 Task: Find connections with filter location Wigston Magna with filter topic #Productivitywith filter profile language Potuguese with filter current company Synchrony with filter school DY Patil University with filter industry Wholesale Furniture and Home Furnishings with filter service category Typing with filter keywords title Application Developer
Action: Mouse moved to (674, 103)
Screenshot: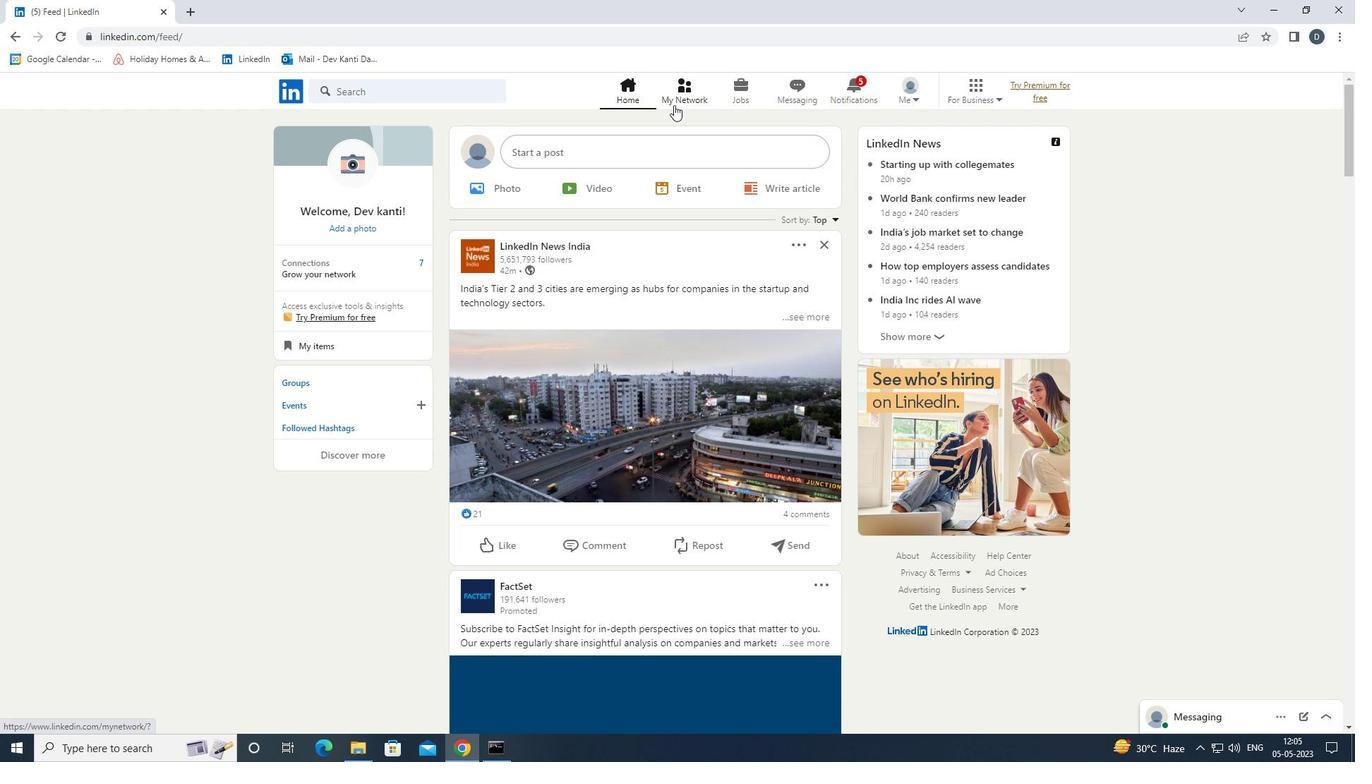 
Action: Mouse pressed left at (674, 103)
Screenshot: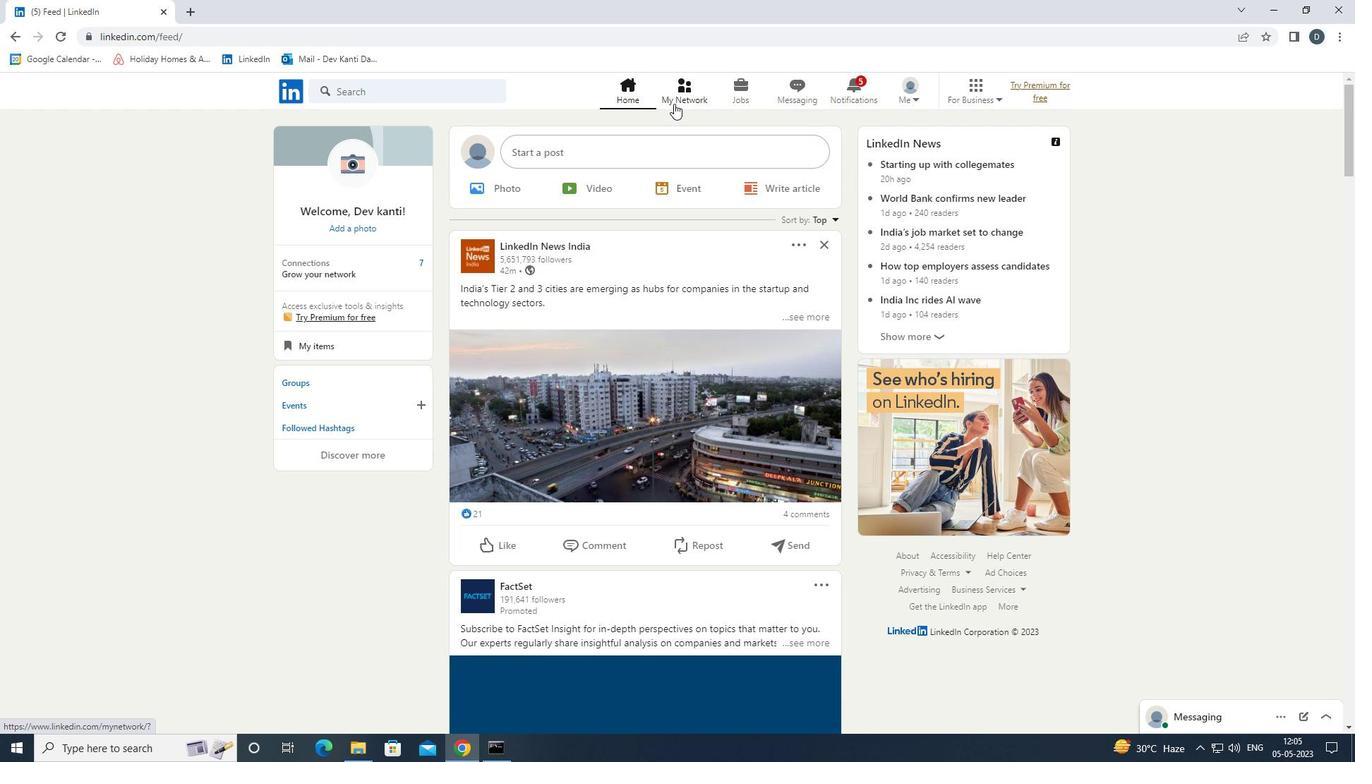 
Action: Mouse moved to (467, 168)
Screenshot: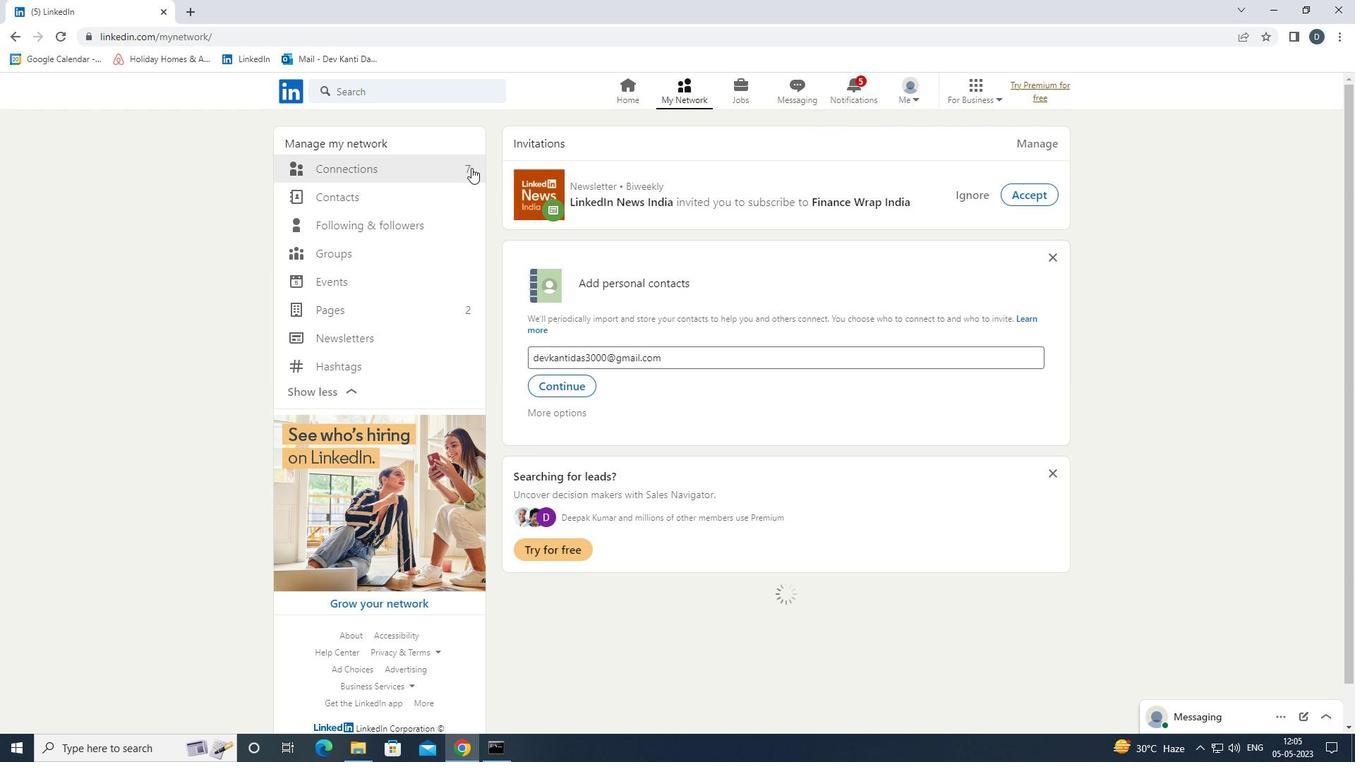 
Action: Mouse pressed left at (467, 168)
Screenshot: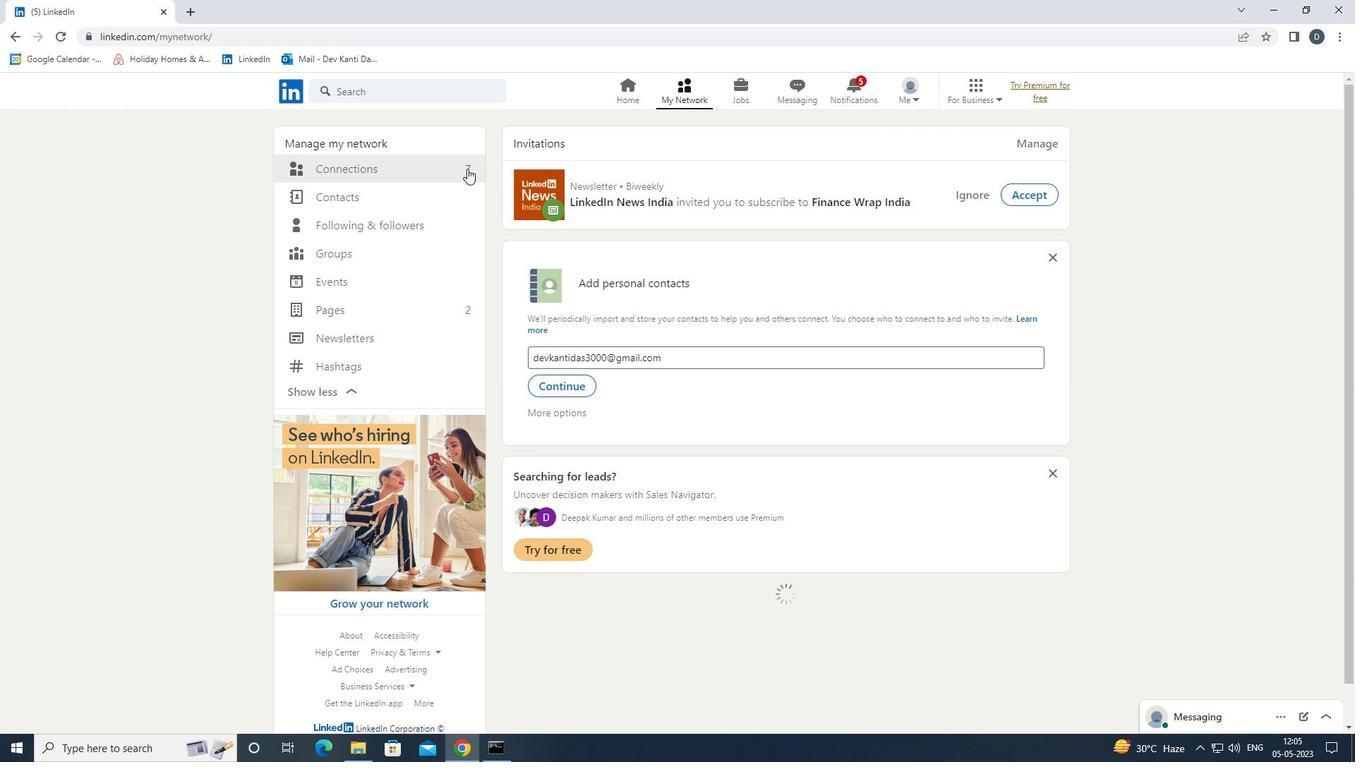 
Action: Mouse moved to (758, 170)
Screenshot: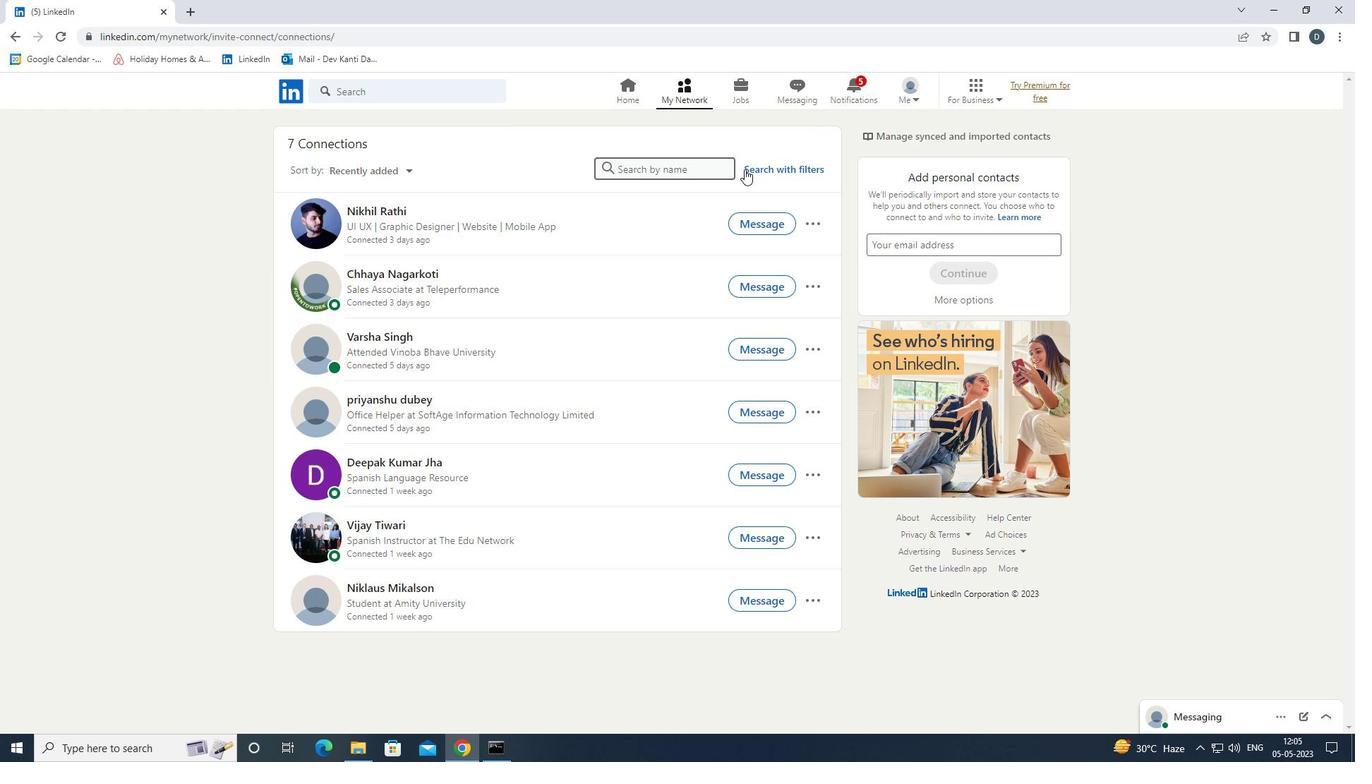 
Action: Mouse pressed left at (758, 170)
Screenshot: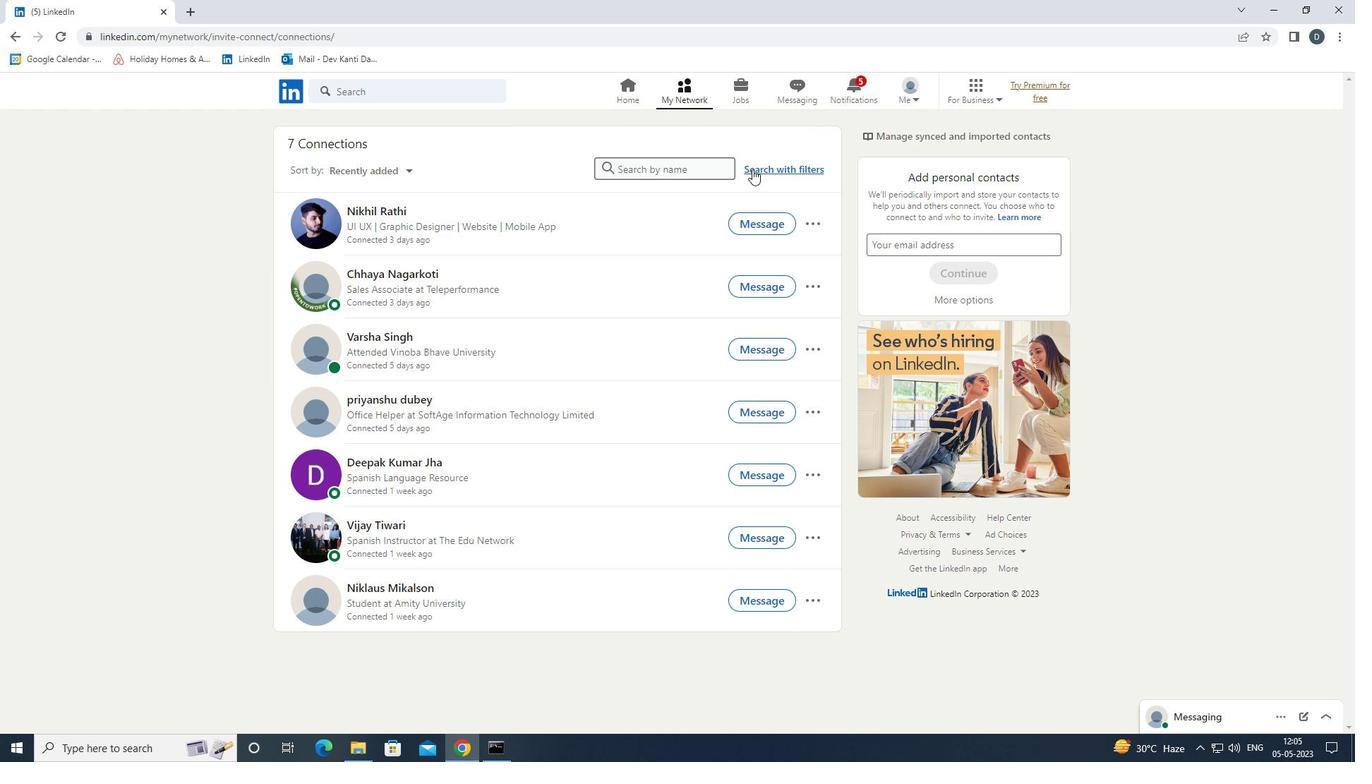 
Action: Mouse moved to (713, 134)
Screenshot: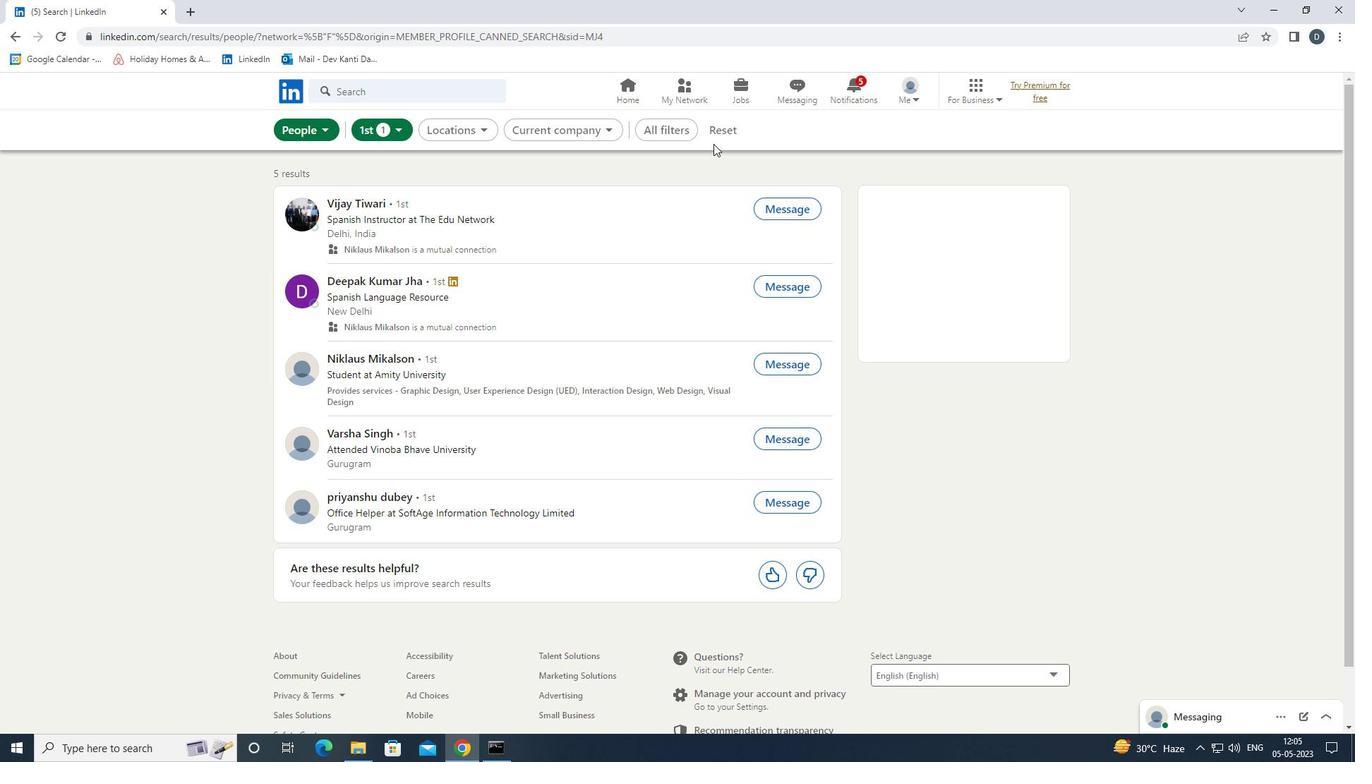 
Action: Mouse pressed left at (713, 134)
Screenshot: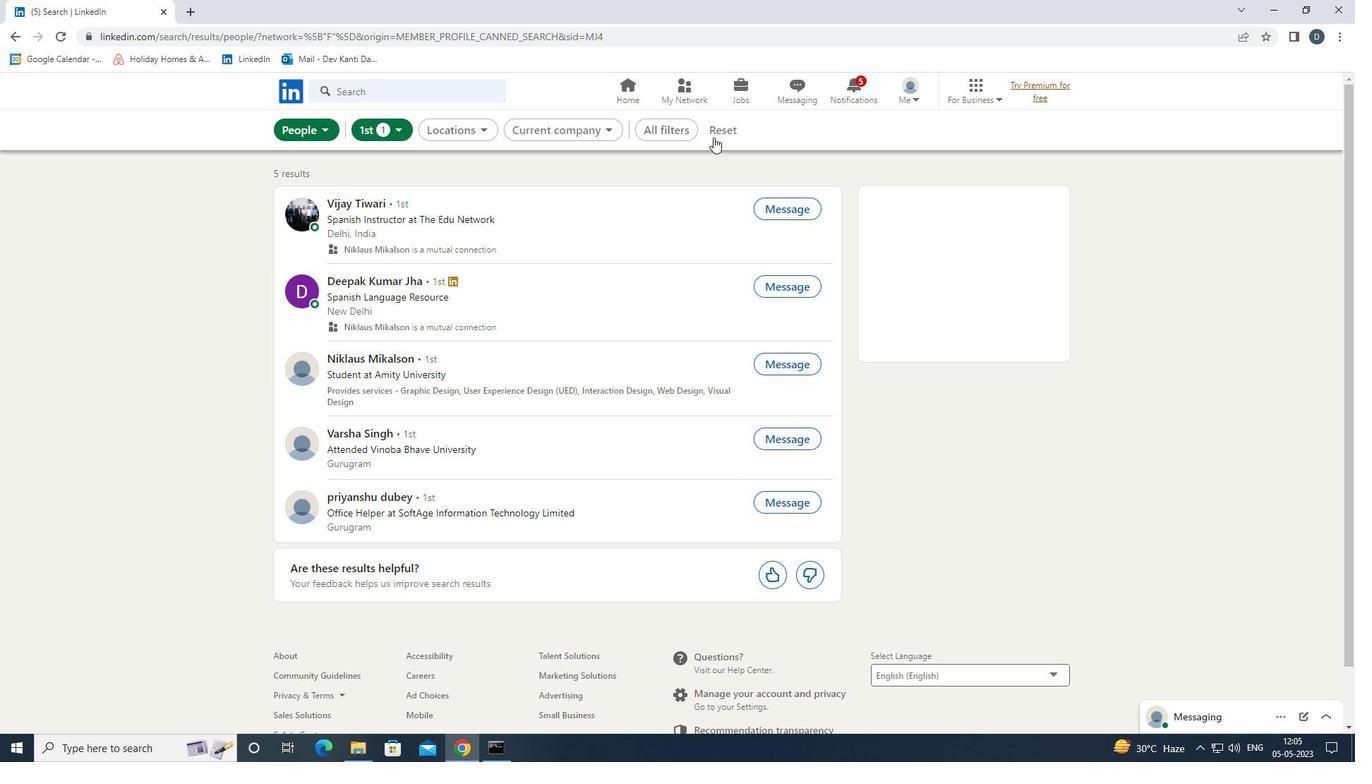 
Action: Mouse moved to (707, 133)
Screenshot: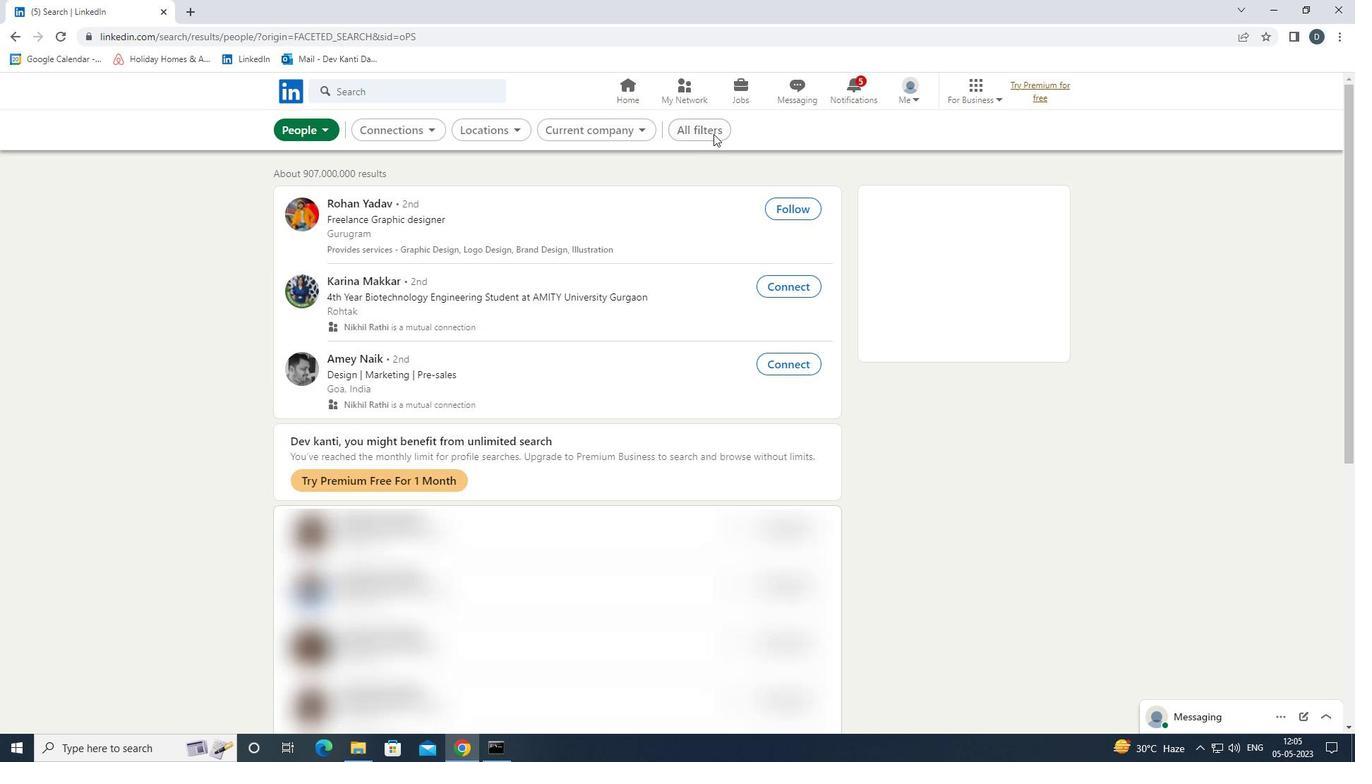 
Action: Mouse pressed left at (707, 133)
Screenshot: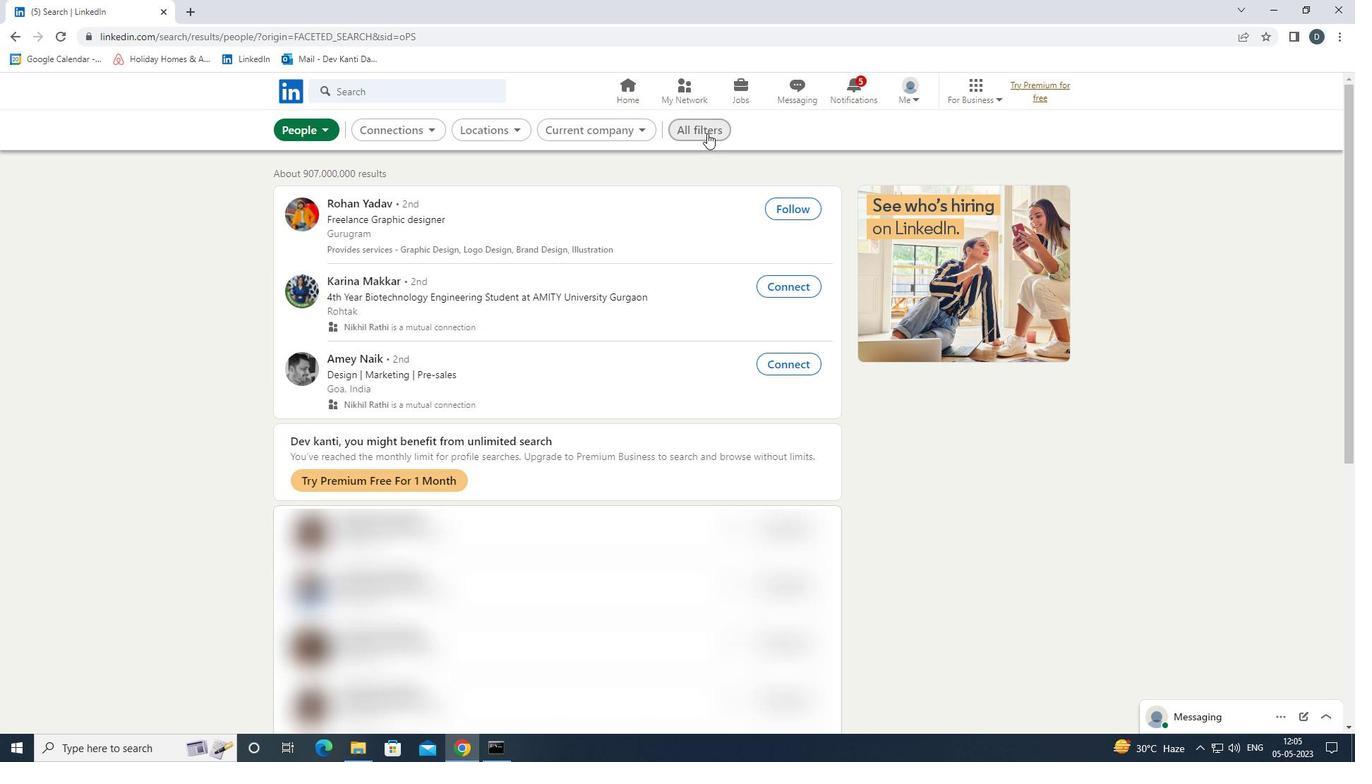 
Action: Mouse moved to (1216, 453)
Screenshot: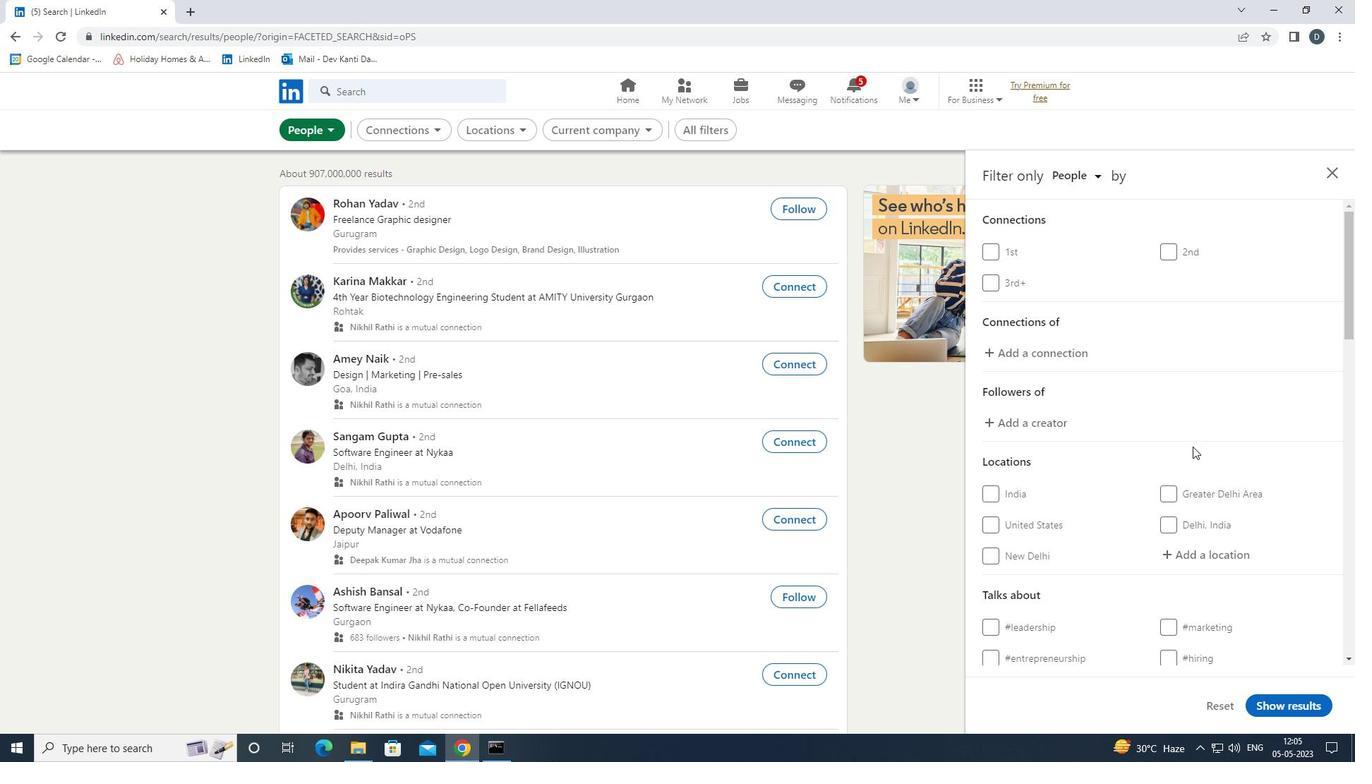 
Action: Mouse scrolled (1216, 453) with delta (0, 0)
Screenshot: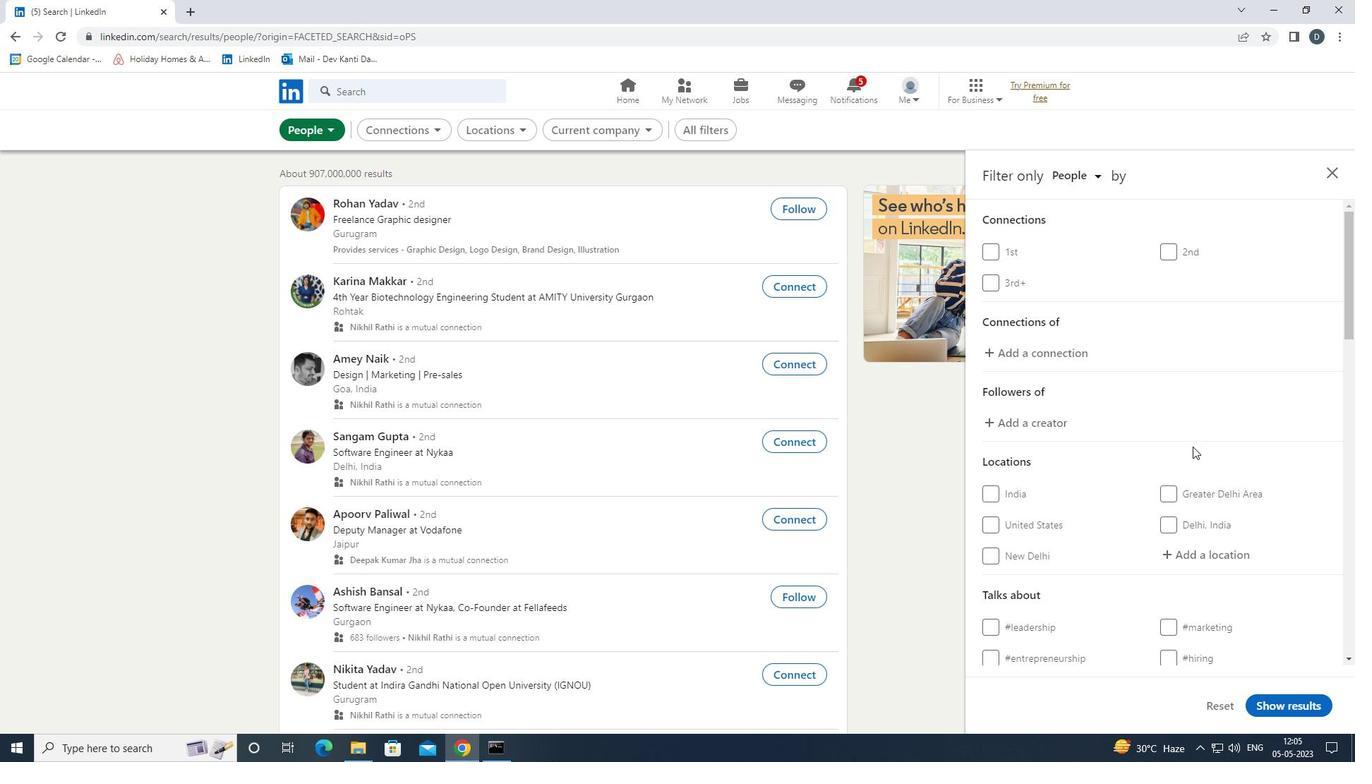 
Action: Mouse scrolled (1216, 453) with delta (0, 0)
Screenshot: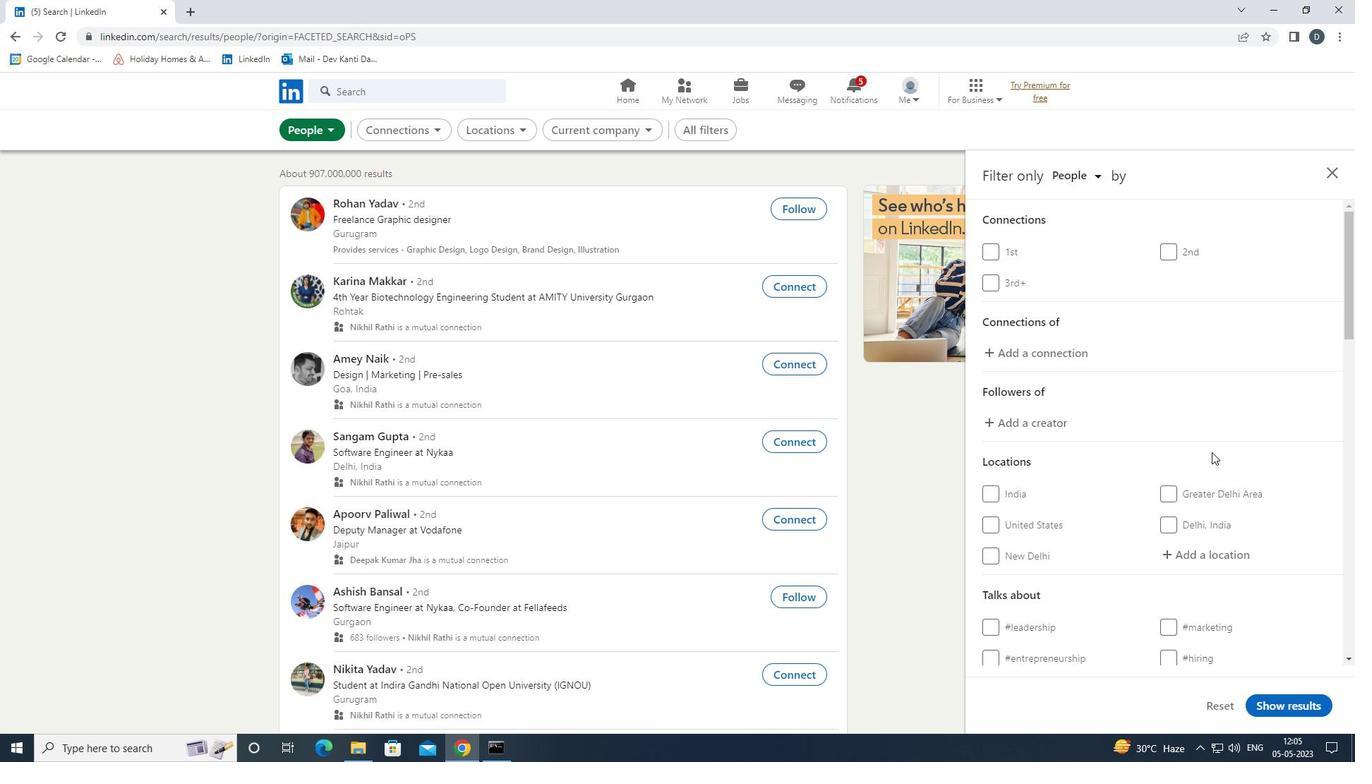 
Action: Mouse moved to (1213, 427)
Screenshot: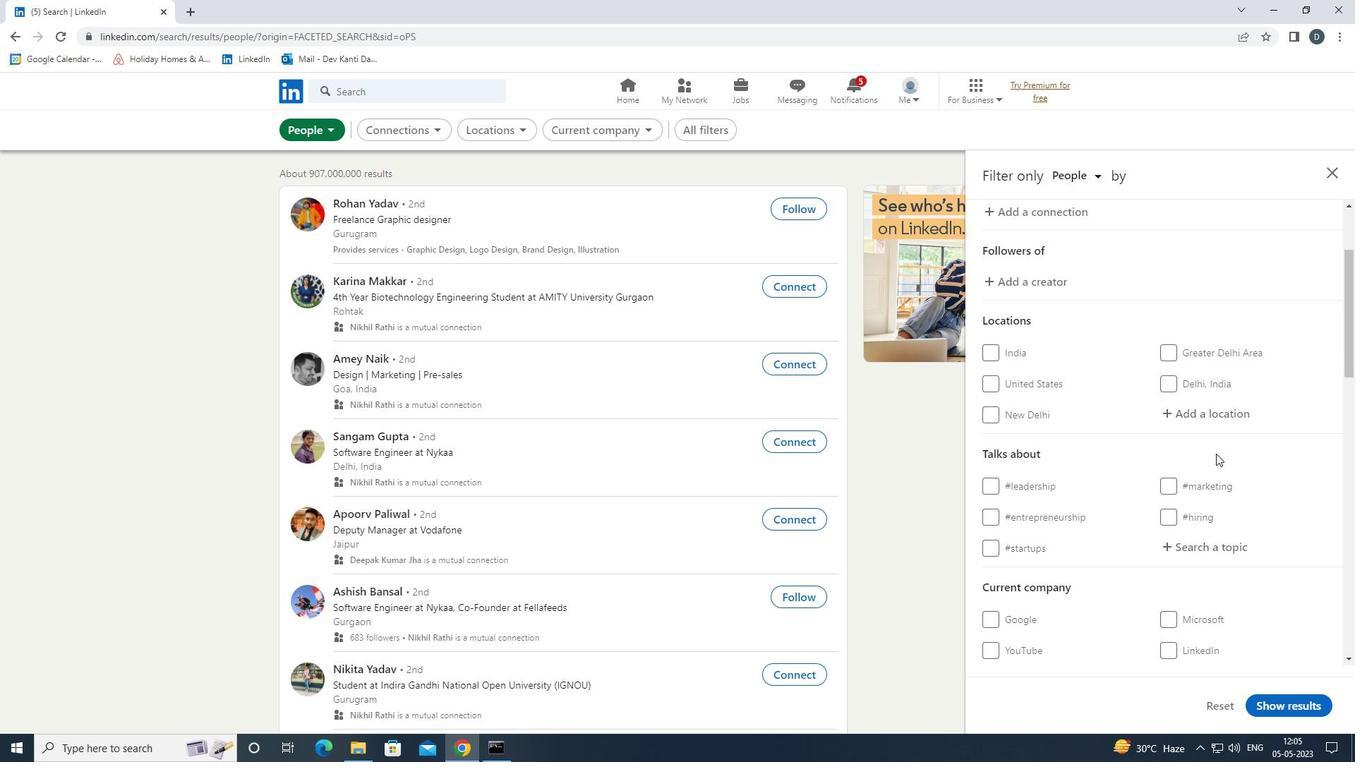 
Action: Mouse pressed left at (1213, 427)
Screenshot: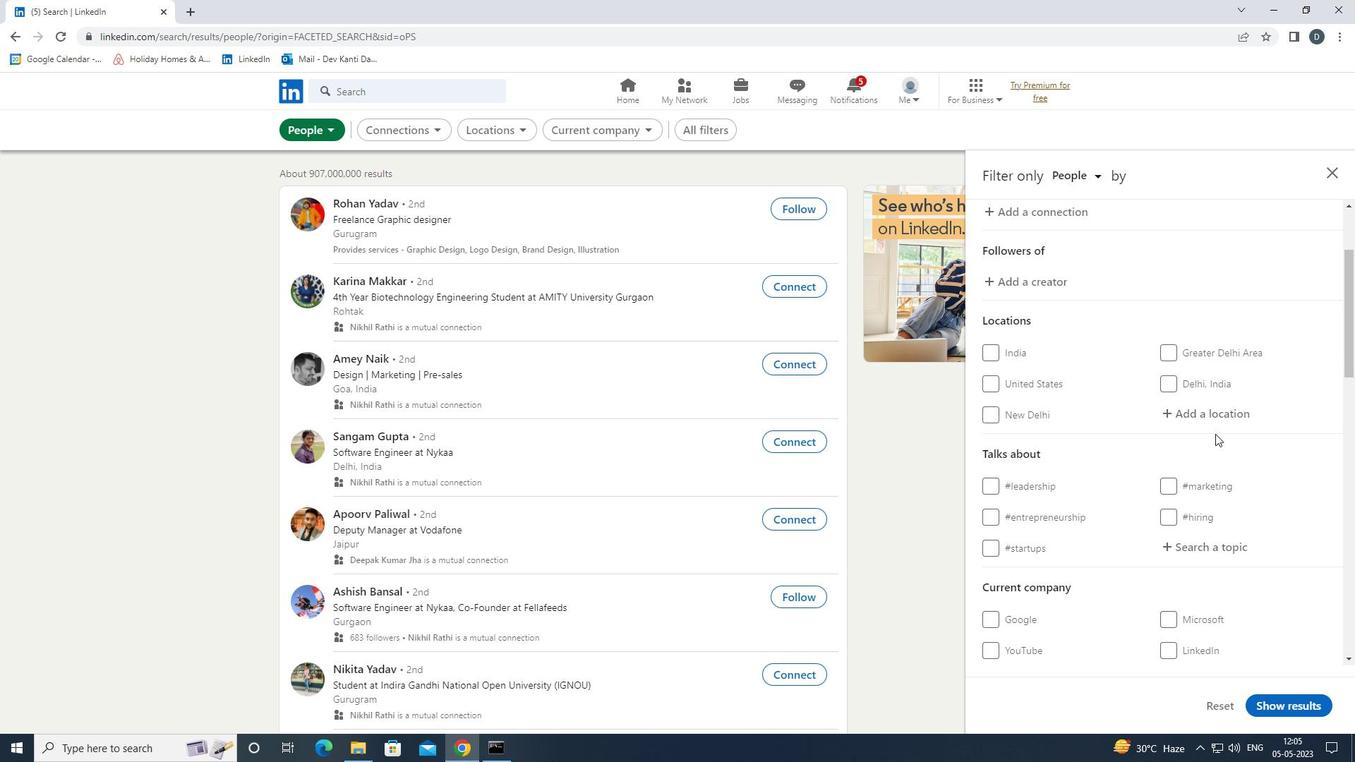 
Action: Mouse moved to (1210, 420)
Screenshot: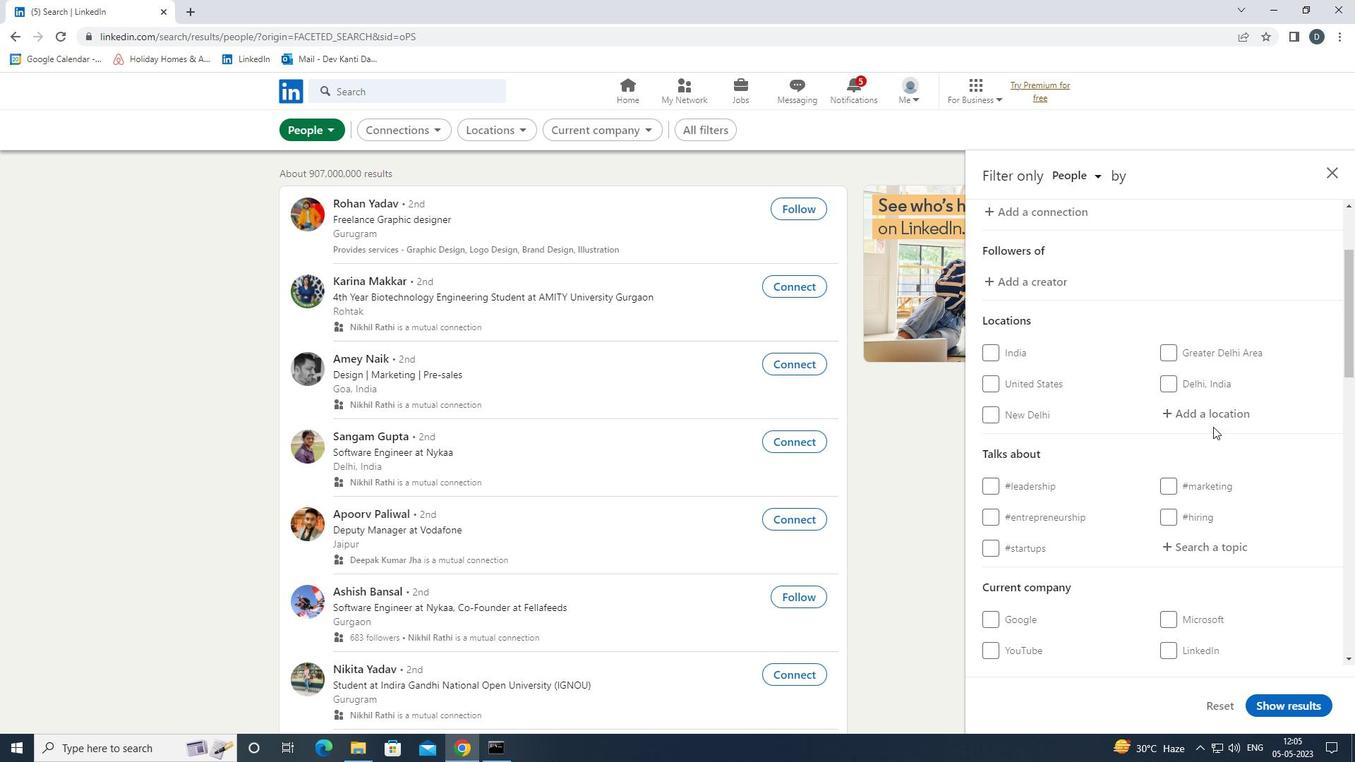 
Action: Mouse pressed left at (1210, 420)
Screenshot: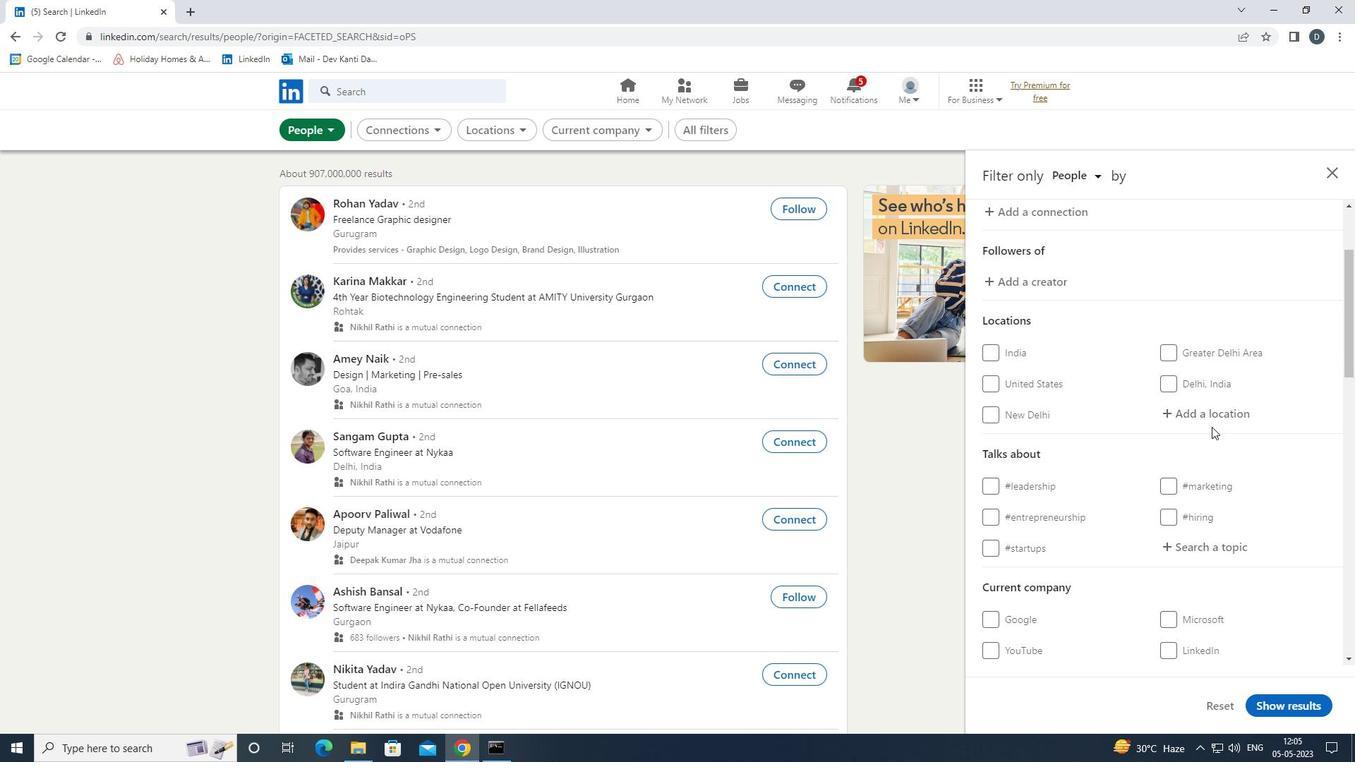 
Action: Key pressed <Key.shift>
Screenshot: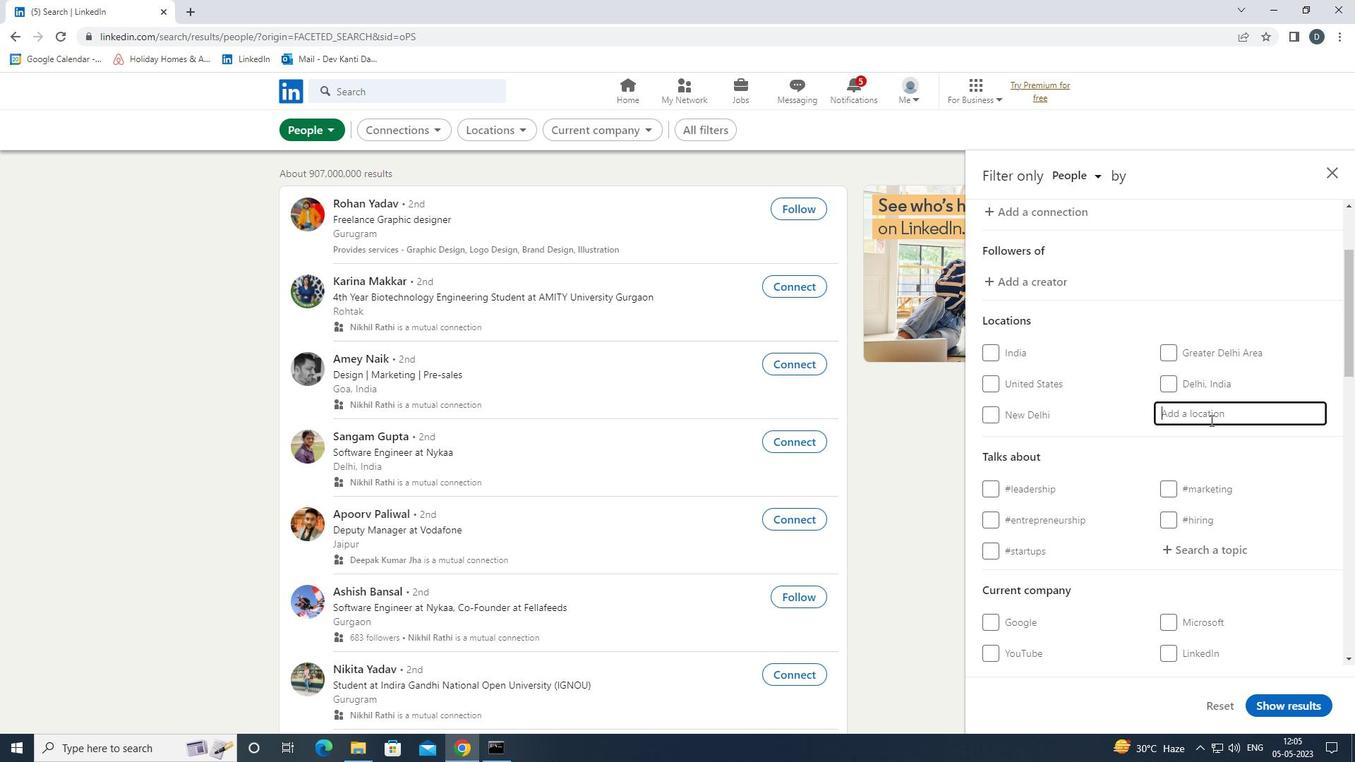 
Action: Mouse moved to (1183, 420)
Screenshot: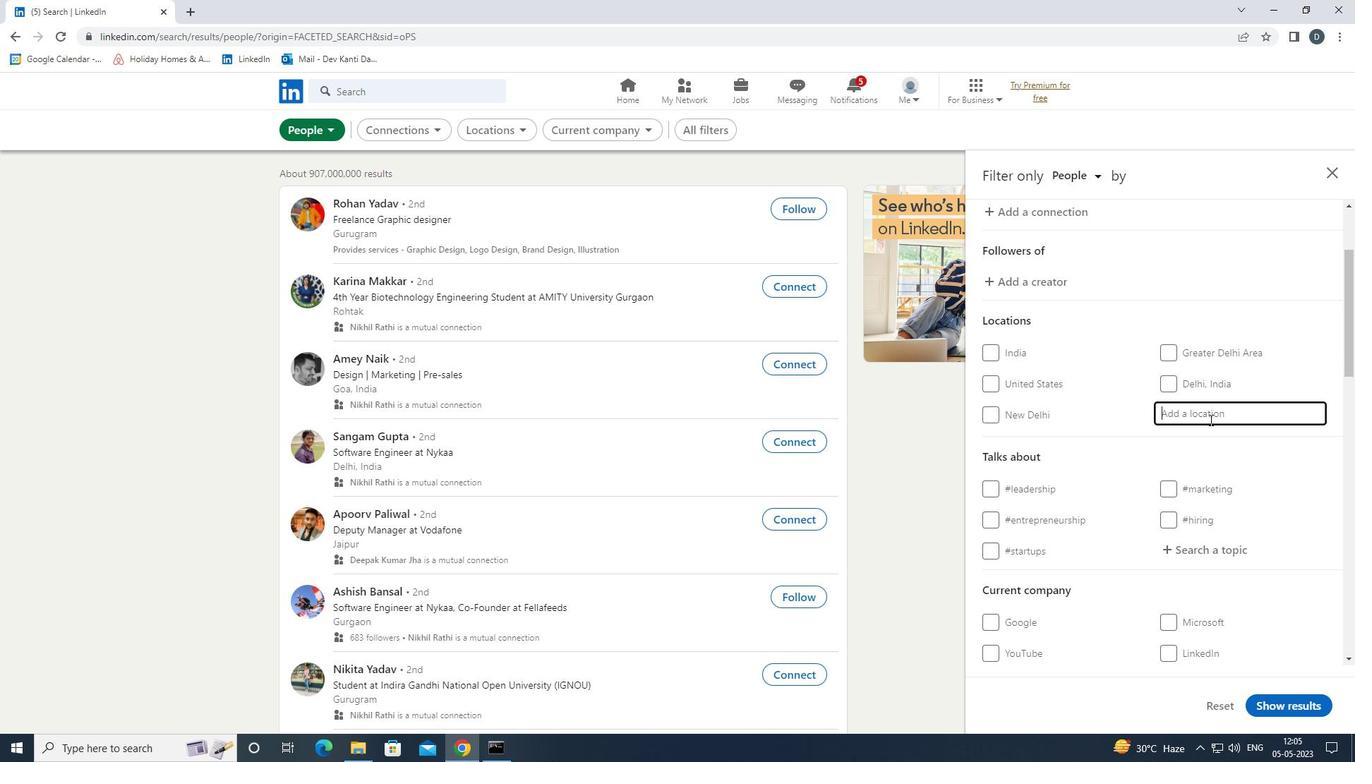 
Action: Key pressed W
Screenshot: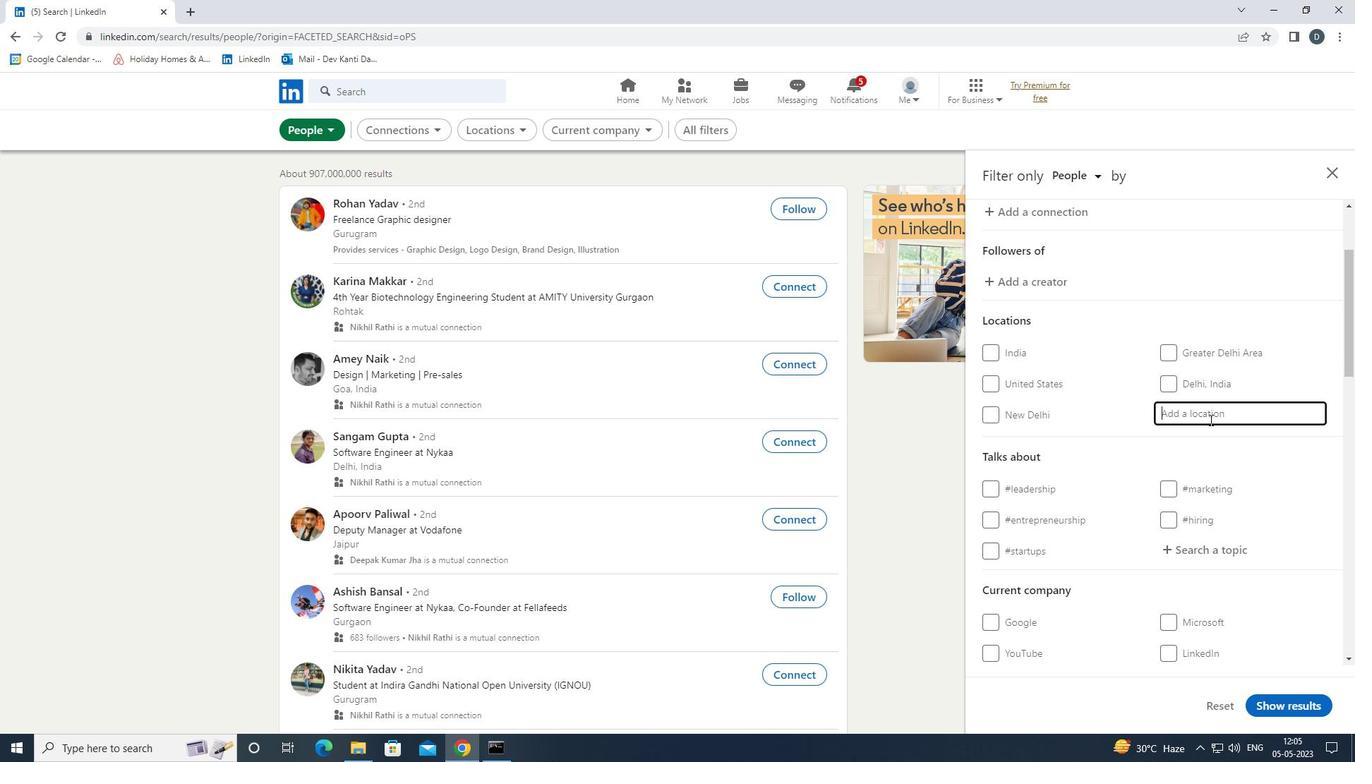 
Action: Mouse moved to (1173, 422)
Screenshot: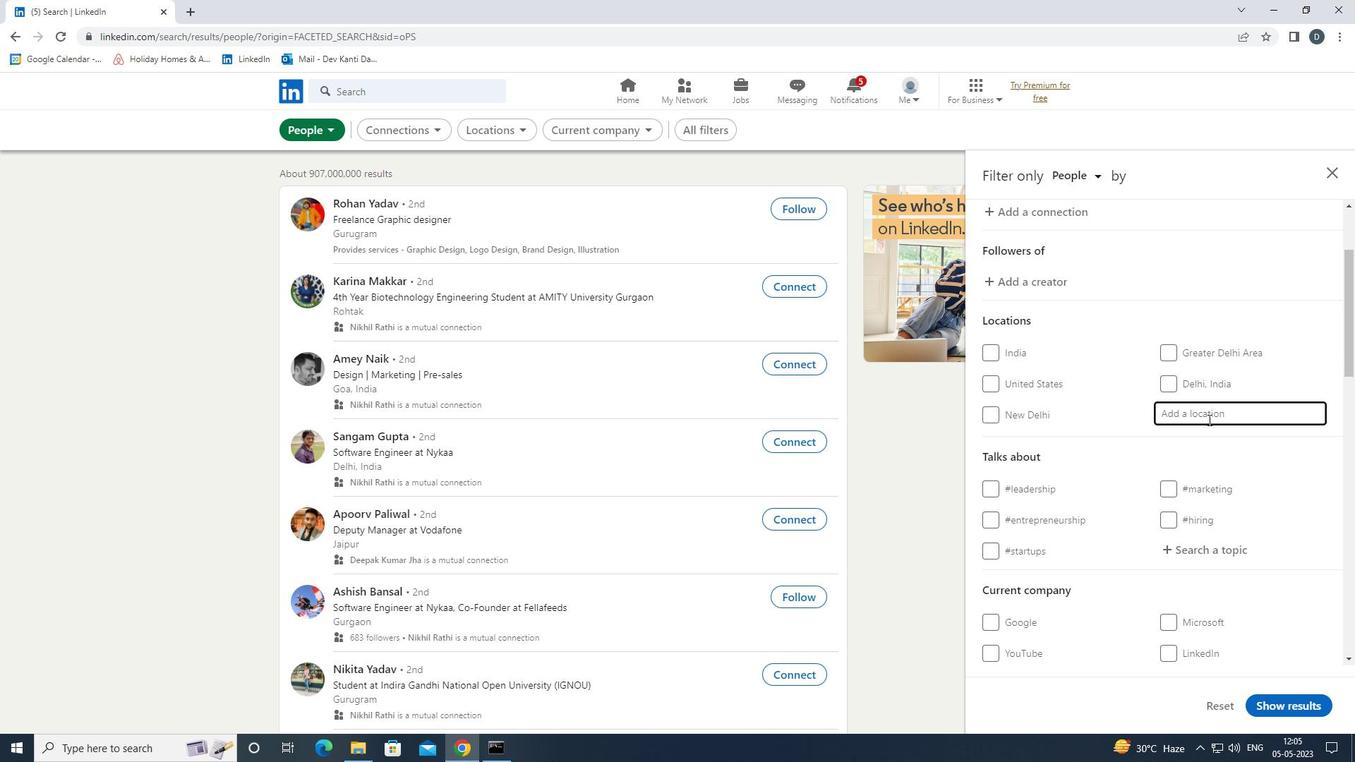 
Action: Key pressed IGSTON<Key.space><Key.shift>MAGNA<Key.down><Key.enter>
Screenshot: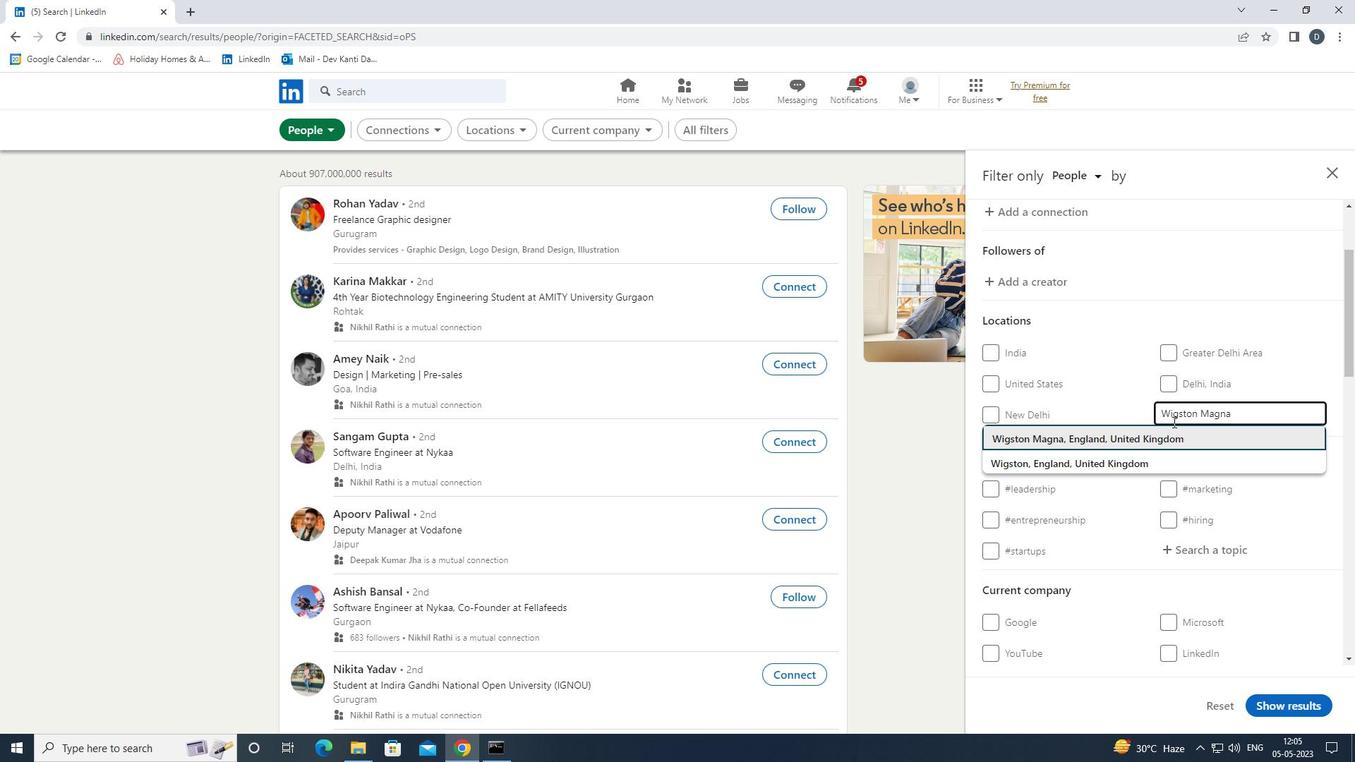 
Action: Mouse moved to (1178, 432)
Screenshot: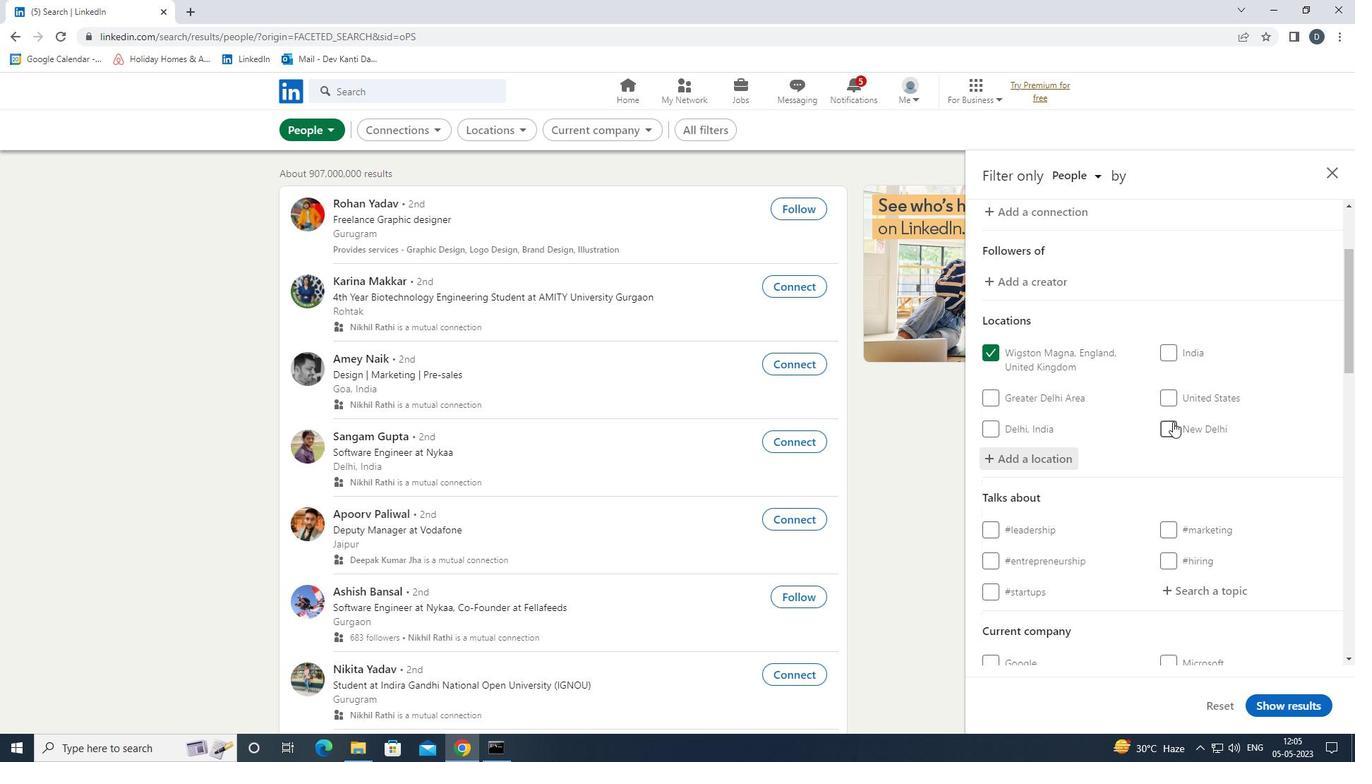 
Action: Mouse scrolled (1178, 431) with delta (0, 0)
Screenshot: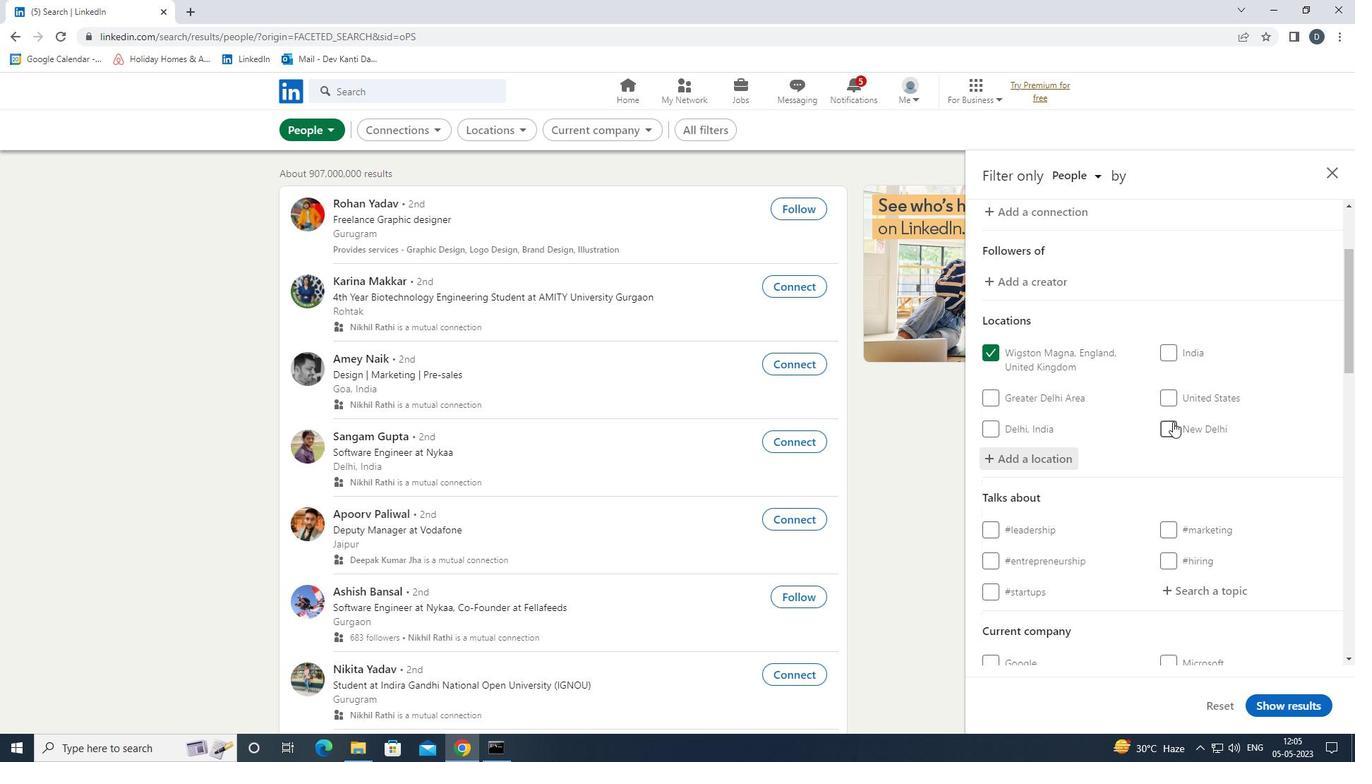 
Action: Mouse moved to (1179, 434)
Screenshot: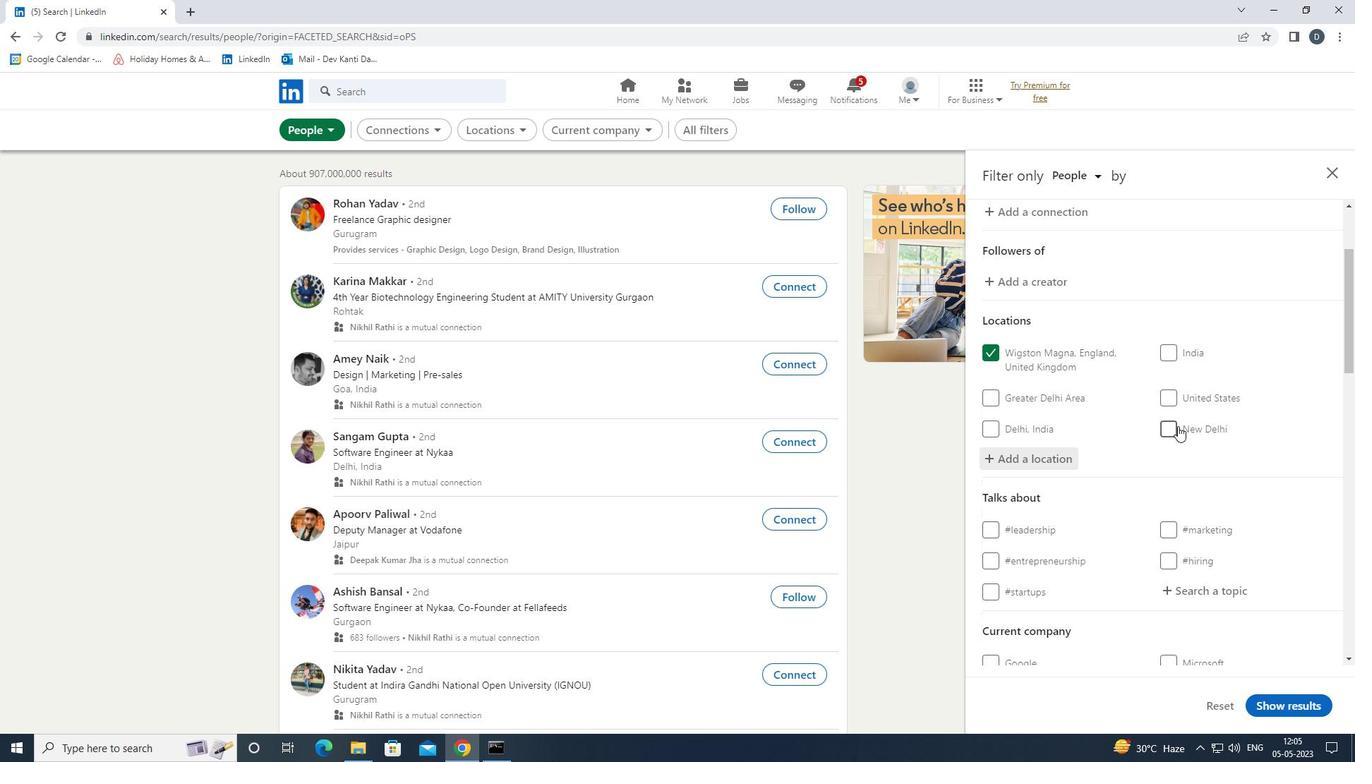 
Action: Mouse scrolled (1179, 433) with delta (0, 0)
Screenshot: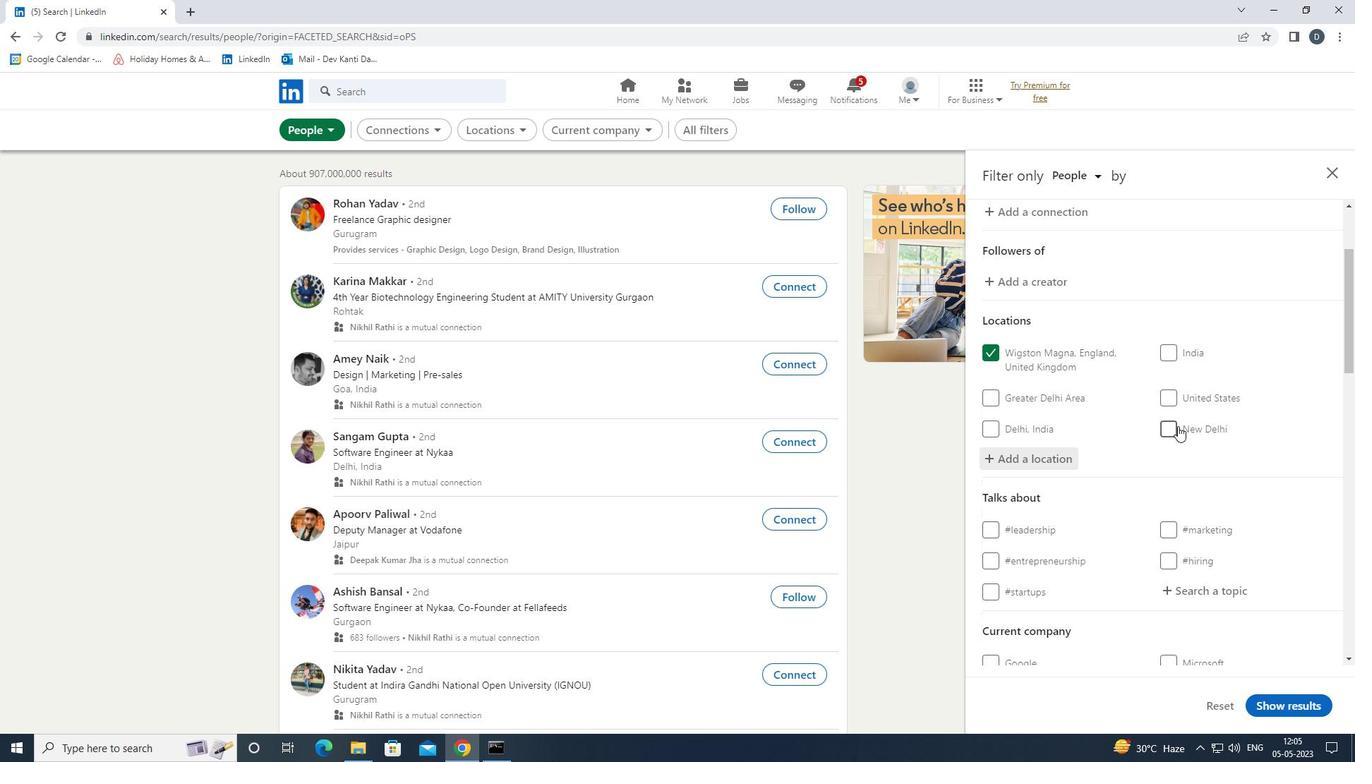 
Action: Mouse moved to (1202, 444)
Screenshot: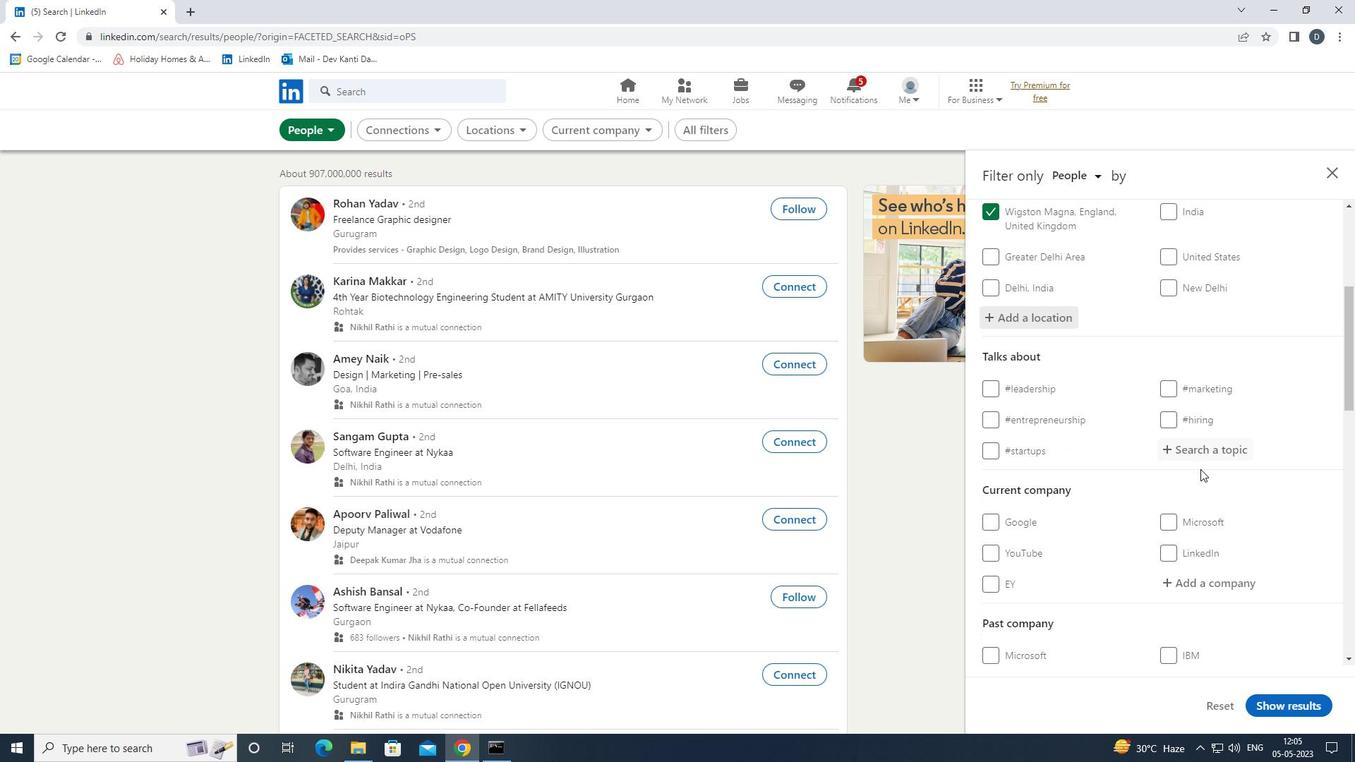 
Action: Mouse pressed left at (1202, 444)
Screenshot: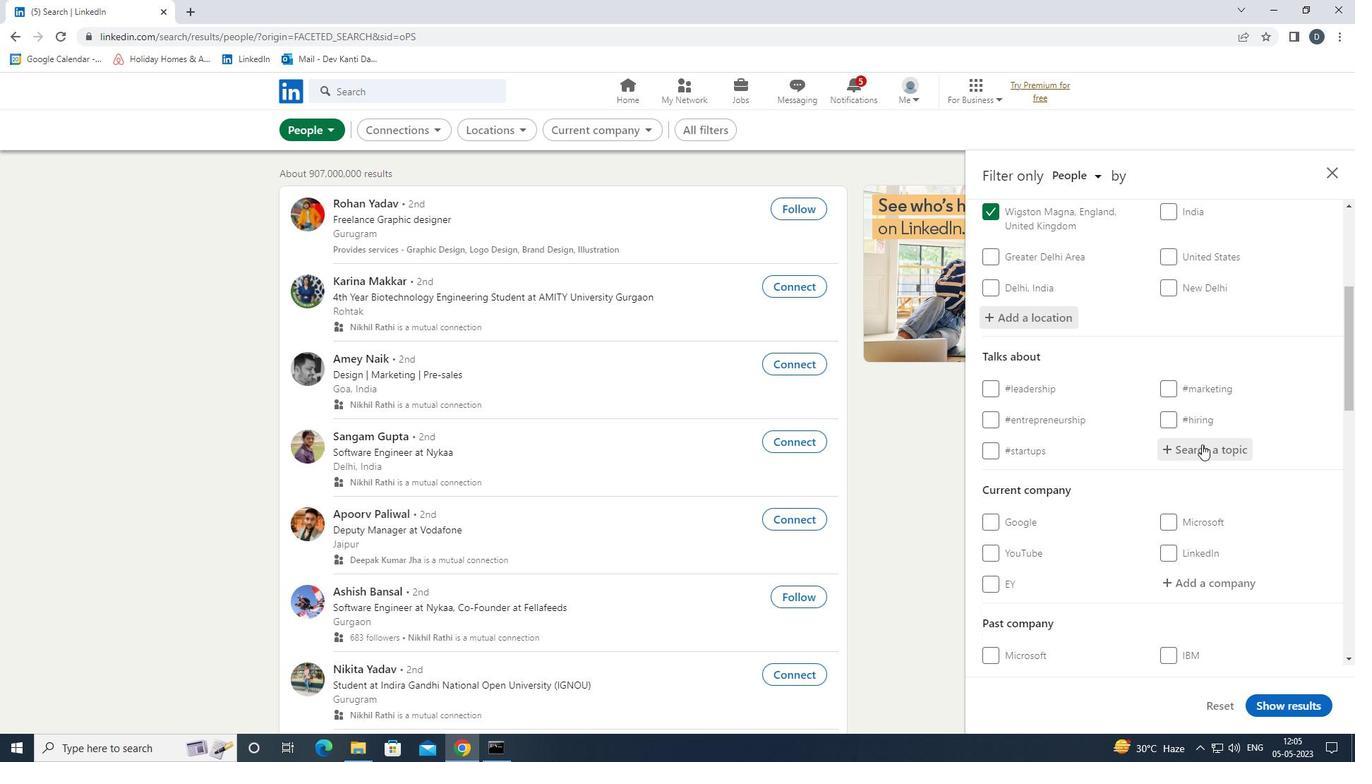 
Action: Mouse moved to (1179, 443)
Screenshot: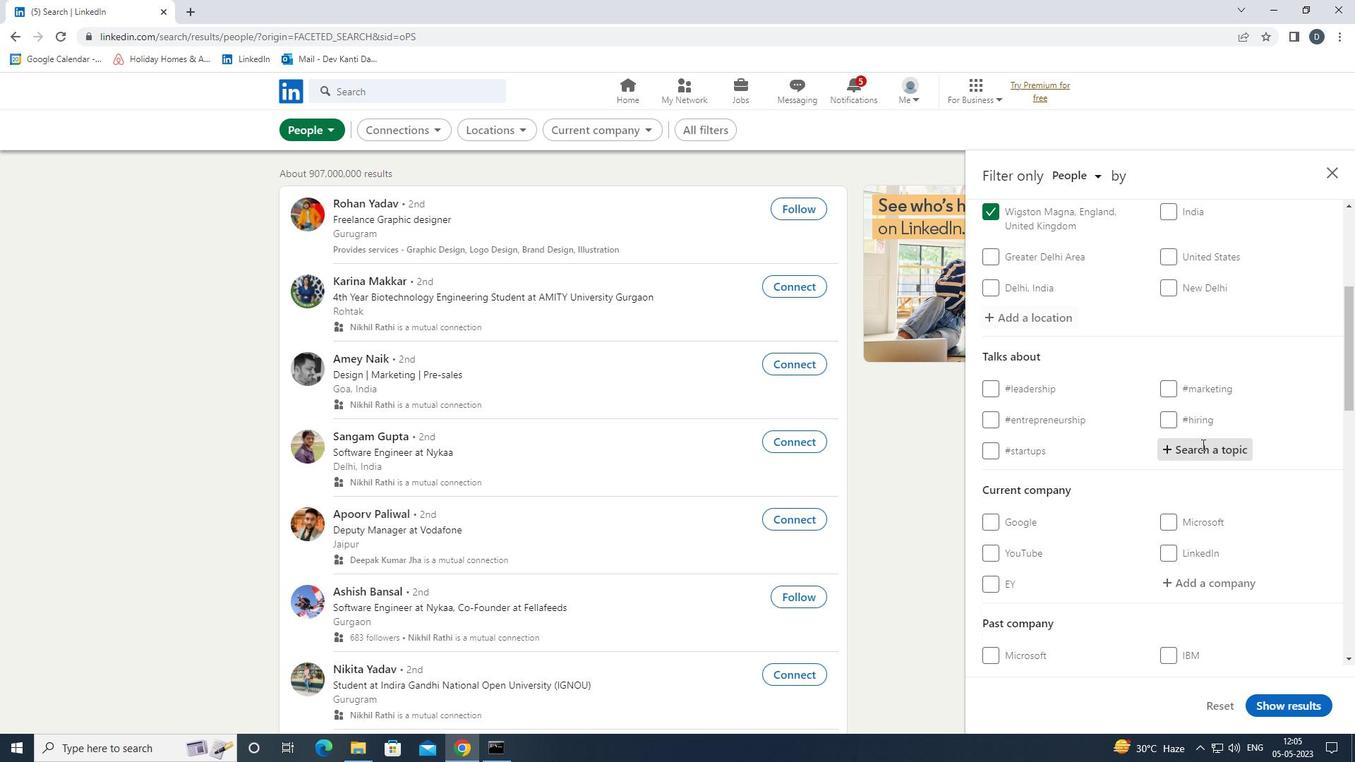 
Action: Key pressed <Key.shift>PRODUCTIVITY<Key.down><Key.enter>
Screenshot: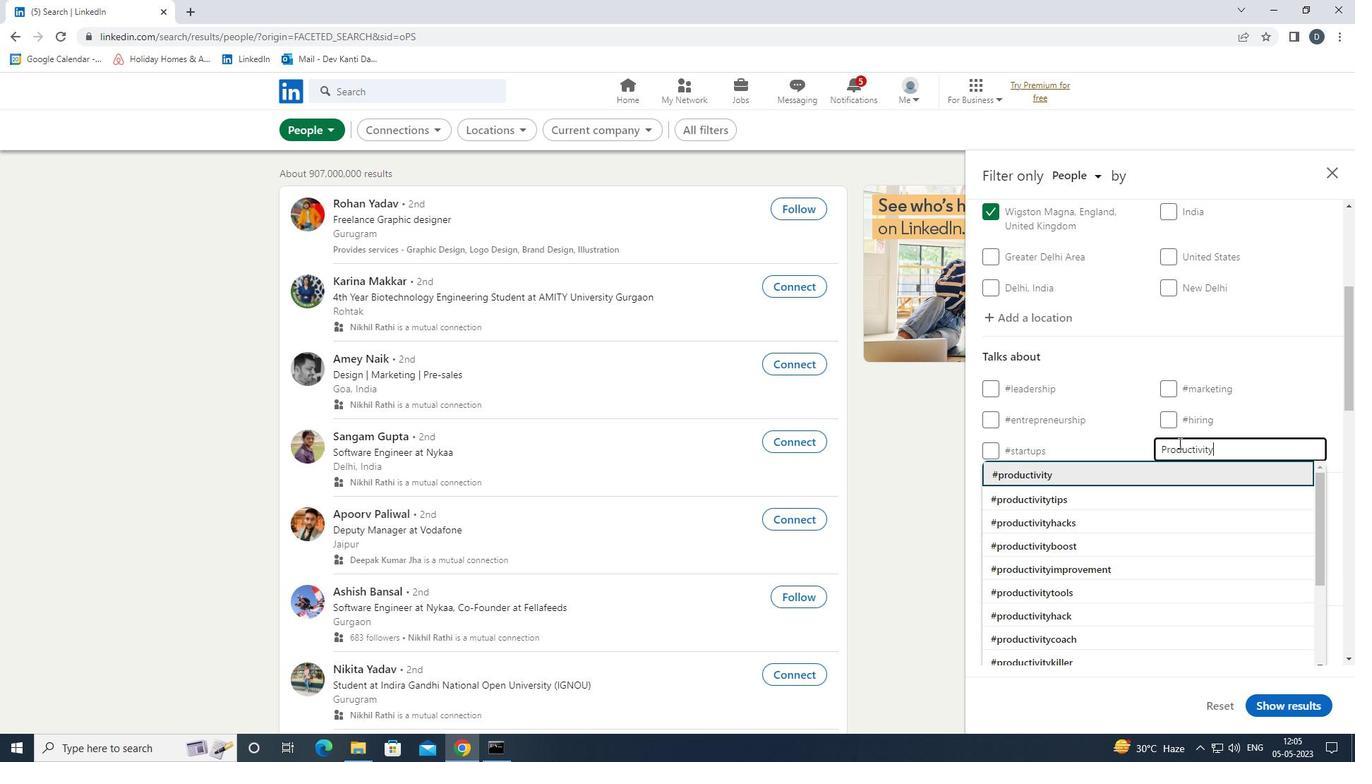 
Action: Mouse moved to (1168, 430)
Screenshot: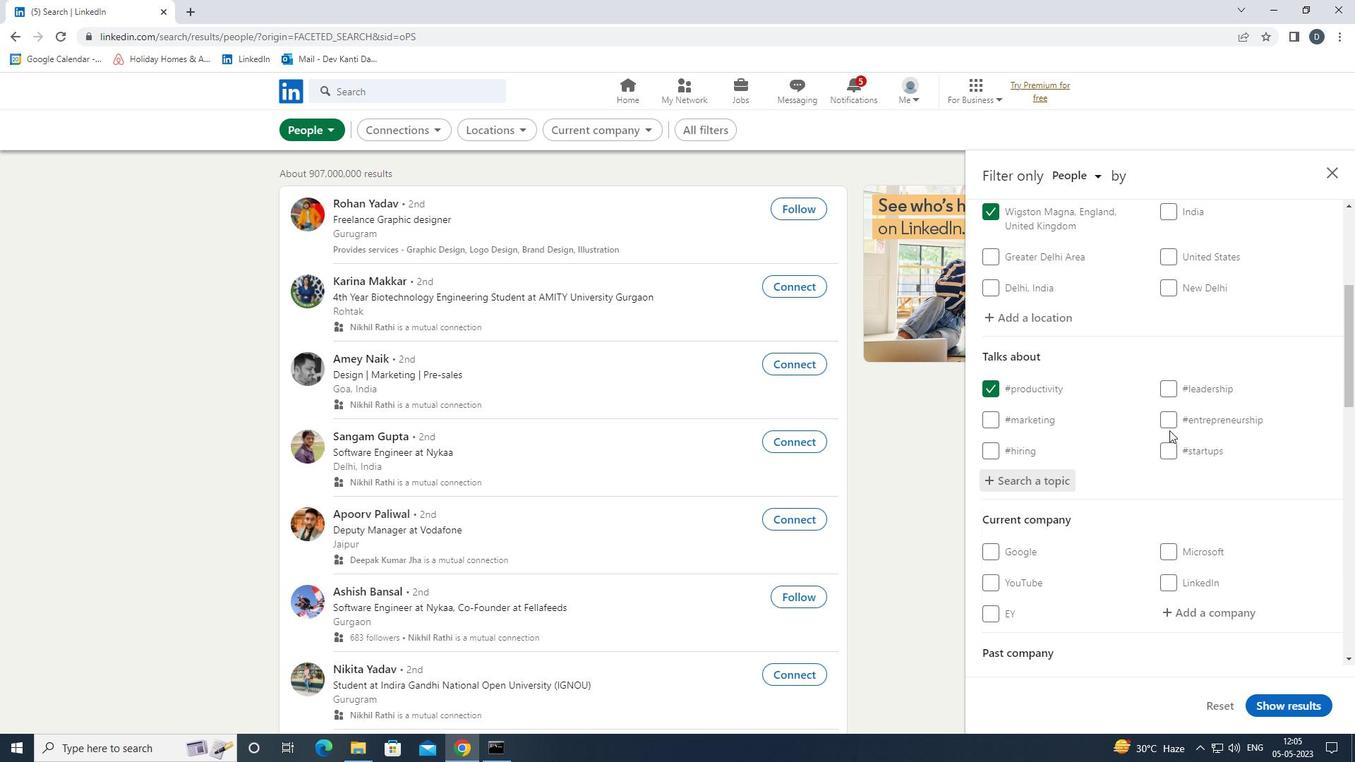 
Action: Mouse scrolled (1168, 429) with delta (0, 0)
Screenshot: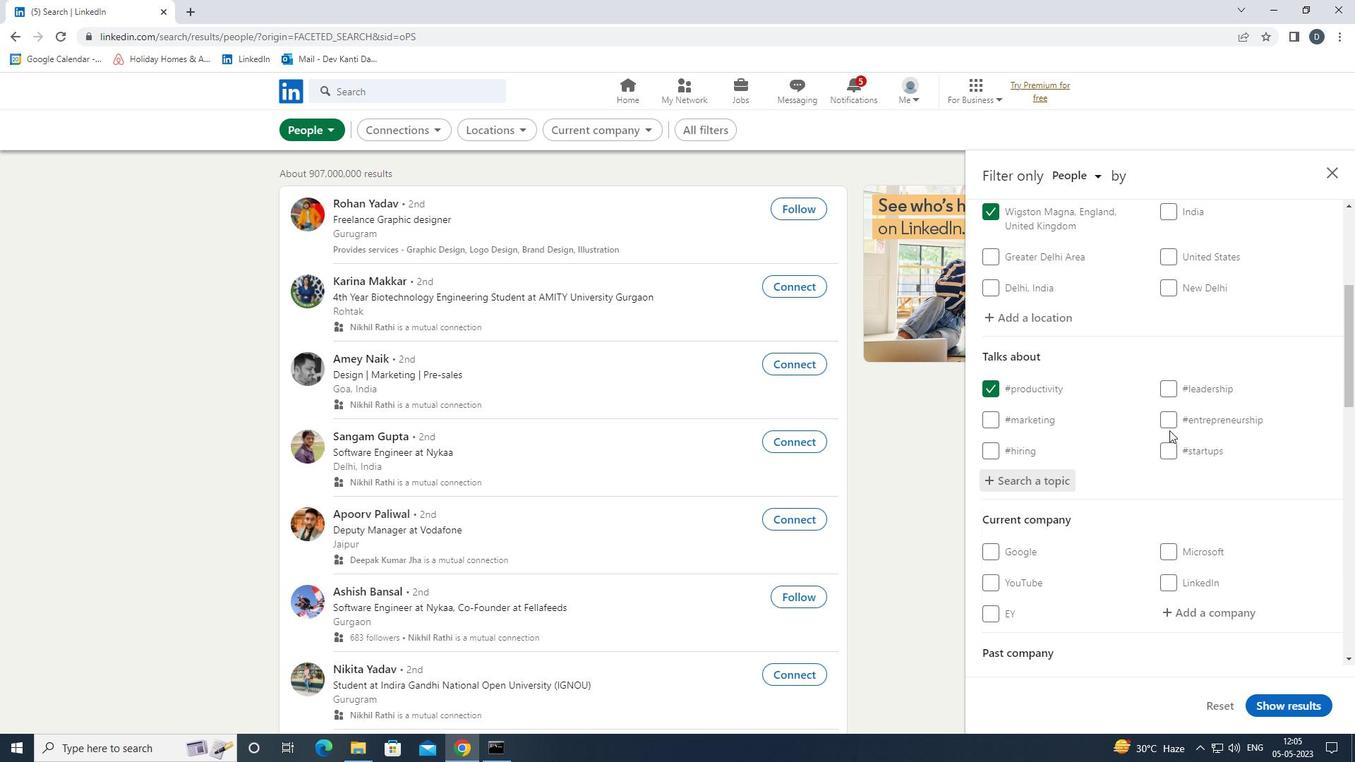 
Action: Mouse moved to (1168, 430)
Screenshot: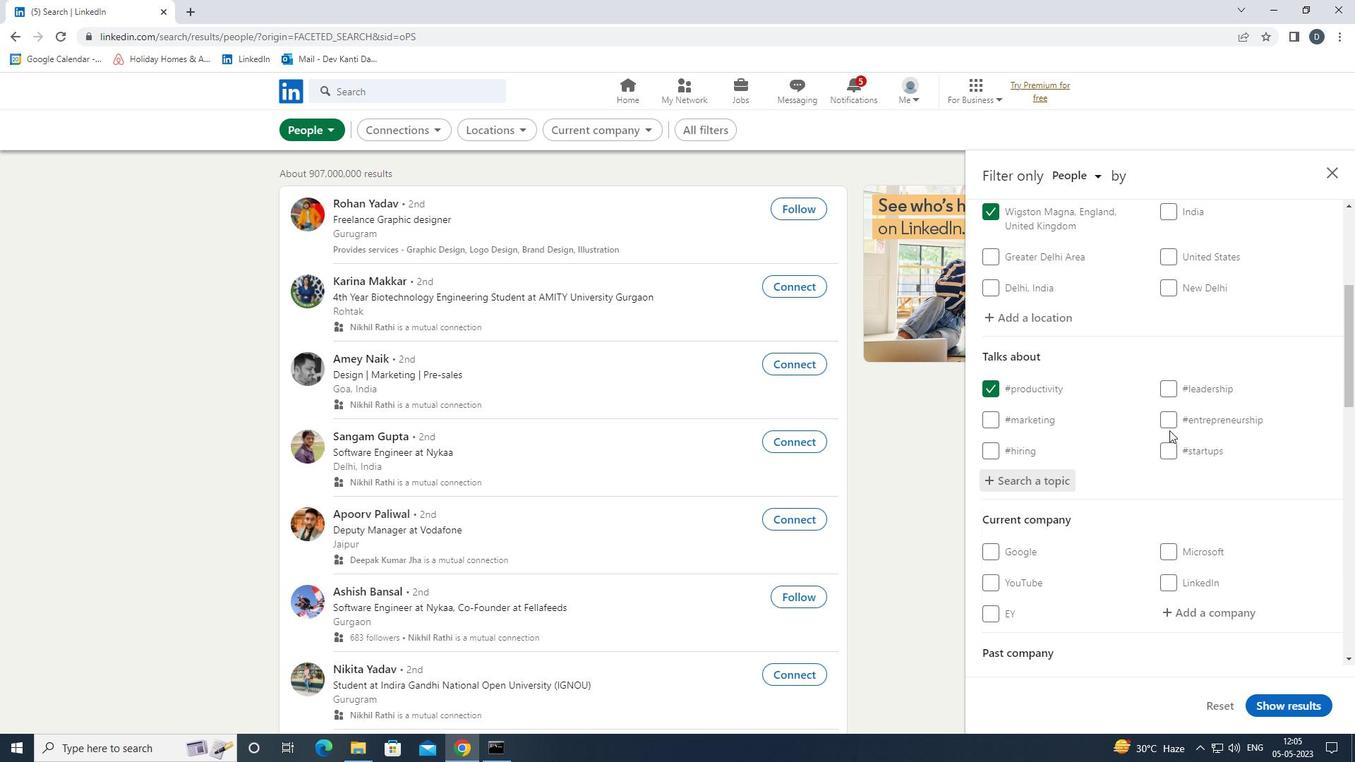 
Action: Mouse scrolled (1168, 429) with delta (0, 0)
Screenshot: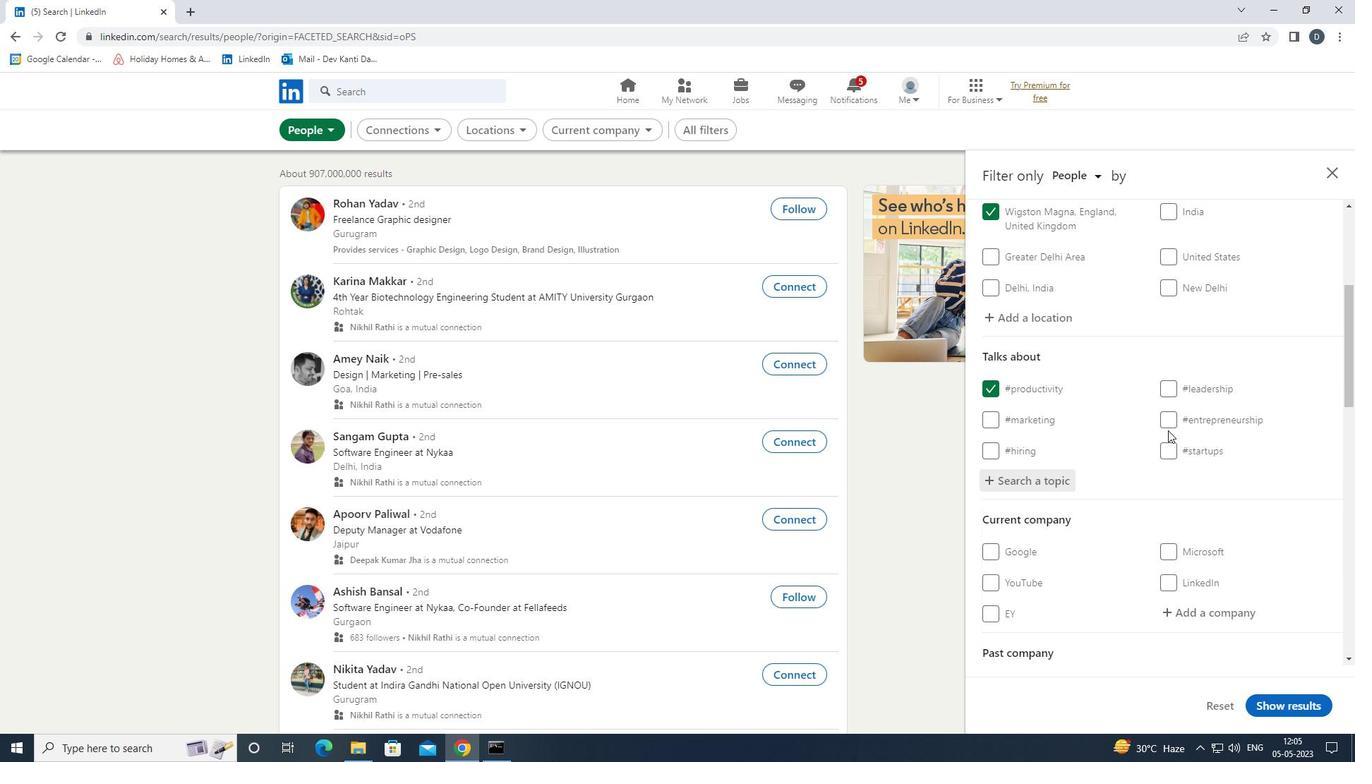 
Action: Mouse moved to (1167, 432)
Screenshot: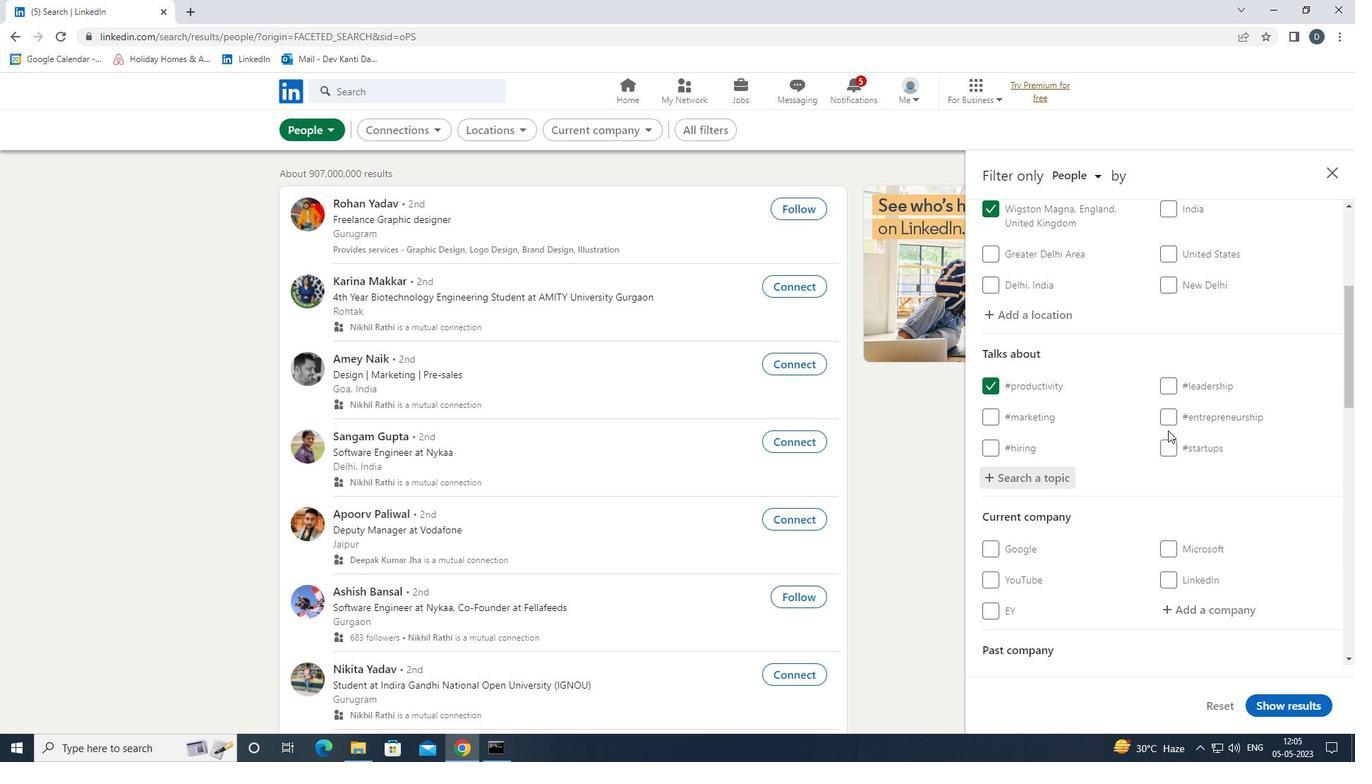 
Action: Mouse scrolled (1167, 431) with delta (0, 0)
Screenshot: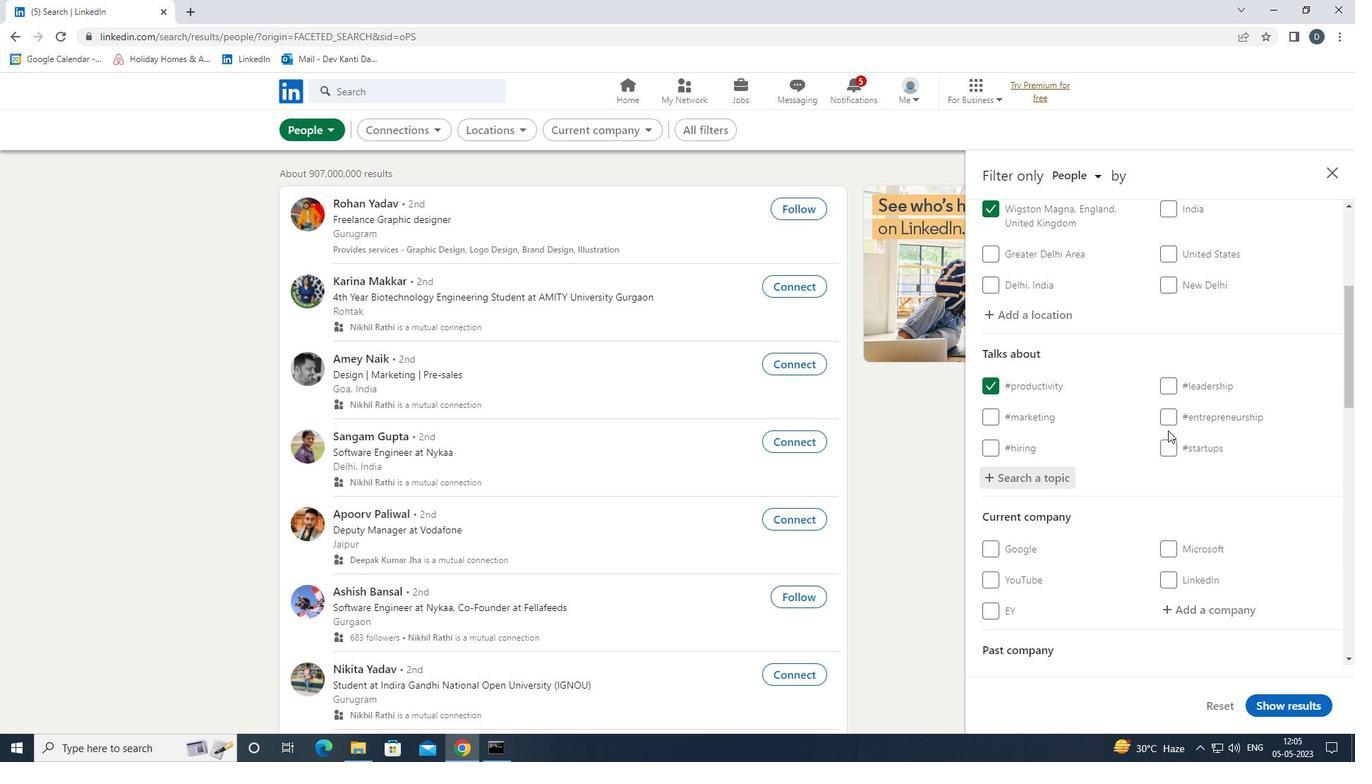 
Action: Mouse moved to (1167, 432)
Screenshot: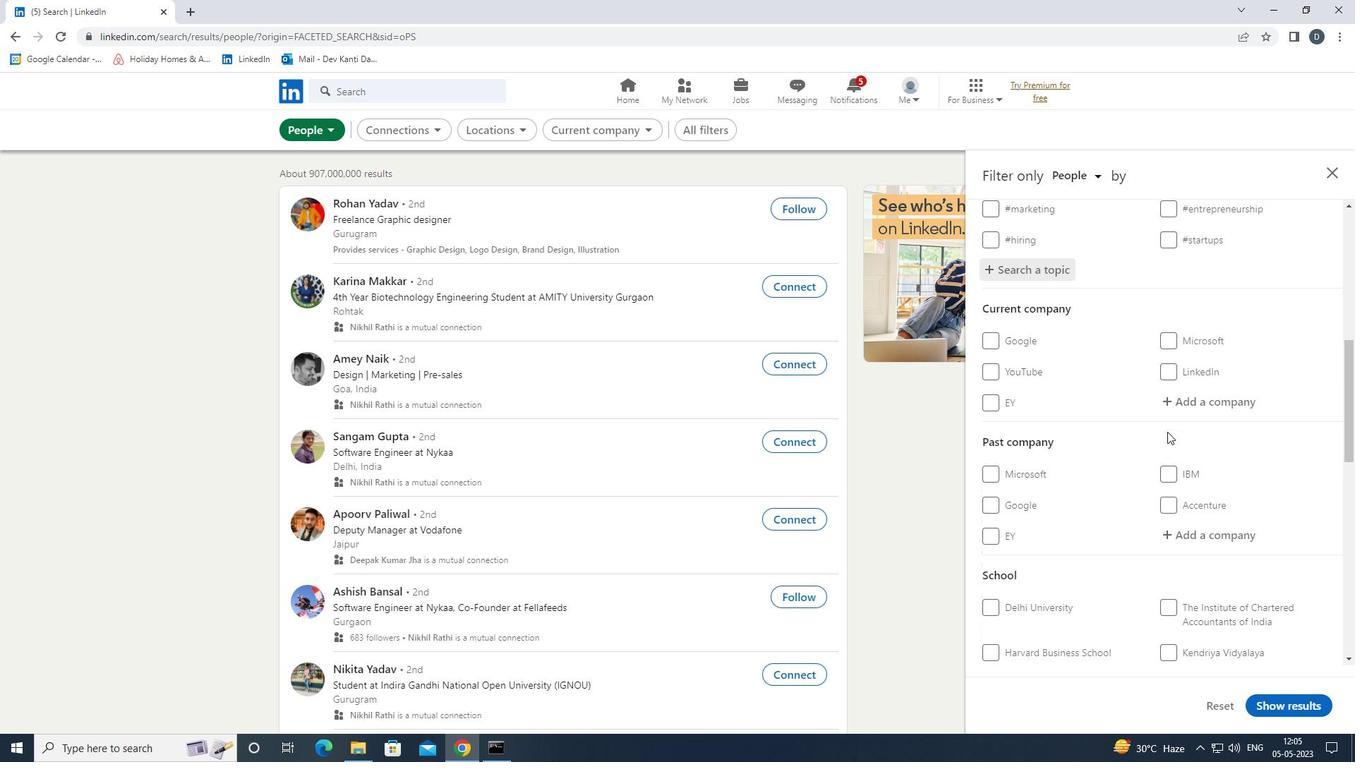
Action: Mouse scrolled (1167, 431) with delta (0, 0)
Screenshot: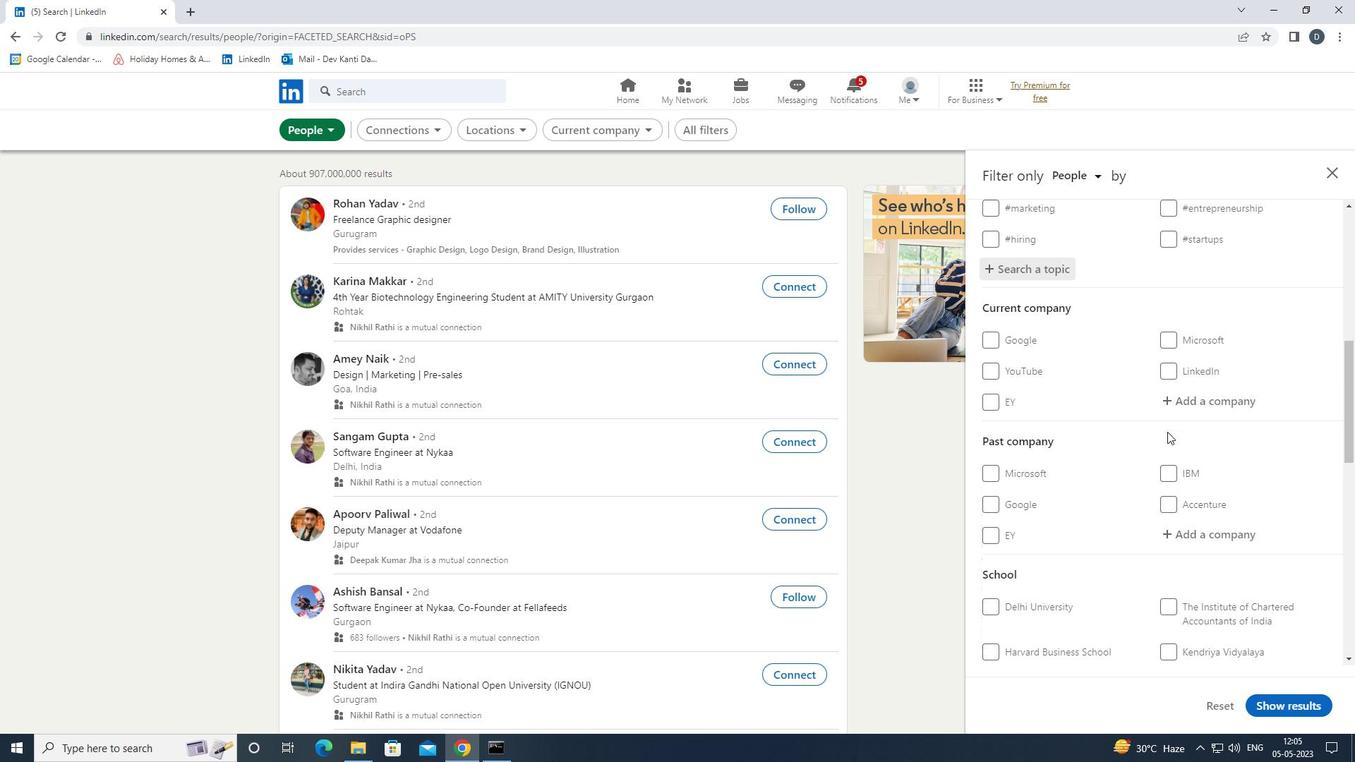 
Action: Mouse moved to (1166, 434)
Screenshot: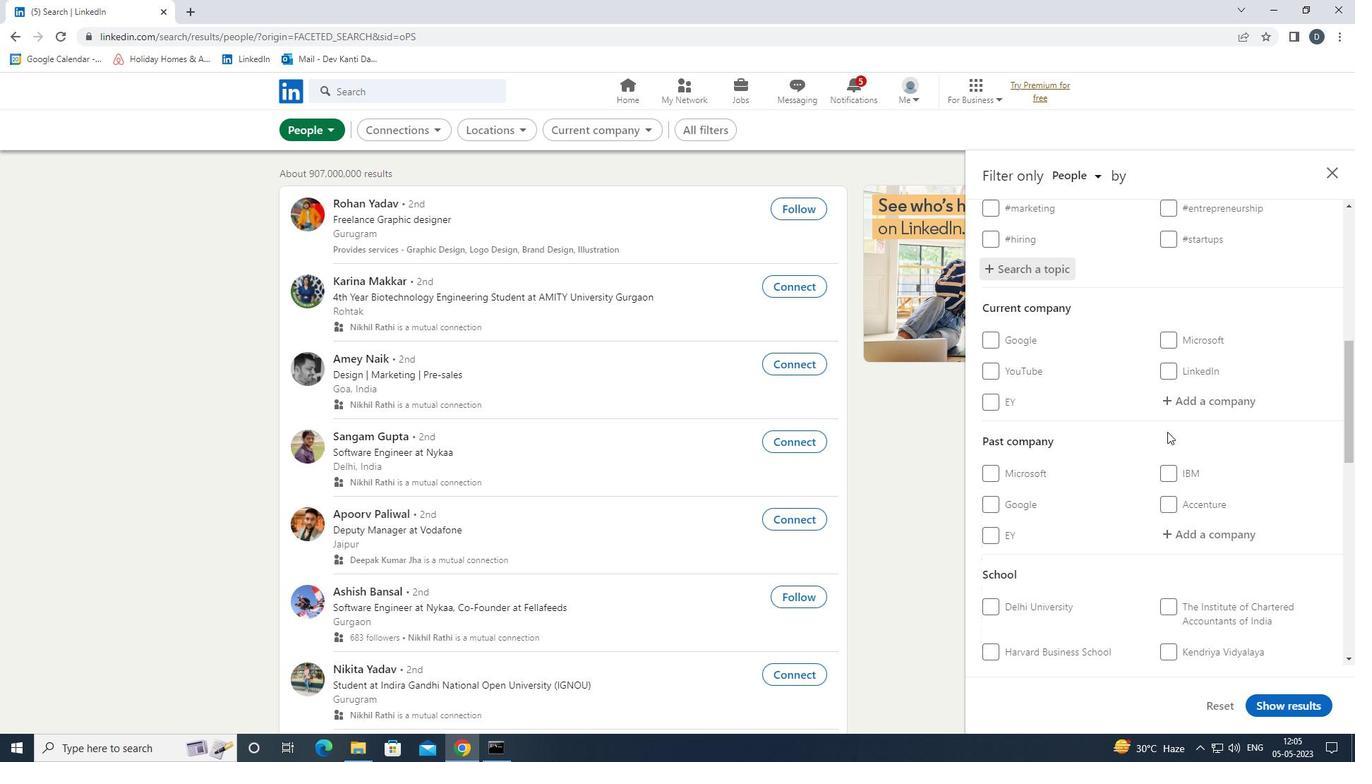 
Action: Mouse scrolled (1166, 434) with delta (0, 0)
Screenshot: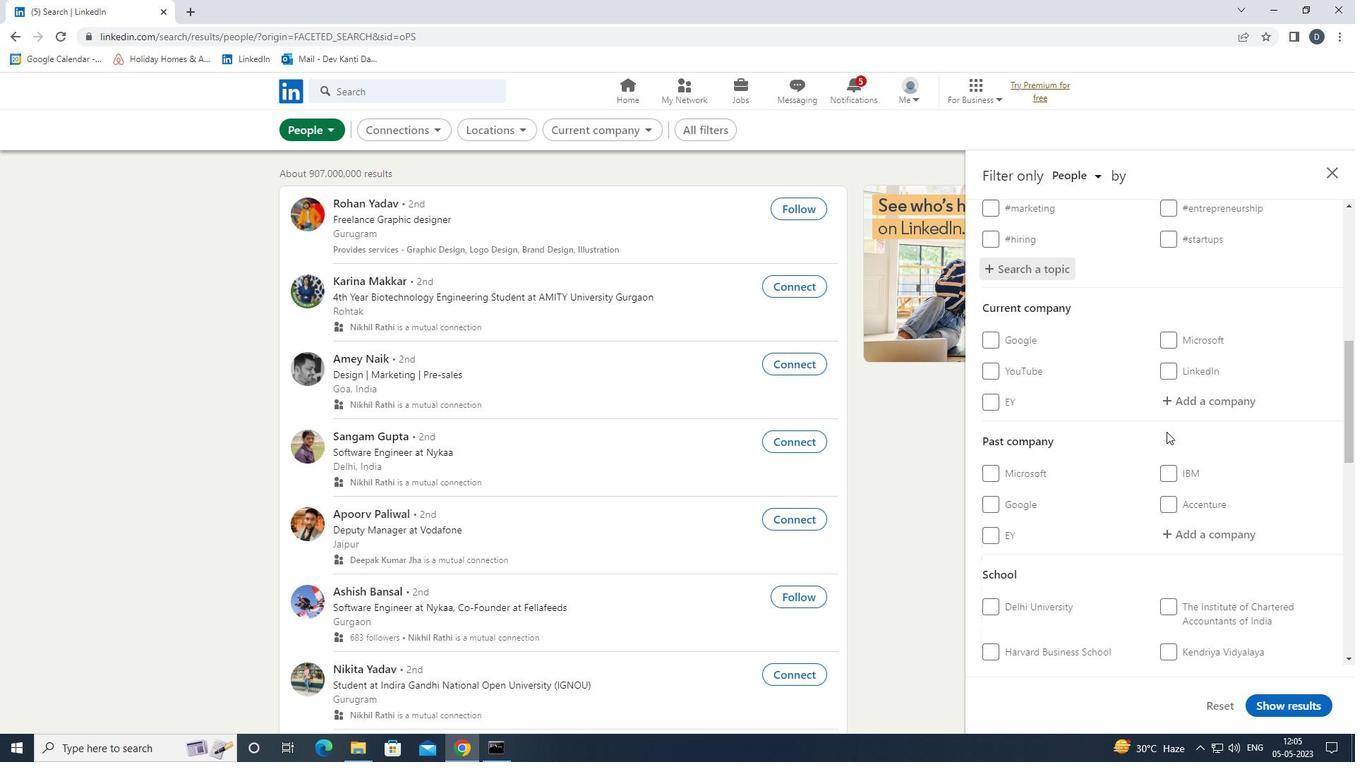 
Action: Mouse moved to (1166, 435)
Screenshot: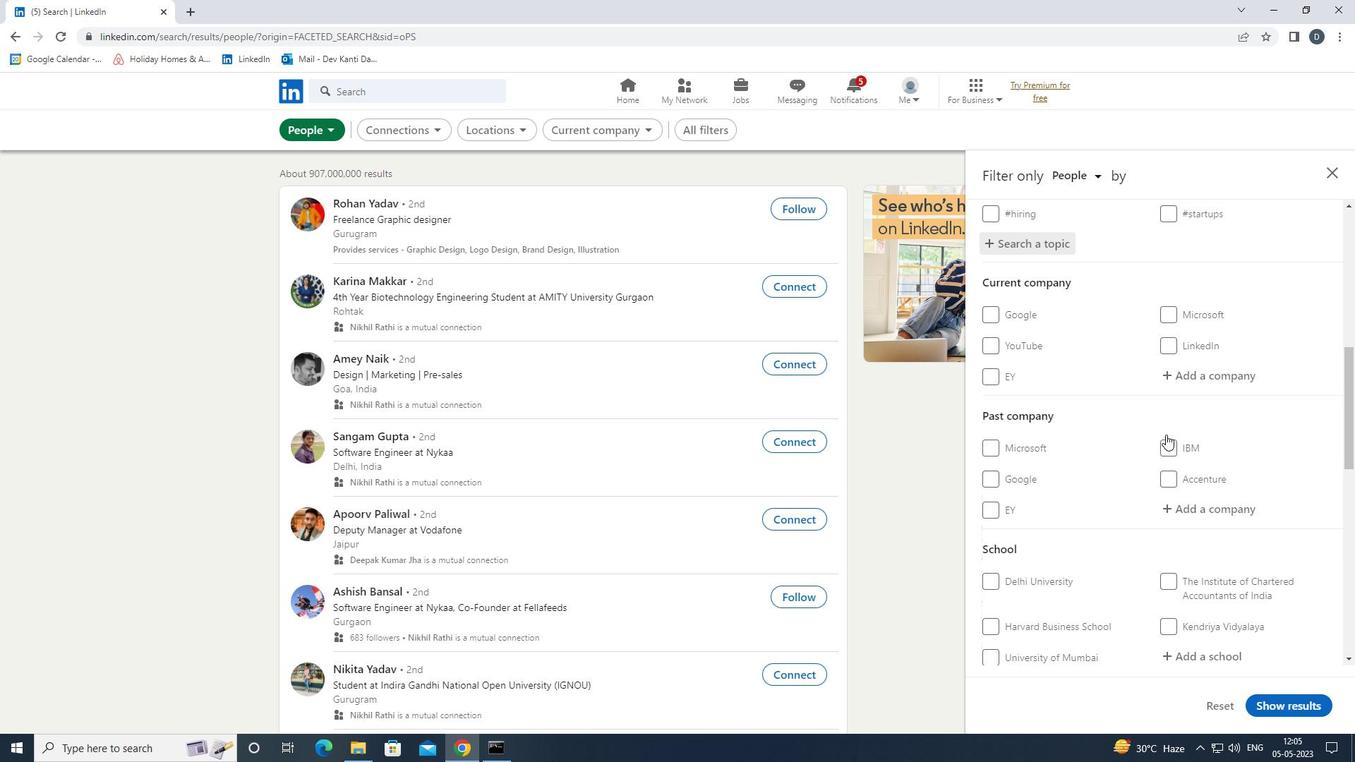 
Action: Mouse scrolled (1166, 434) with delta (0, 0)
Screenshot: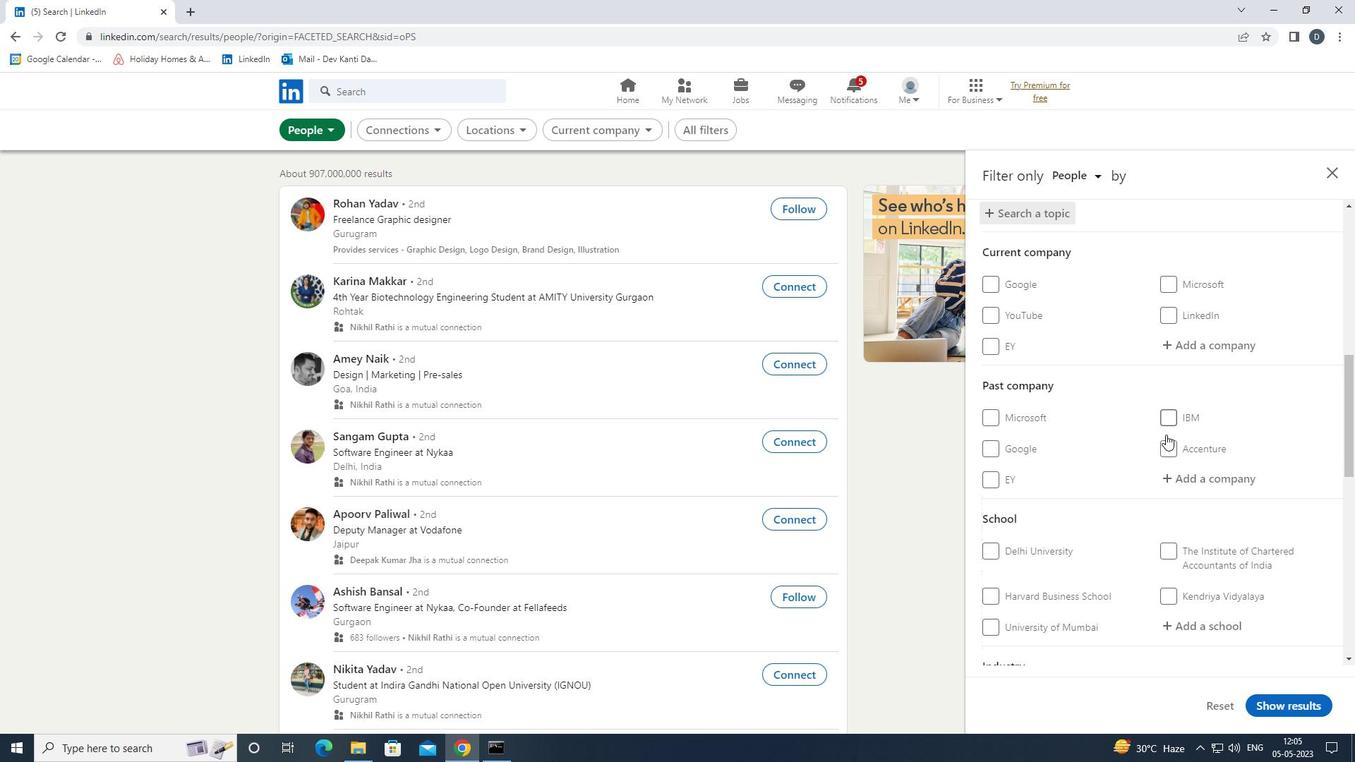
Action: Mouse moved to (1165, 439)
Screenshot: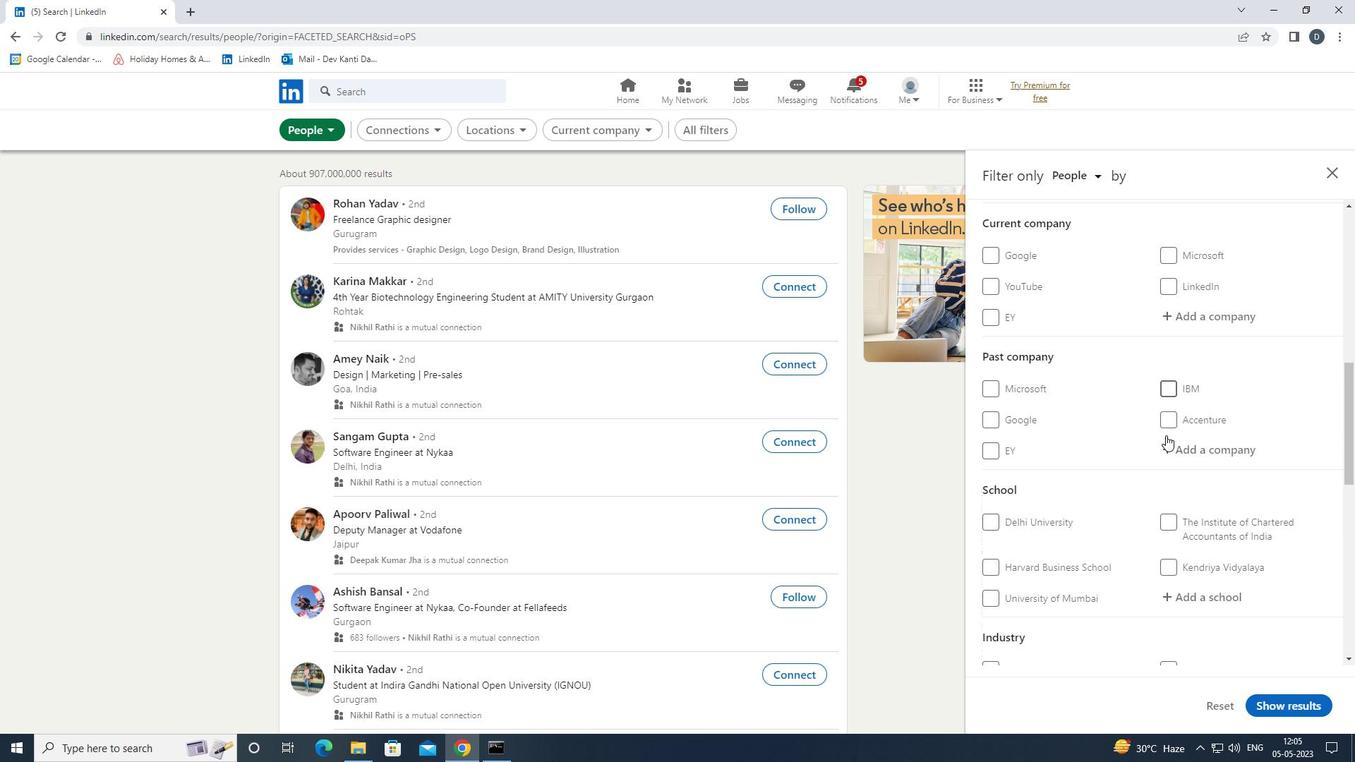 
Action: Mouse scrolled (1165, 439) with delta (0, 0)
Screenshot: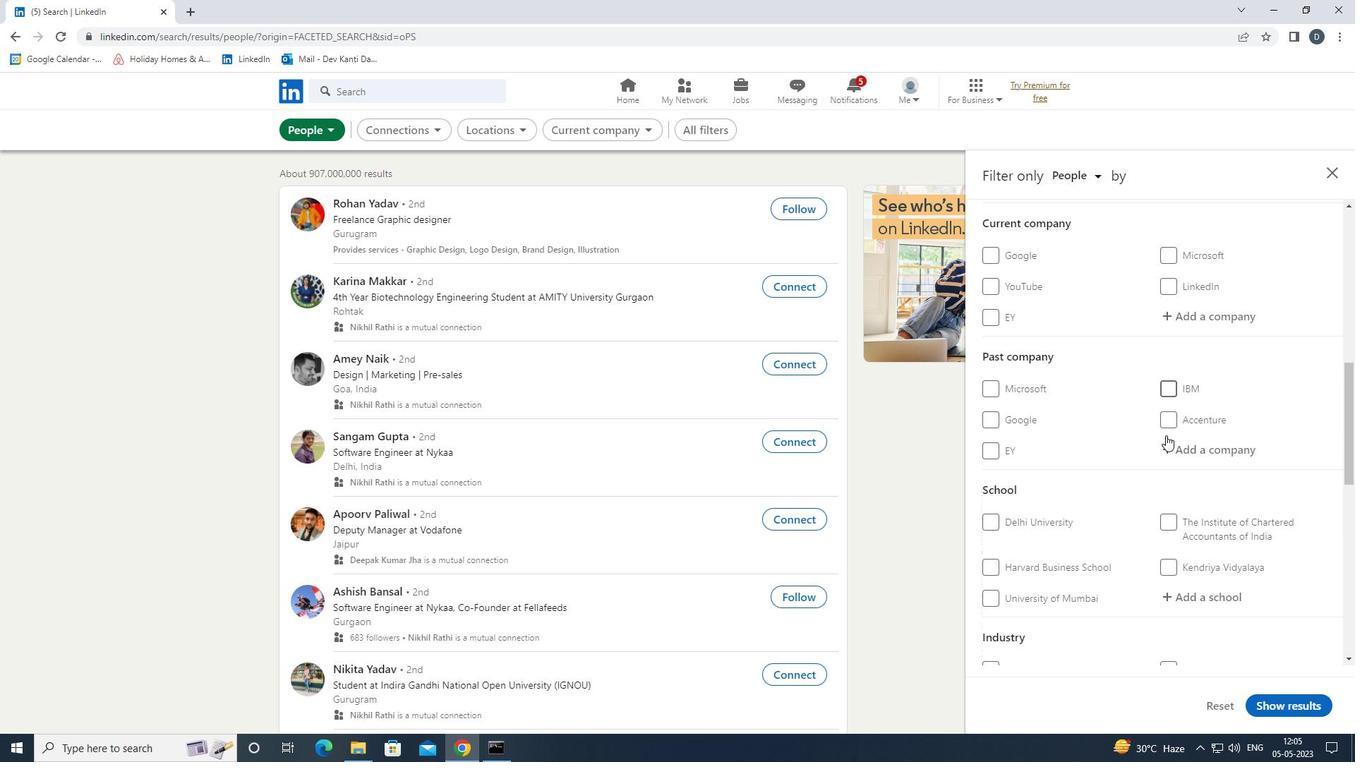 
Action: Mouse moved to (1165, 443)
Screenshot: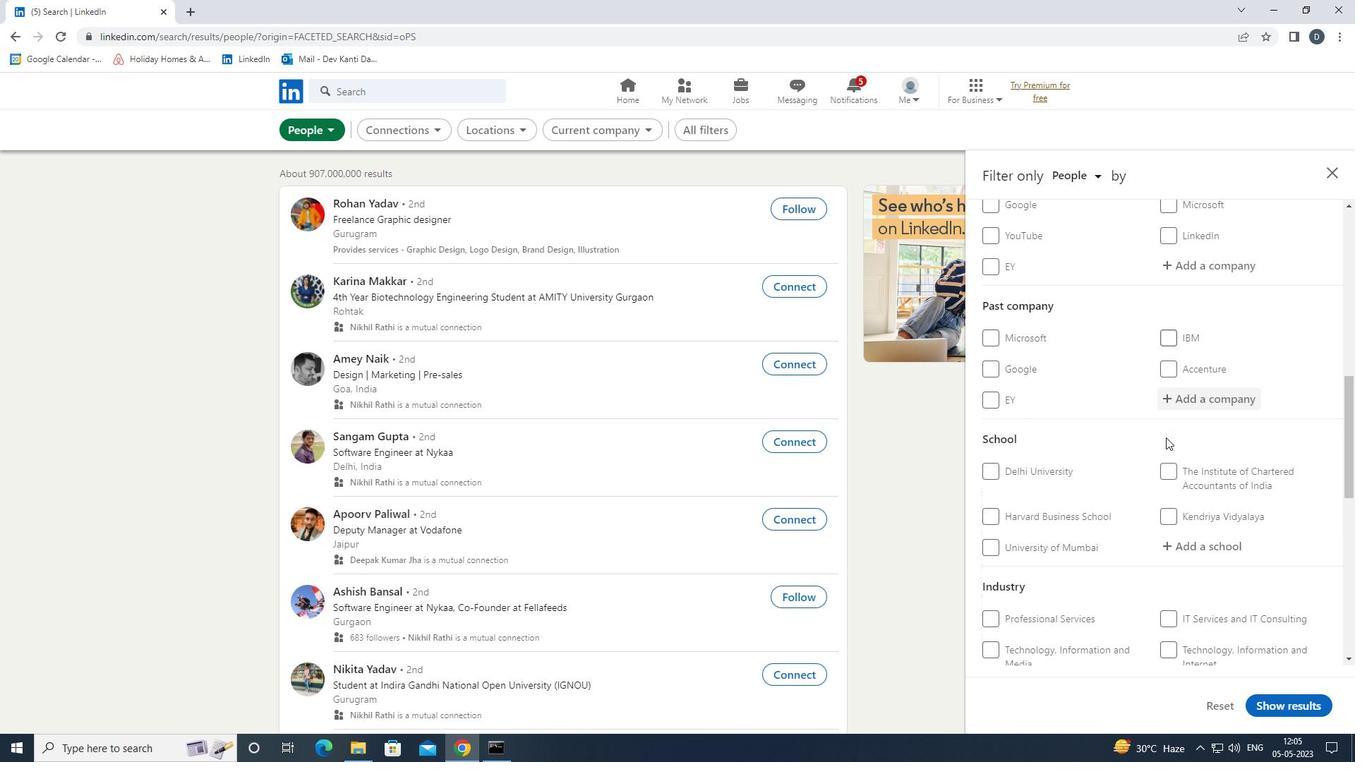 
Action: Mouse scrolled (1165, 442) with delta (0, 0)
Screenshot: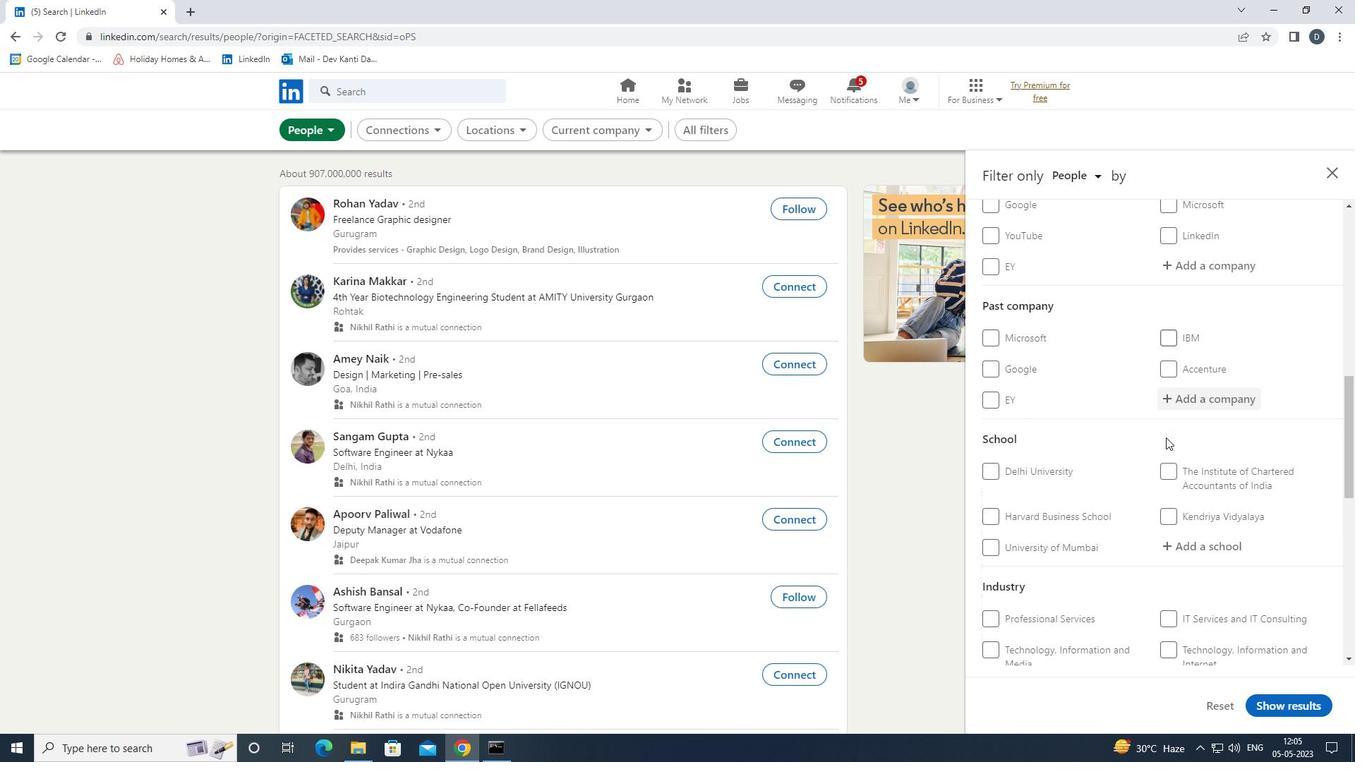 
Action: Mouse moved to (1150, 470)
Screenshot: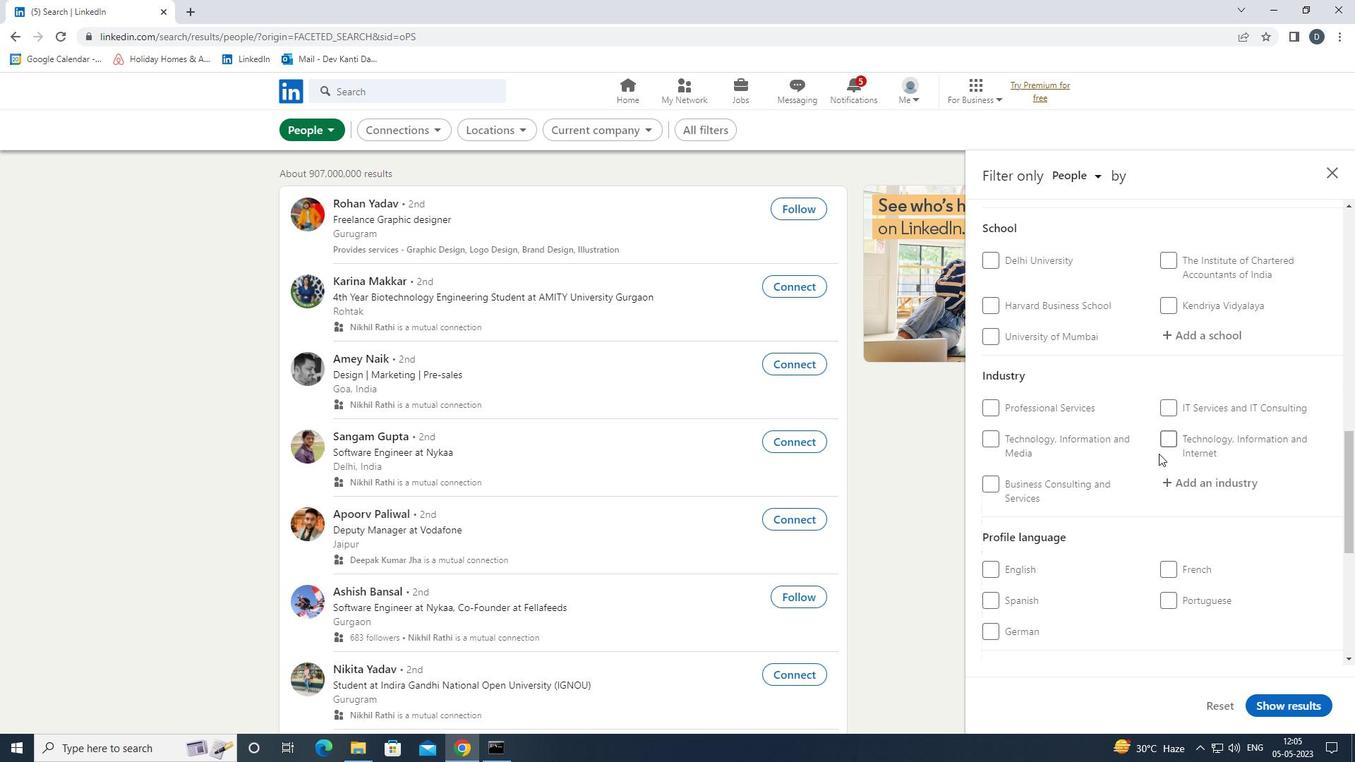 
Action: Mouse scrolled (1150, 469) with delta (0, 0)
Screenshot: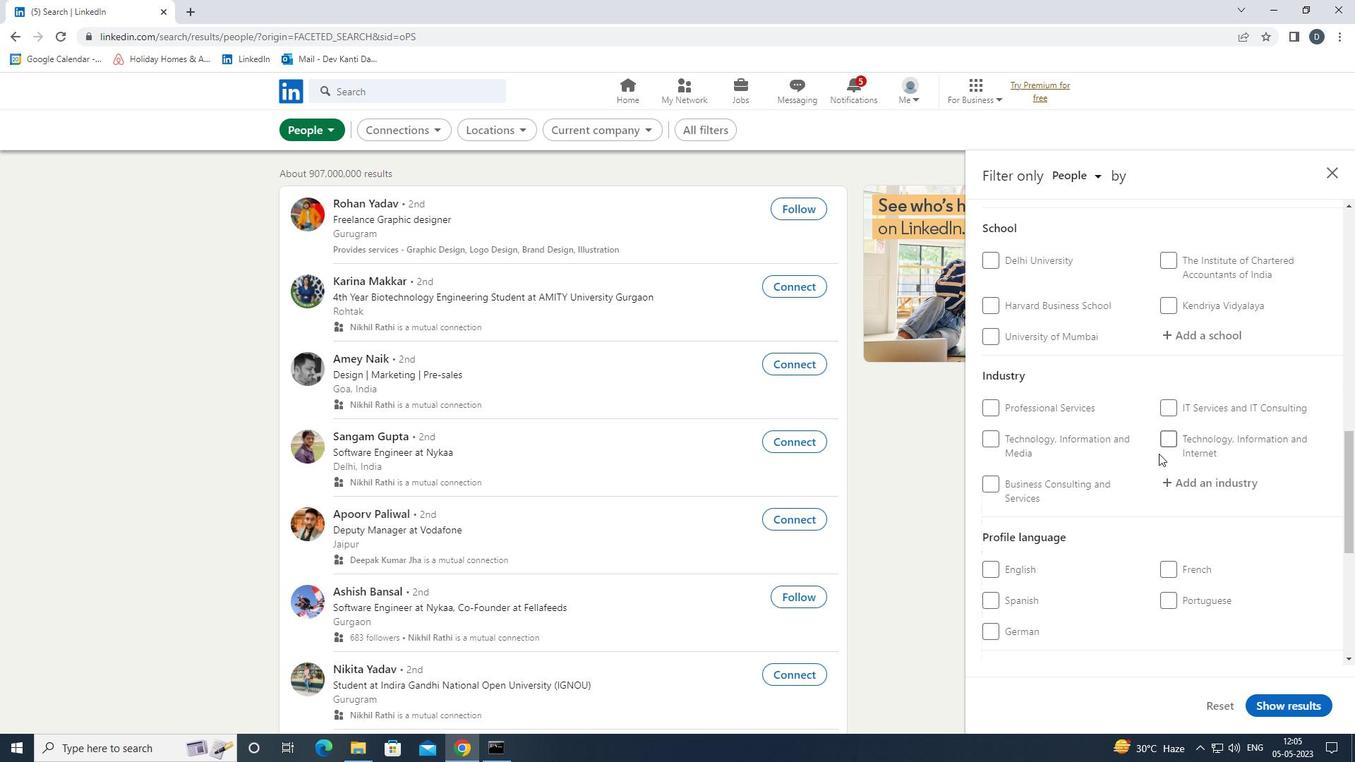 
Action: Mouse moved to (1179, 521)
Screenshot: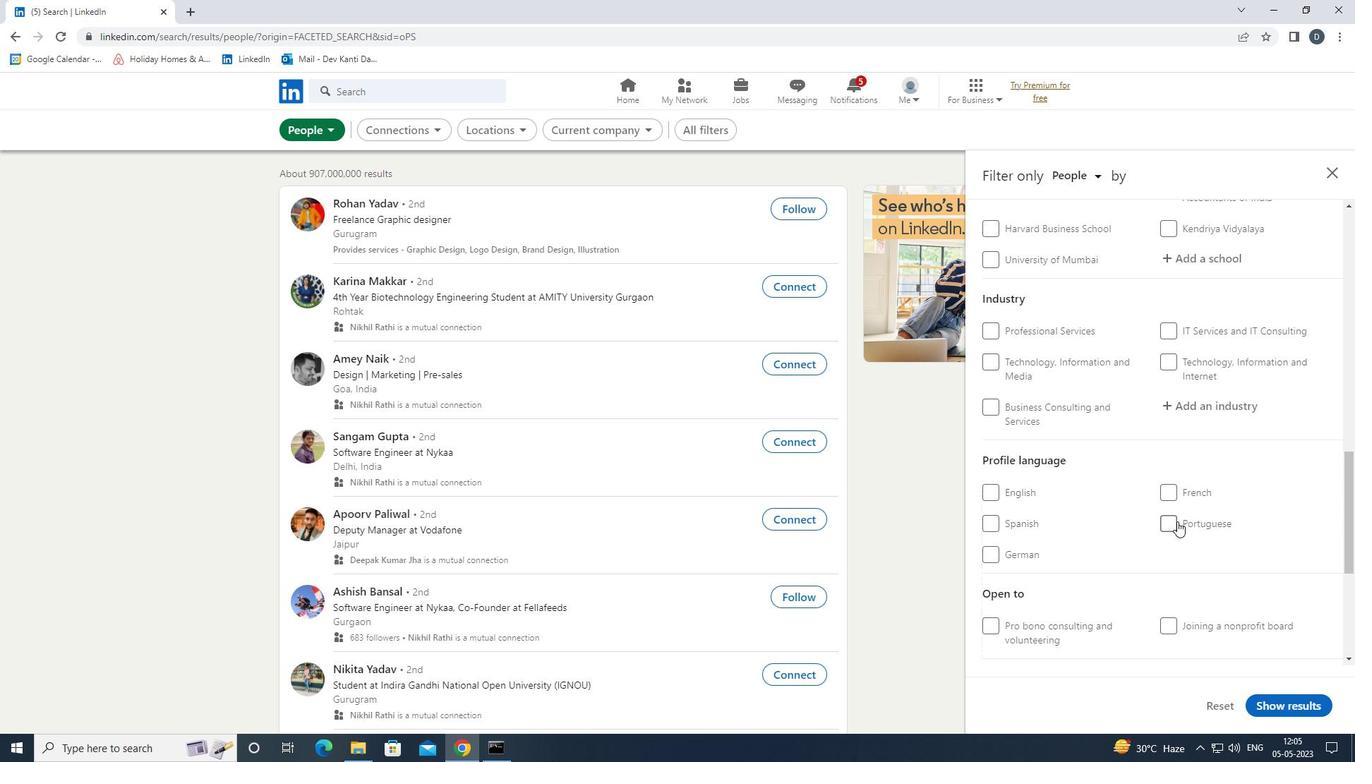 
Action: Mouse pressed left at (1179, 521)
Screenshot: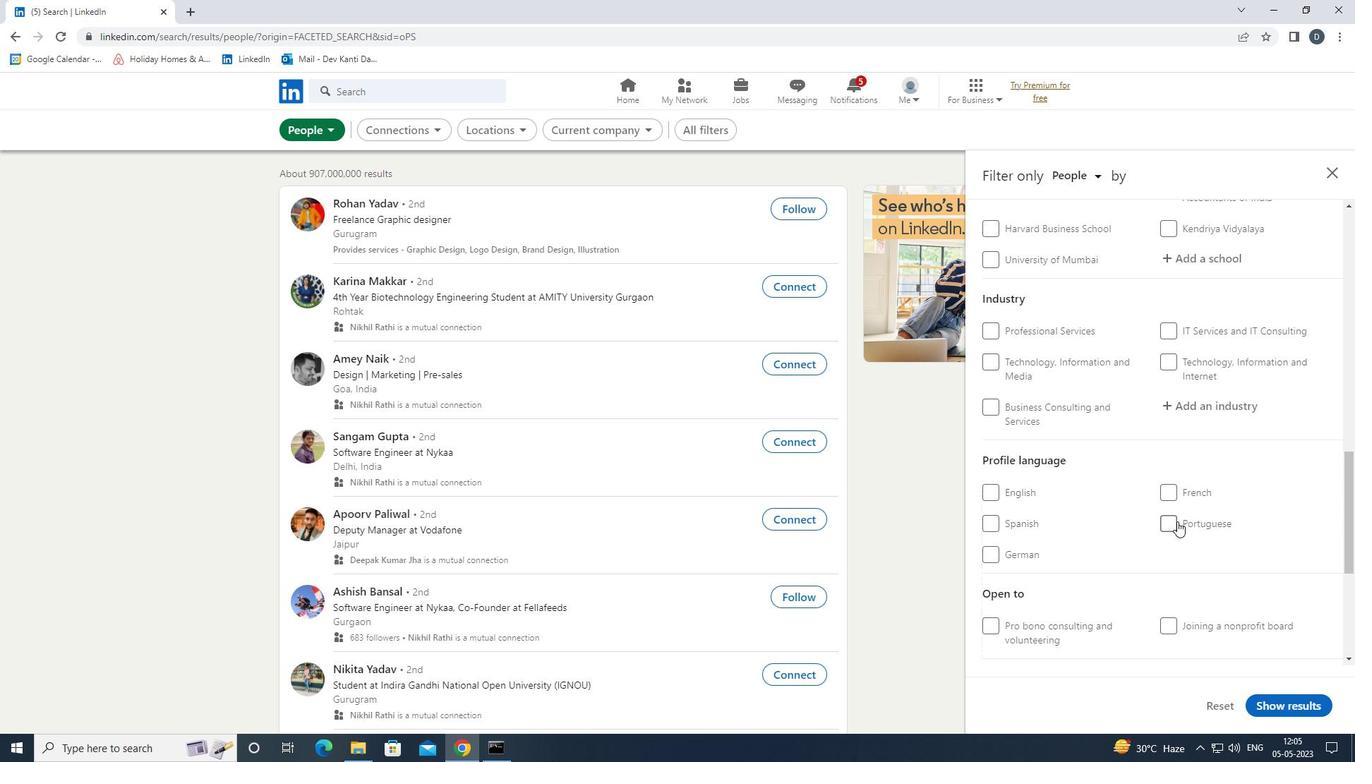 
Action: Mouse moved to (1177, 518)
Screenshot: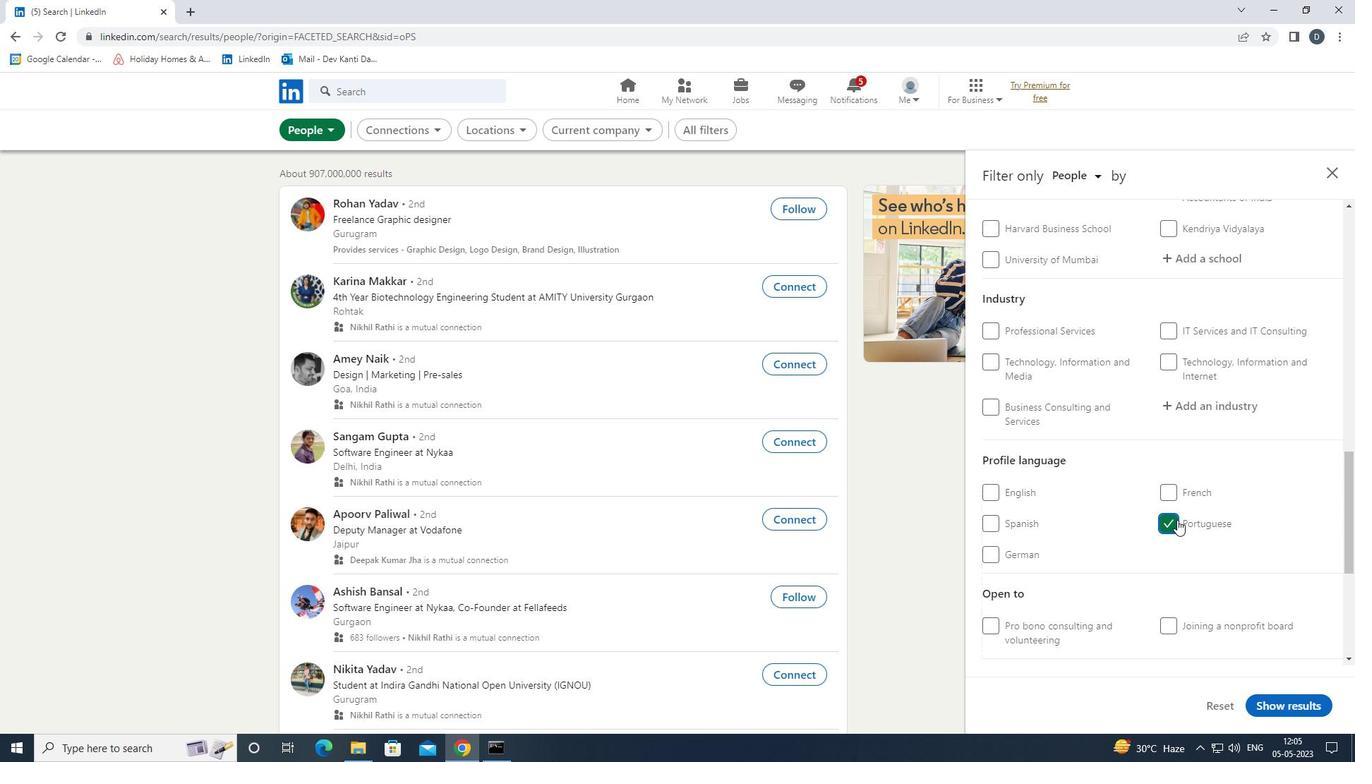 
Action: Mouse scrolled (1177, 518) with delta (0, 0)
Screenshot: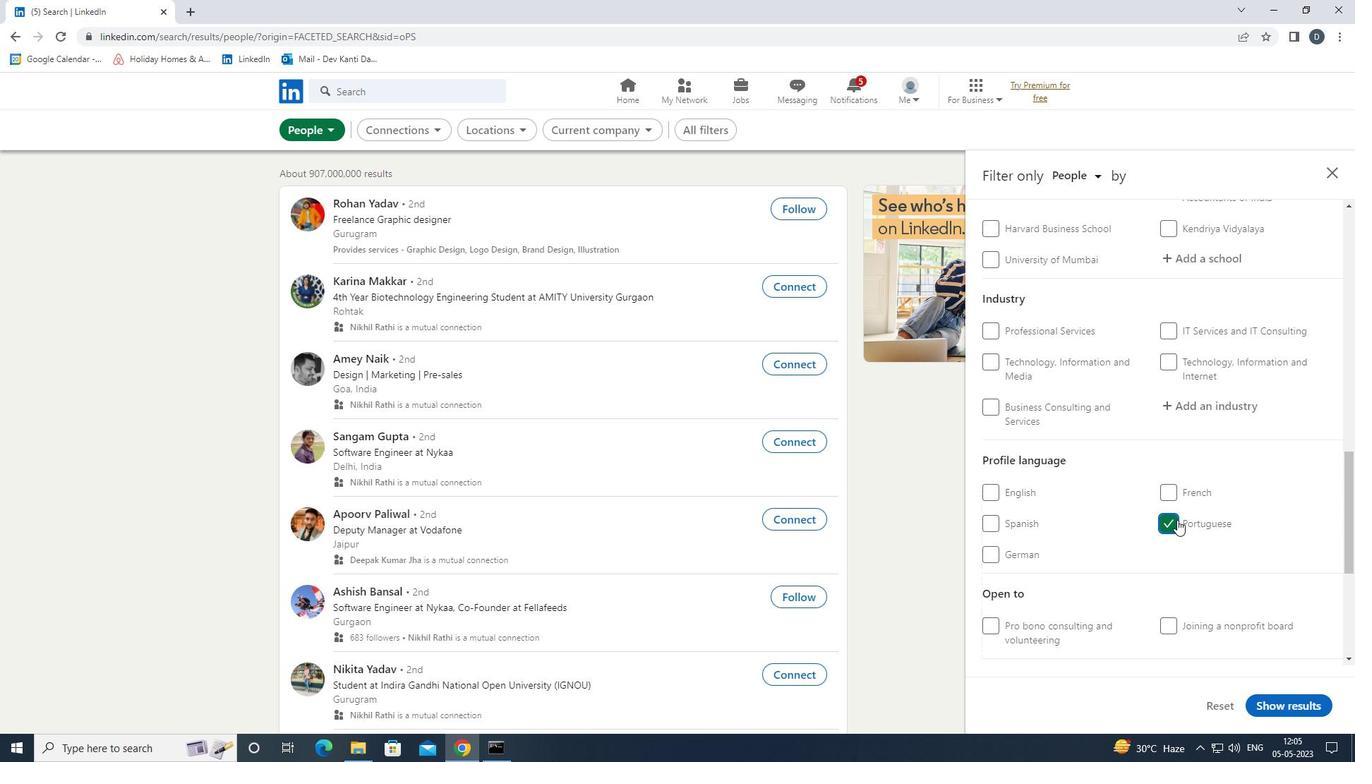 
Action: Mouse scrolled (1177, 518) with delta (0, 0)
Screenshot: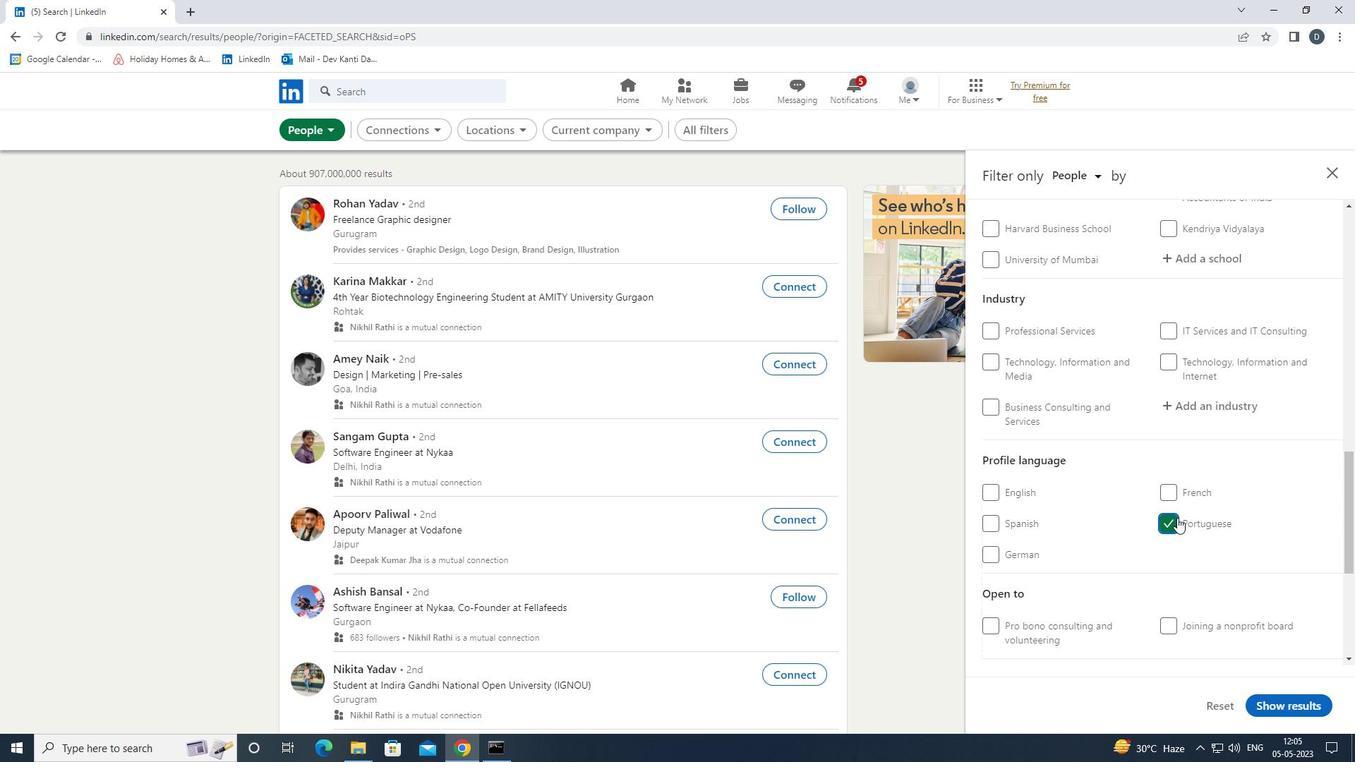 
Action: Mouse scrolled (1177, 518) with delta (0, 0)
Screenshot: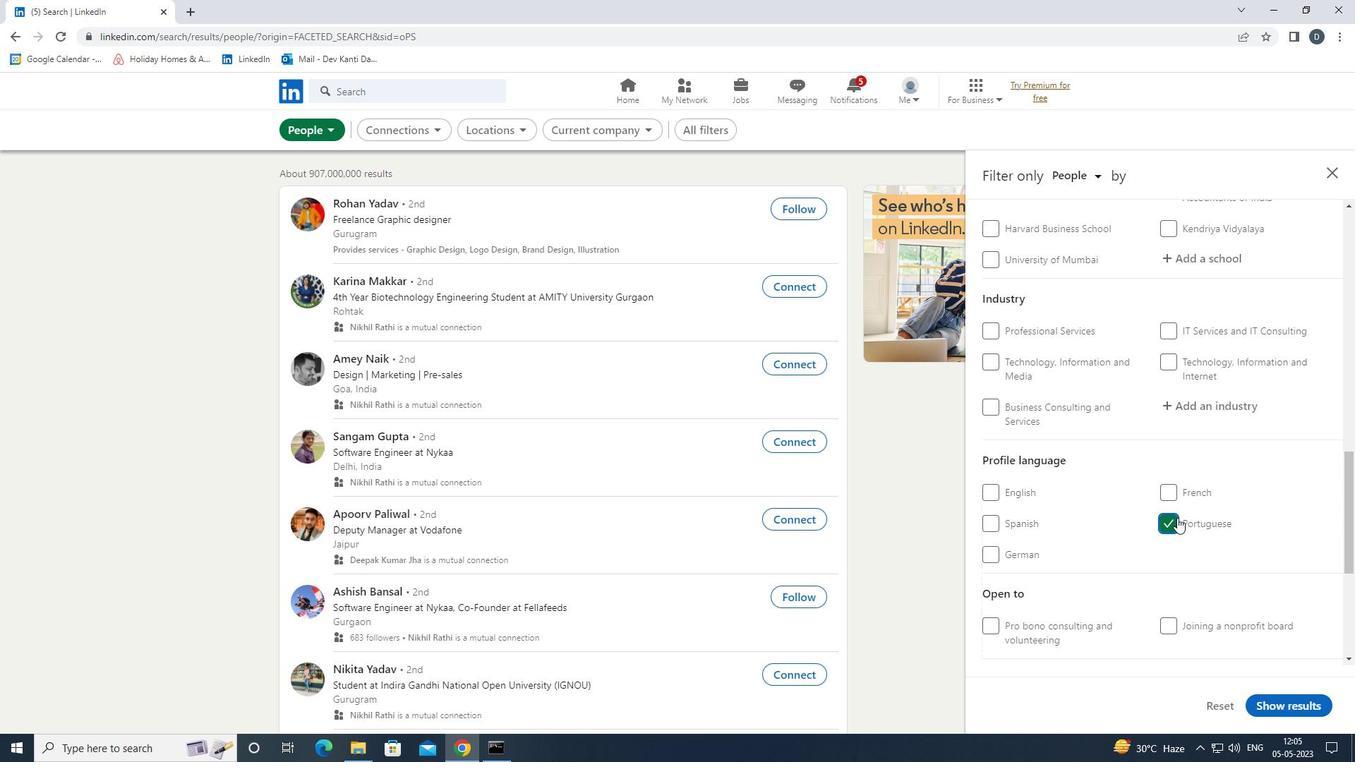 
Action: Mouse scrolled (1177, 518) with delta (0, 0)
Screenshot: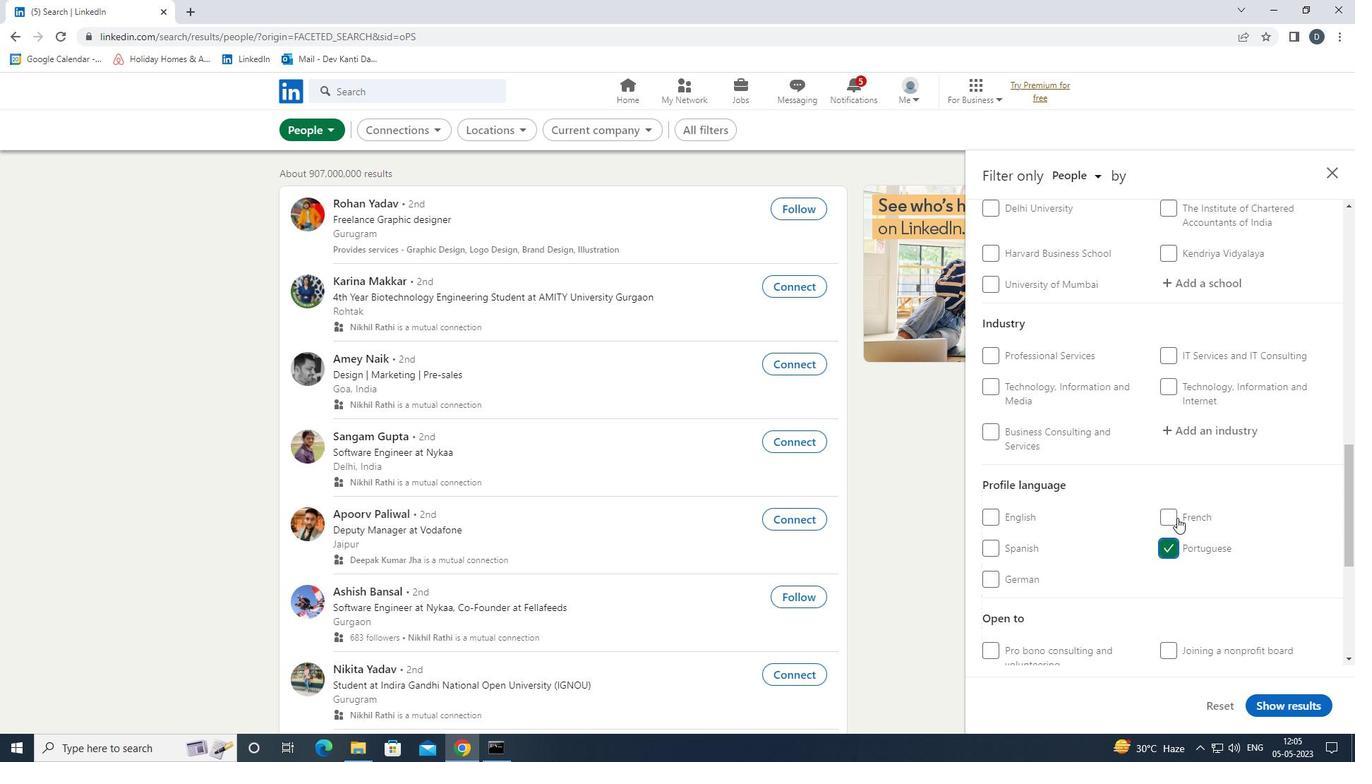 
Action: Mouse moved to (1177, 450)
Screenshot: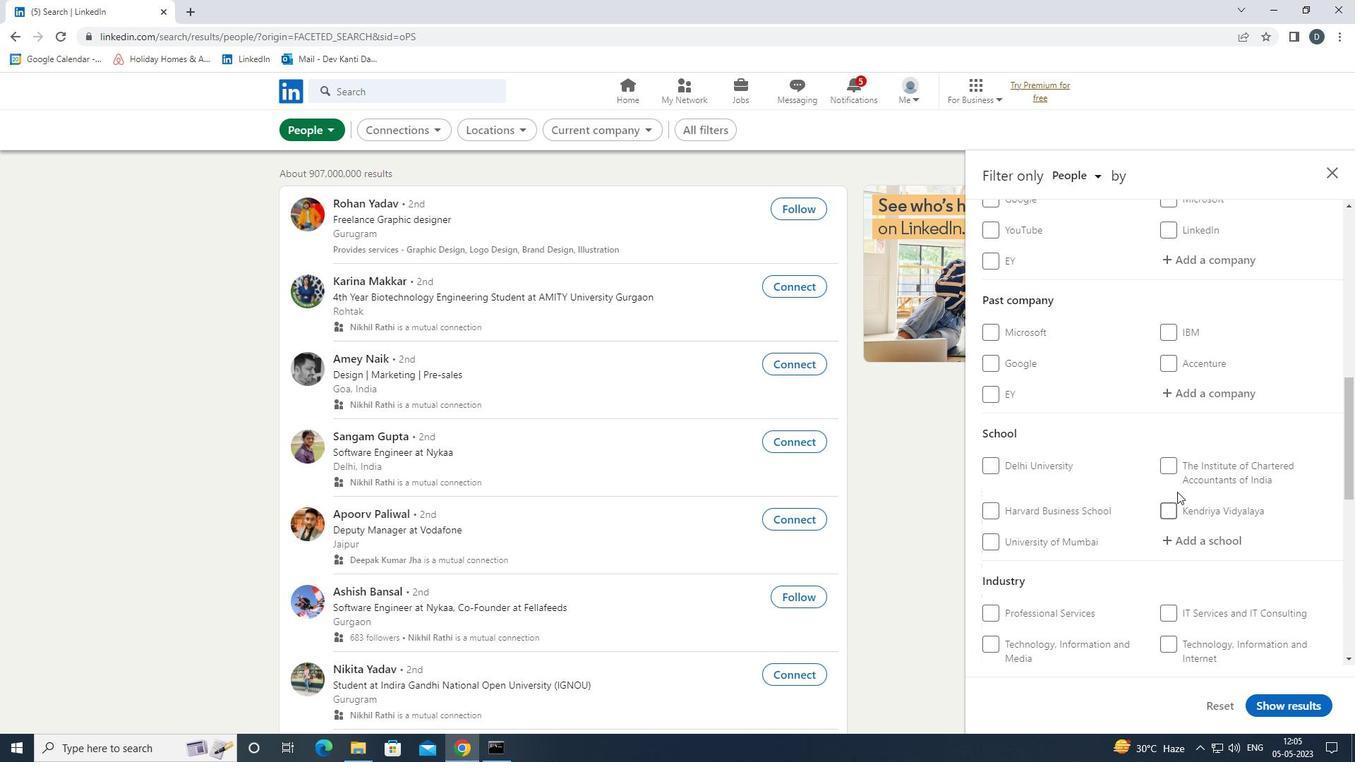 
Action: Mouse scrolled (1177, 451) with delta (0, 0)
Screenshot: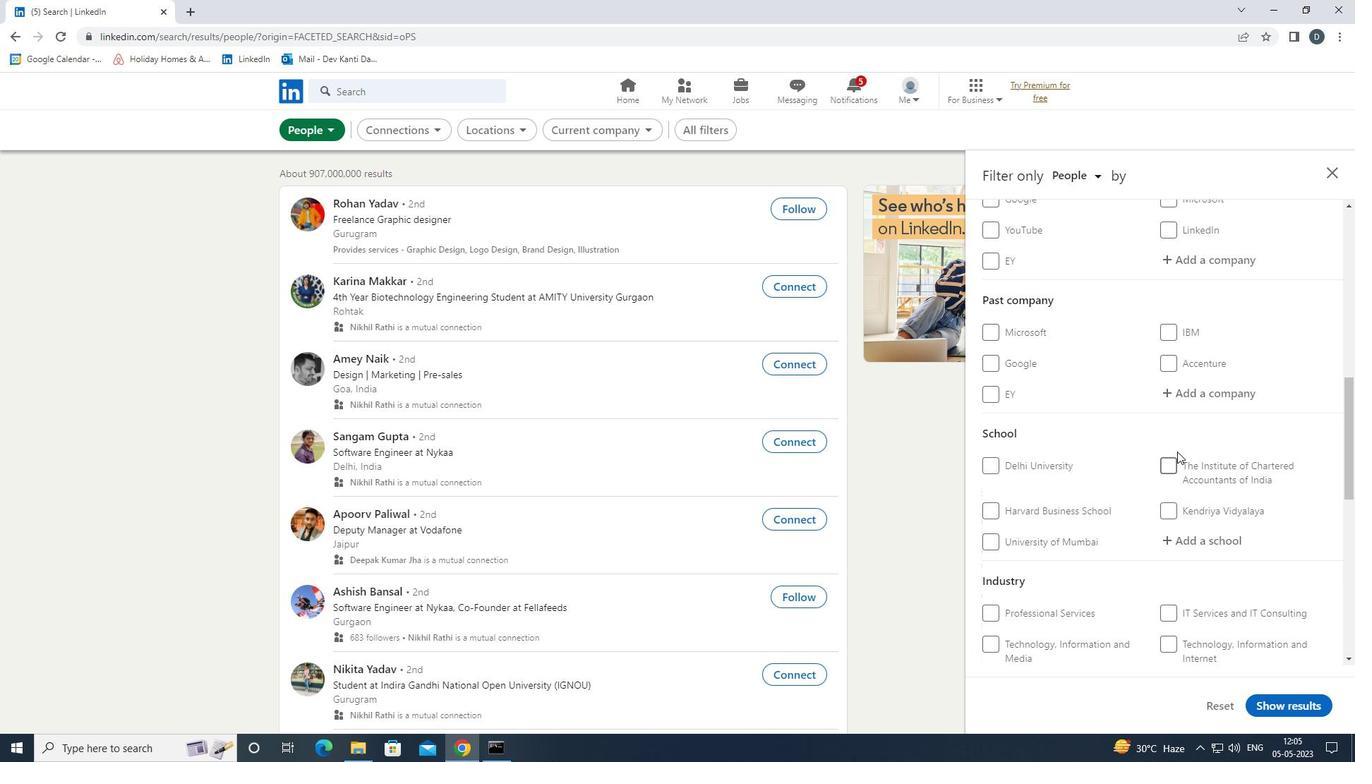 
Action: Mouse moved to (1202, 335)
Screenshot: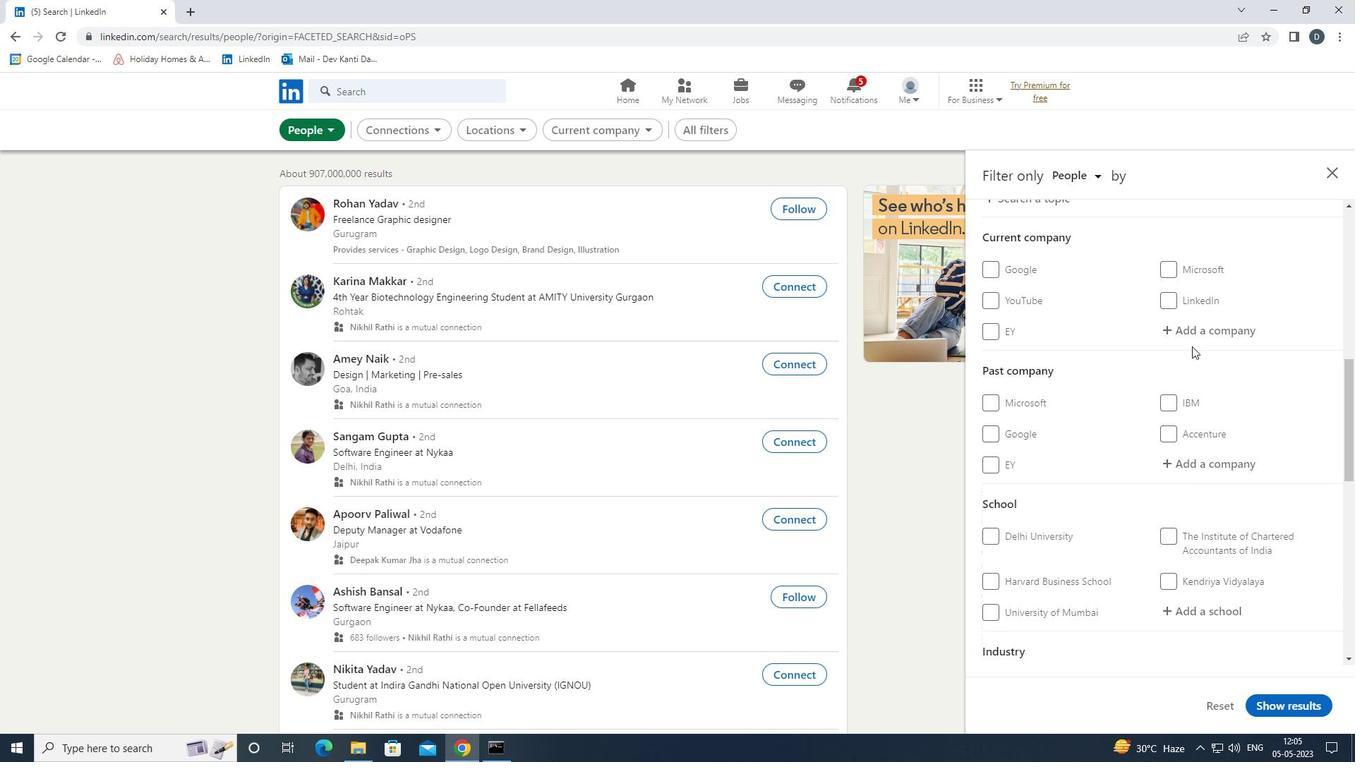 
Action: Mouse pressed left at (1202, 335)
Screenshot: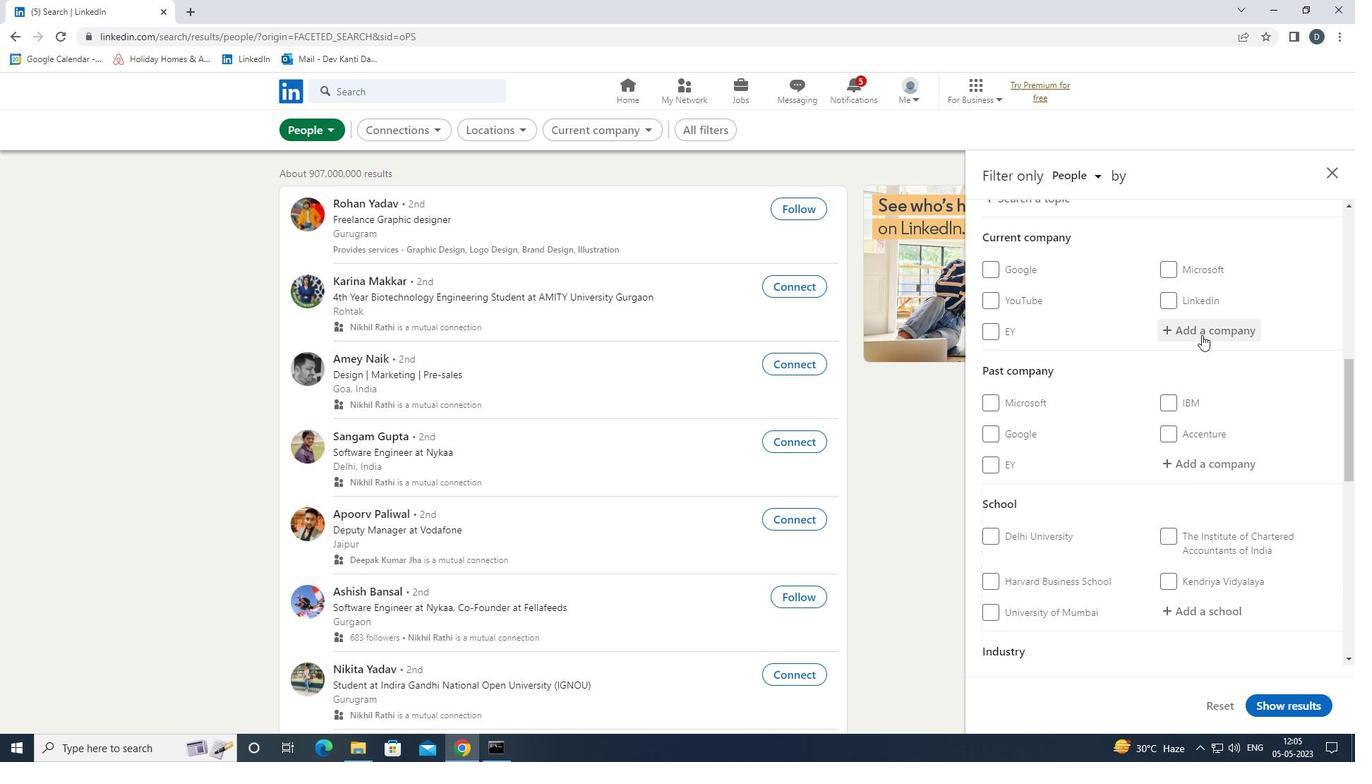 
Action: Mouse moved to (1200, 337)
Screenshot: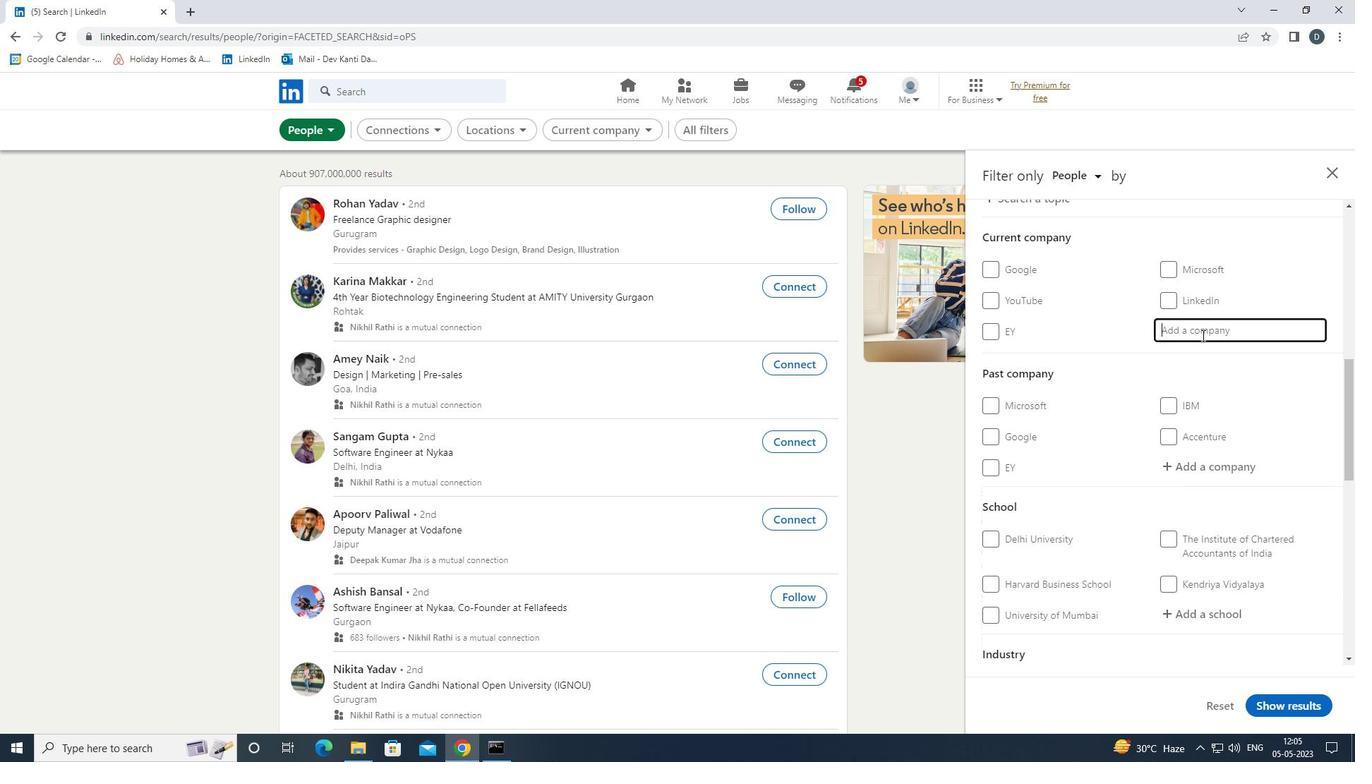 
Action: Key pressed <Key.shift><Key.shift><Key.shift>SYNCHRONY<Key.down><Key.enter>
Screenshot: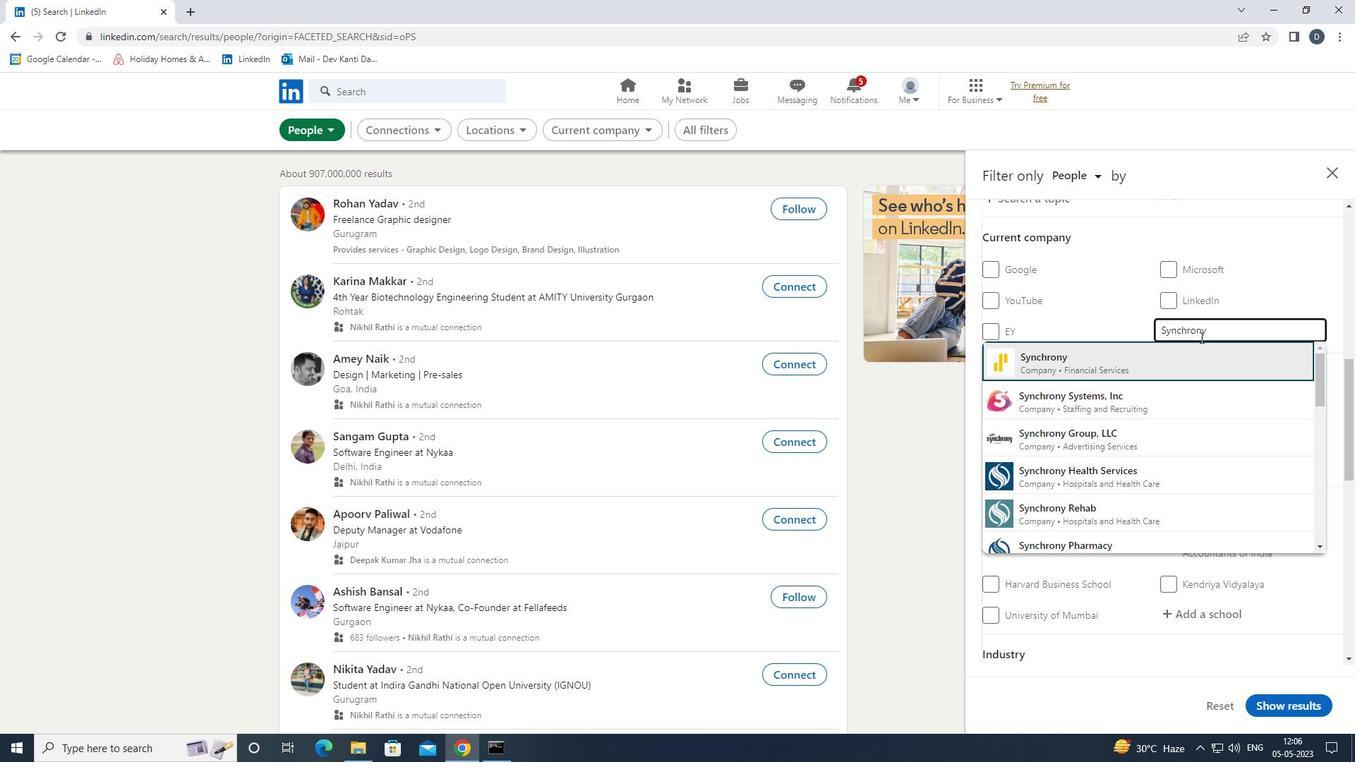 
Action: Mouse moved to (1198, 335)
Screenshot: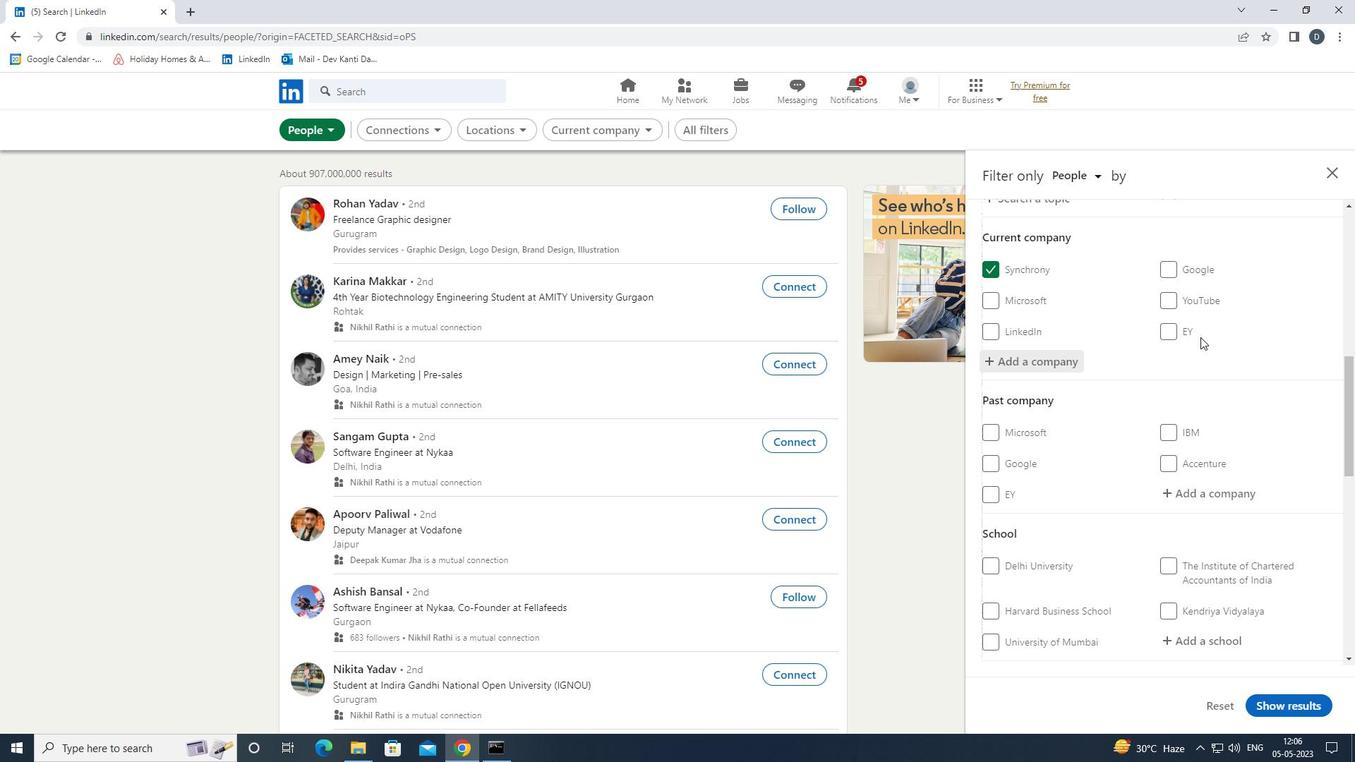 
Action: Mouse scrolled (1198, 334) with delta (0, 0)
Screenshot: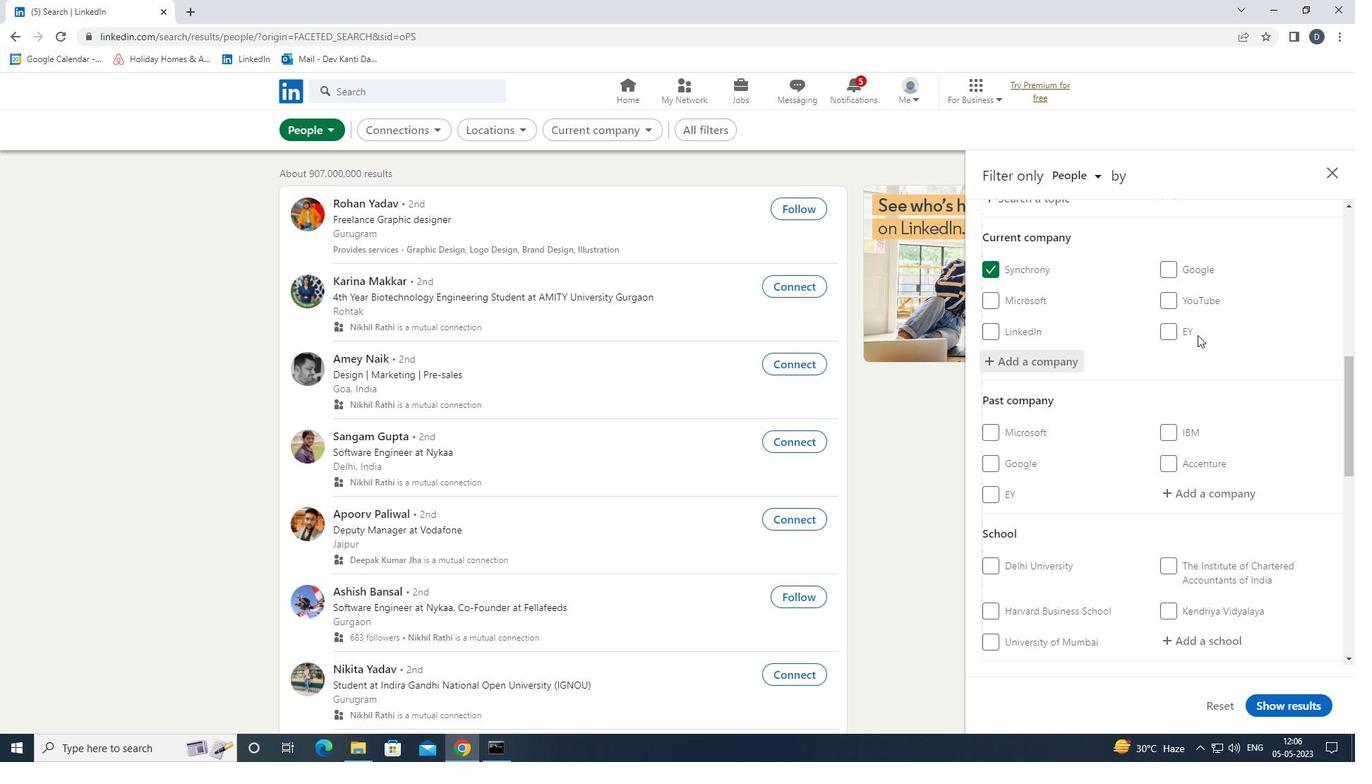 
Action: Mouse moved to (1197, 337)
Screenshot: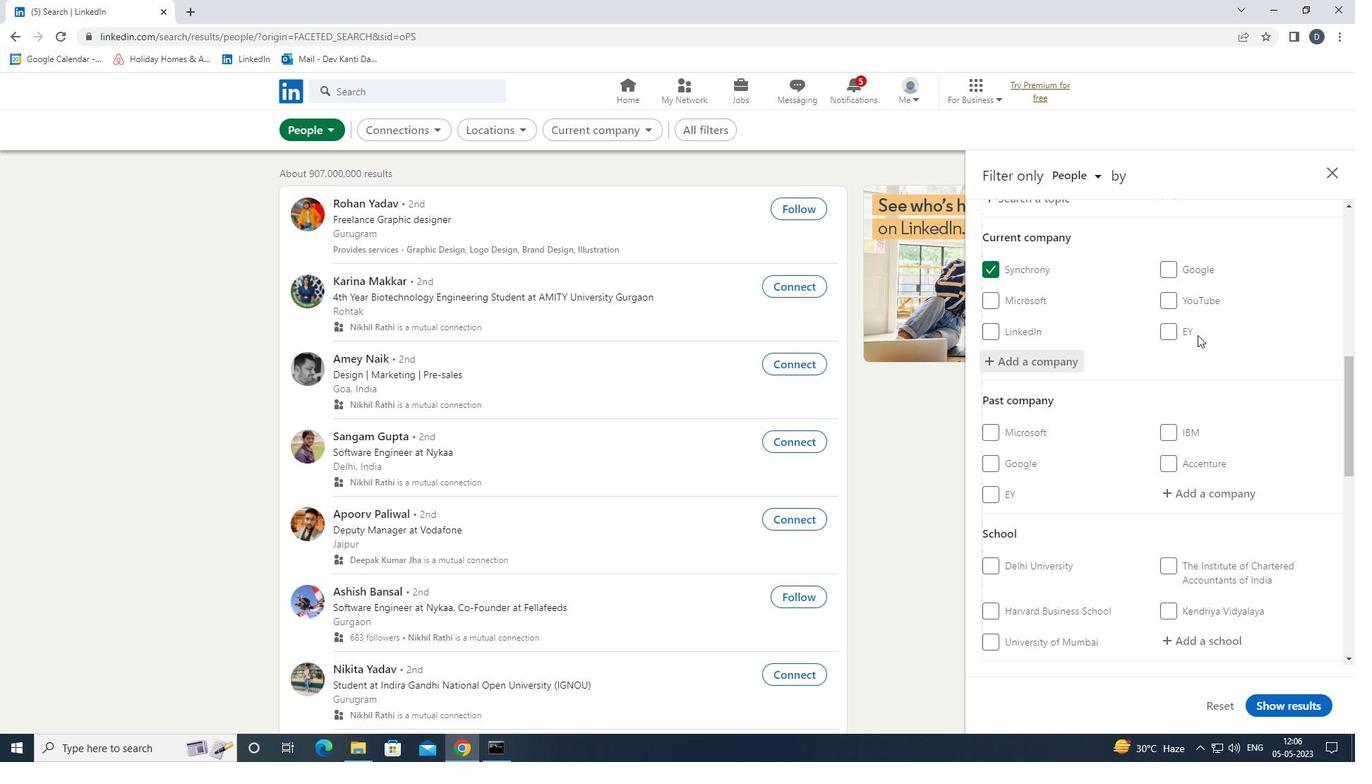 
Action: Mouse scrolled (1197, 336) with delta (0, 0)
Screenshot: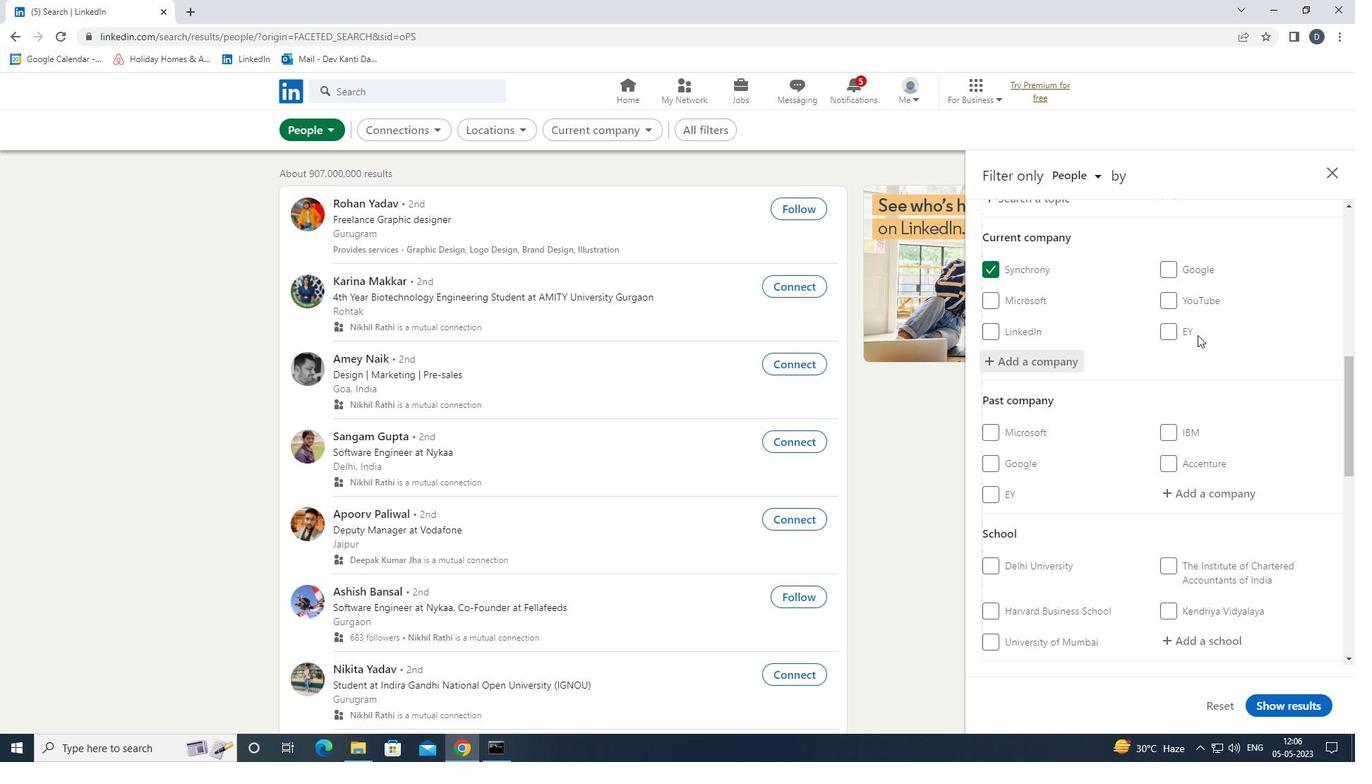 
Action: Mouse moved to (1196, 341)
Screenshot: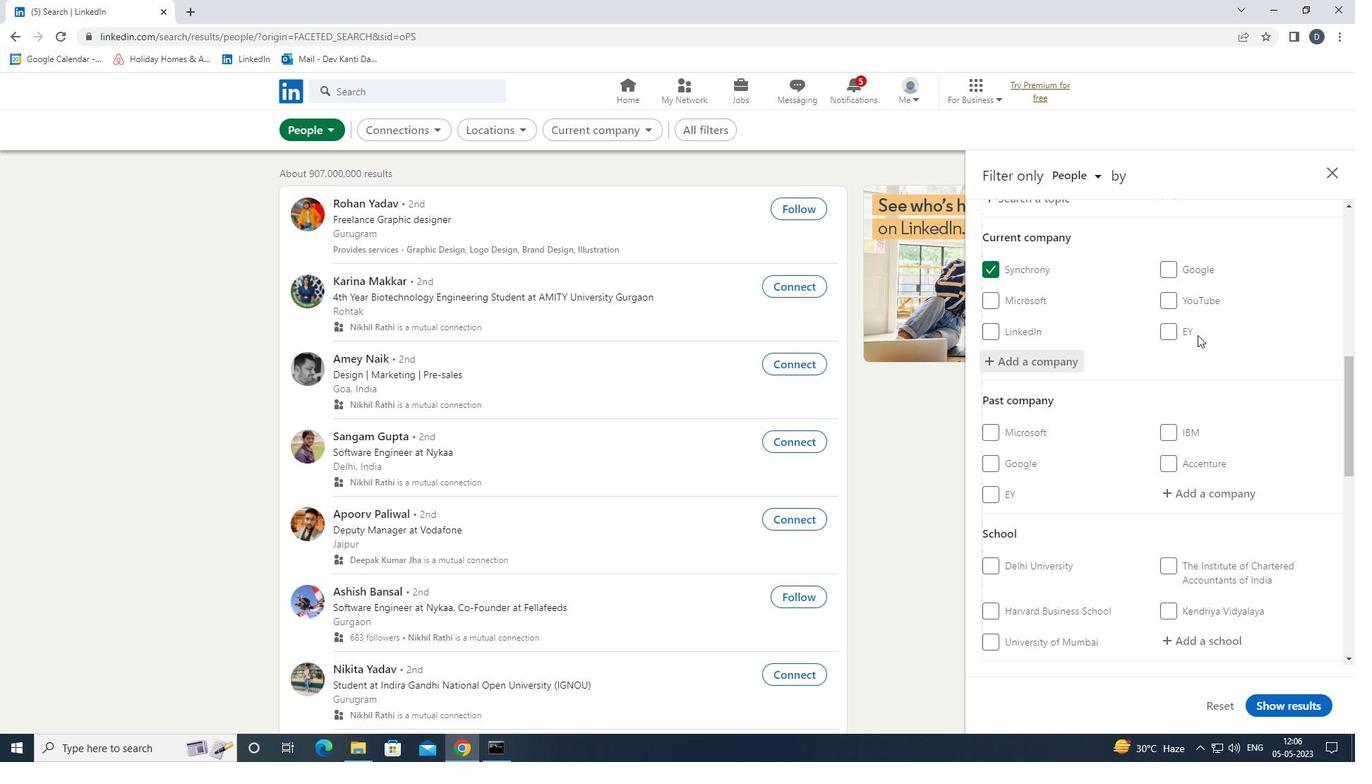 
Action: Mouse scrolled (1196, 340) with delta (0, 0)
Screenshot: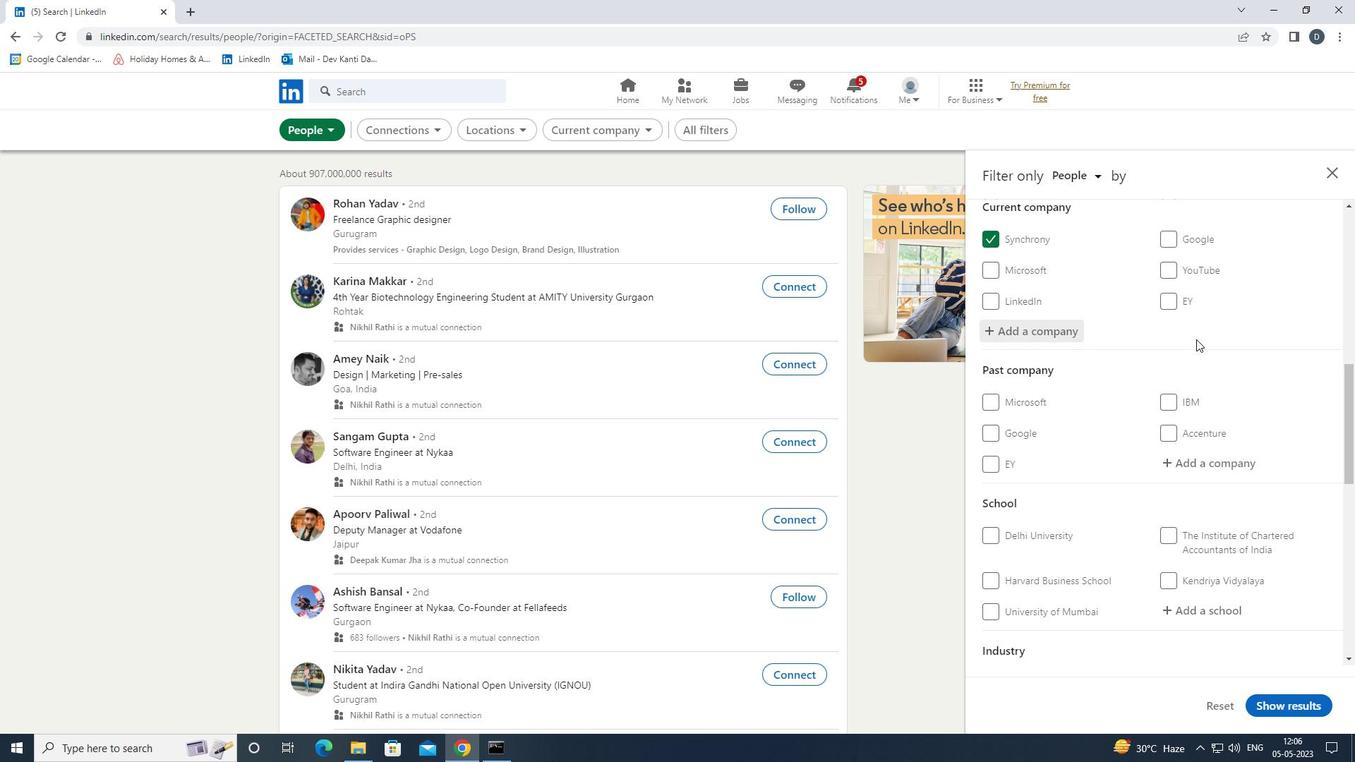 
Action: Mouse moved to (1206, 427)
Screenshot: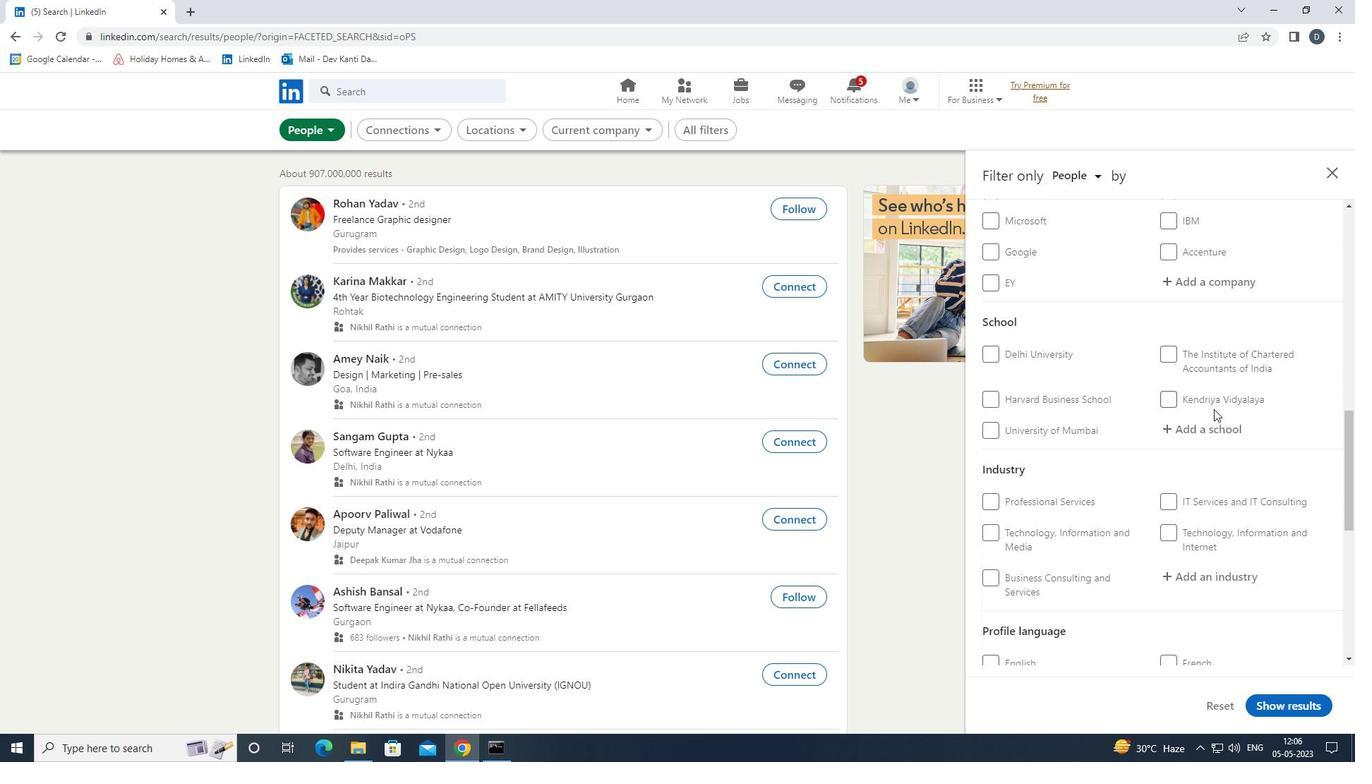 
Action: Mouse pressed left at (1206, 427)
Screenshot: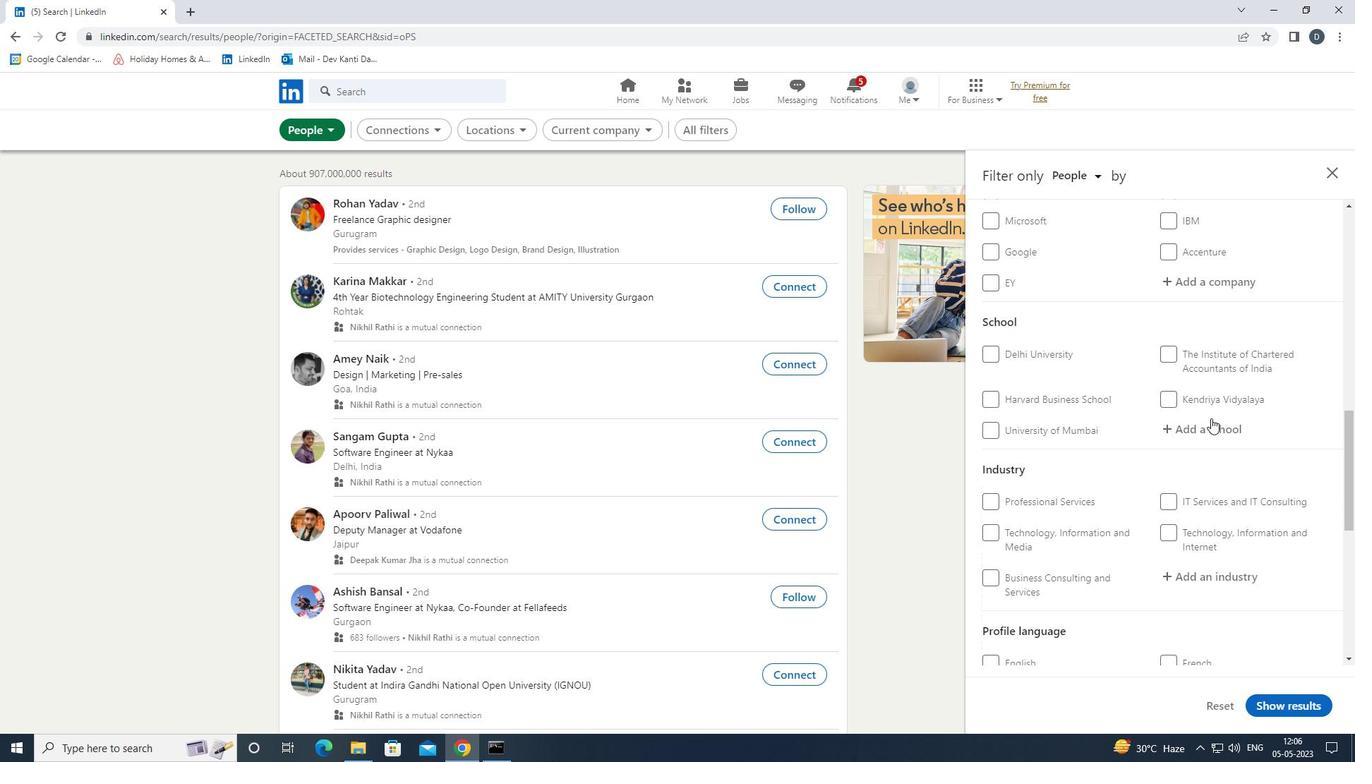 
Action: Mouse moved to (1204, 425)
Screenshot: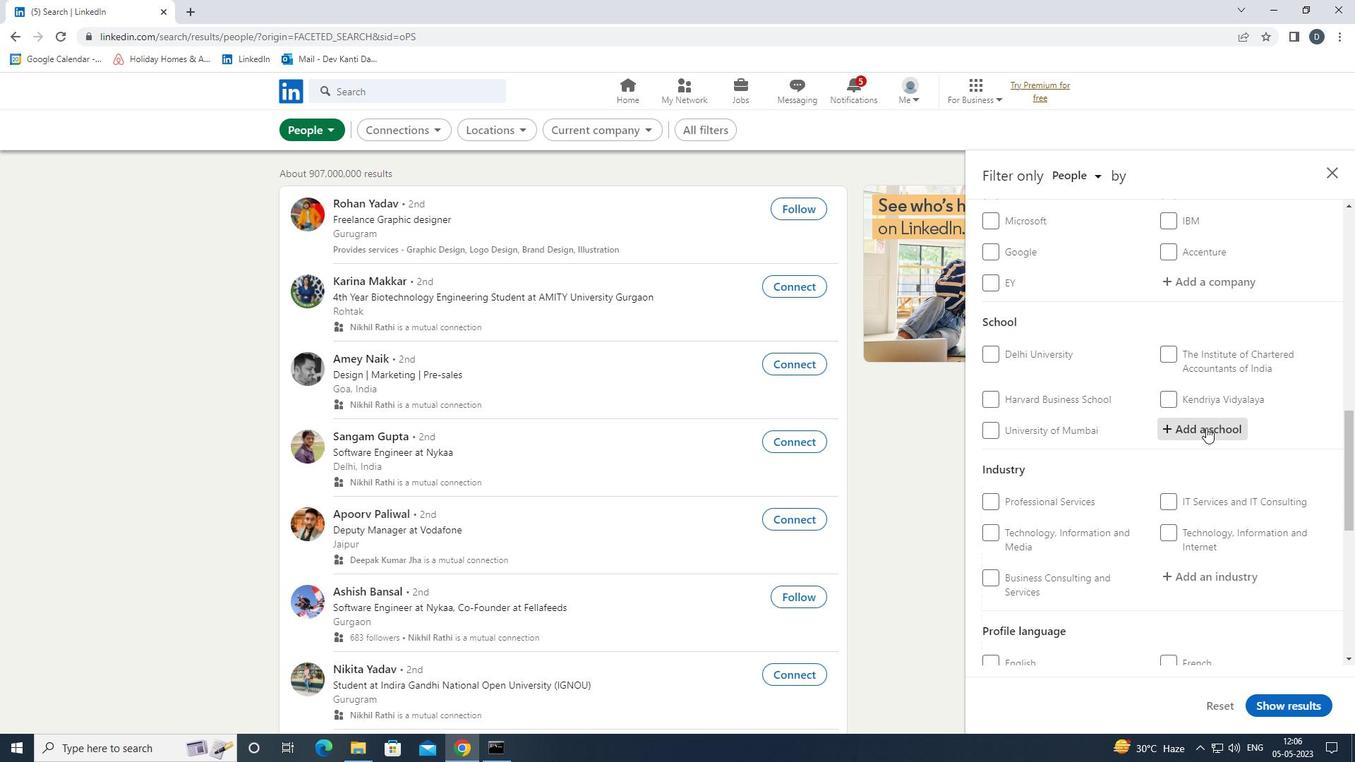 
Action: Key pressed <Key.shift>DY<Key.space><Key.shift>PATIL<Key.space><Key.shift>UNIVERSITY<Key.down><Key.enter>
Screenshot: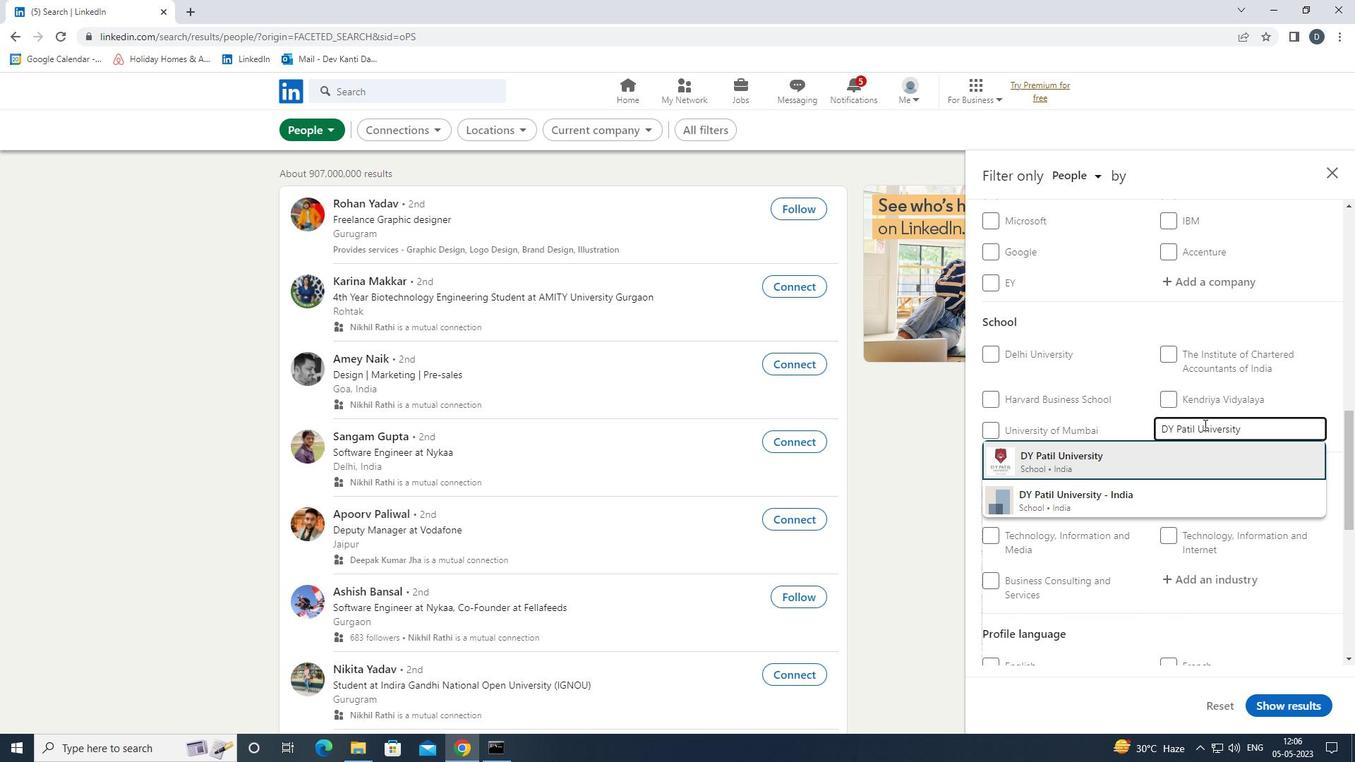 
Action: Mouse moved to (1167, 384)
Screenshot: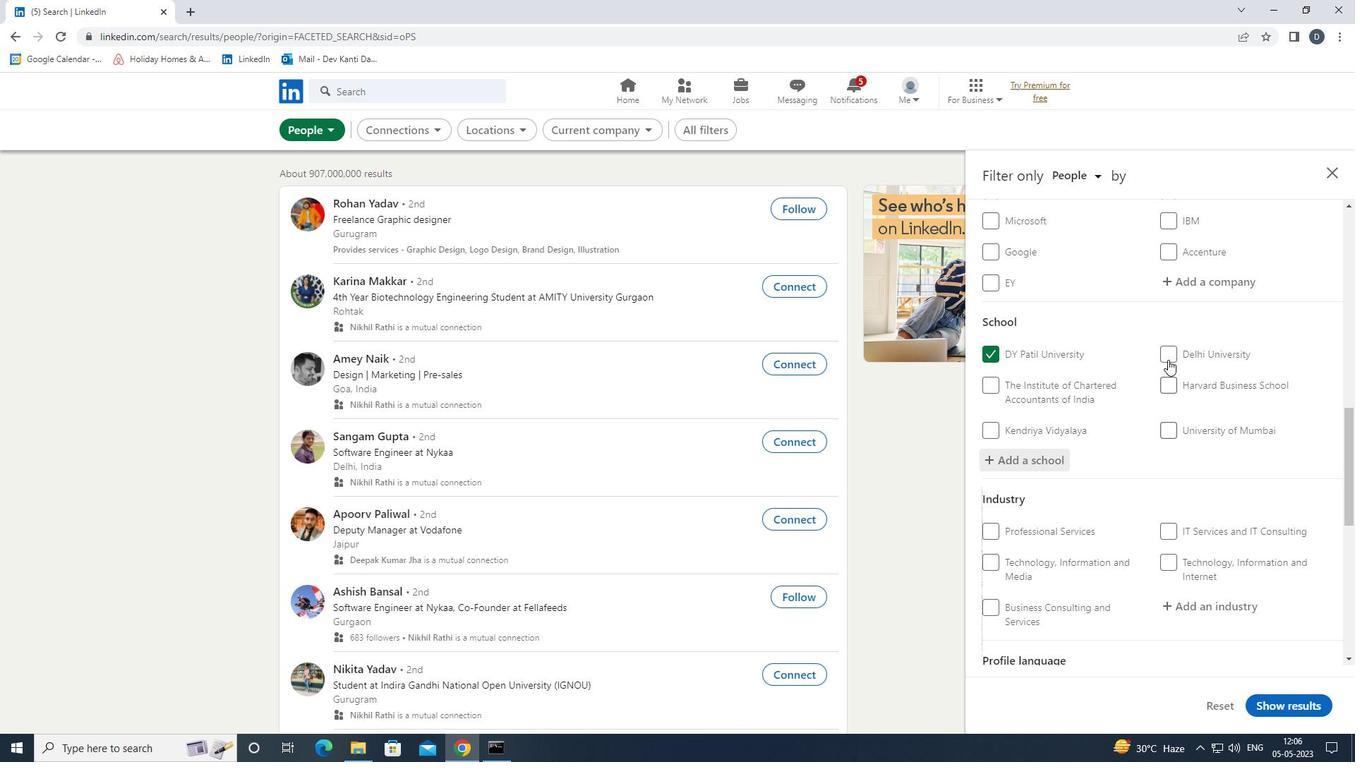 
Action: Mouse scrolled (1167, 383) with delta (0, 0)
Screenshot: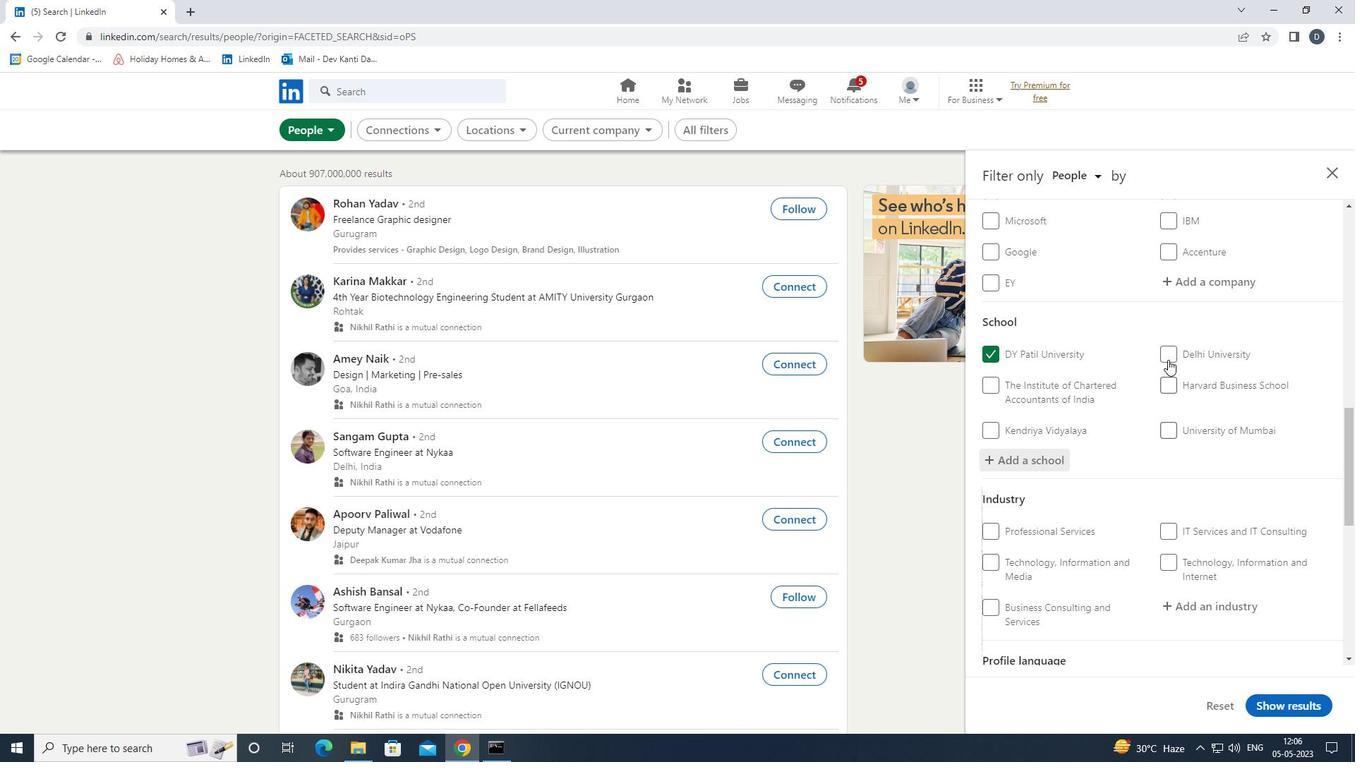 
Action: Mouse moved to (1172, 400)
Screenshot: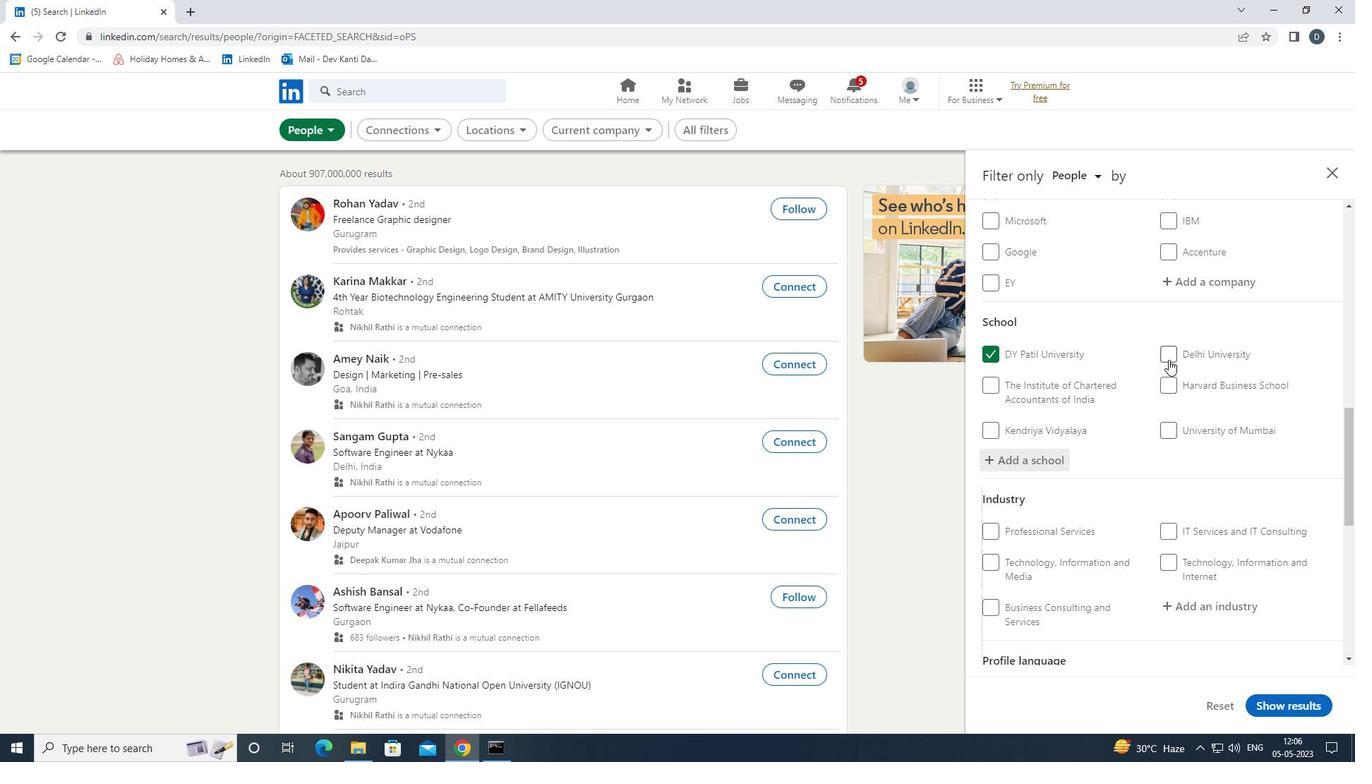 
Action: Mouse scrolled (1172, 399) with delta (0, 0)
Screenshot: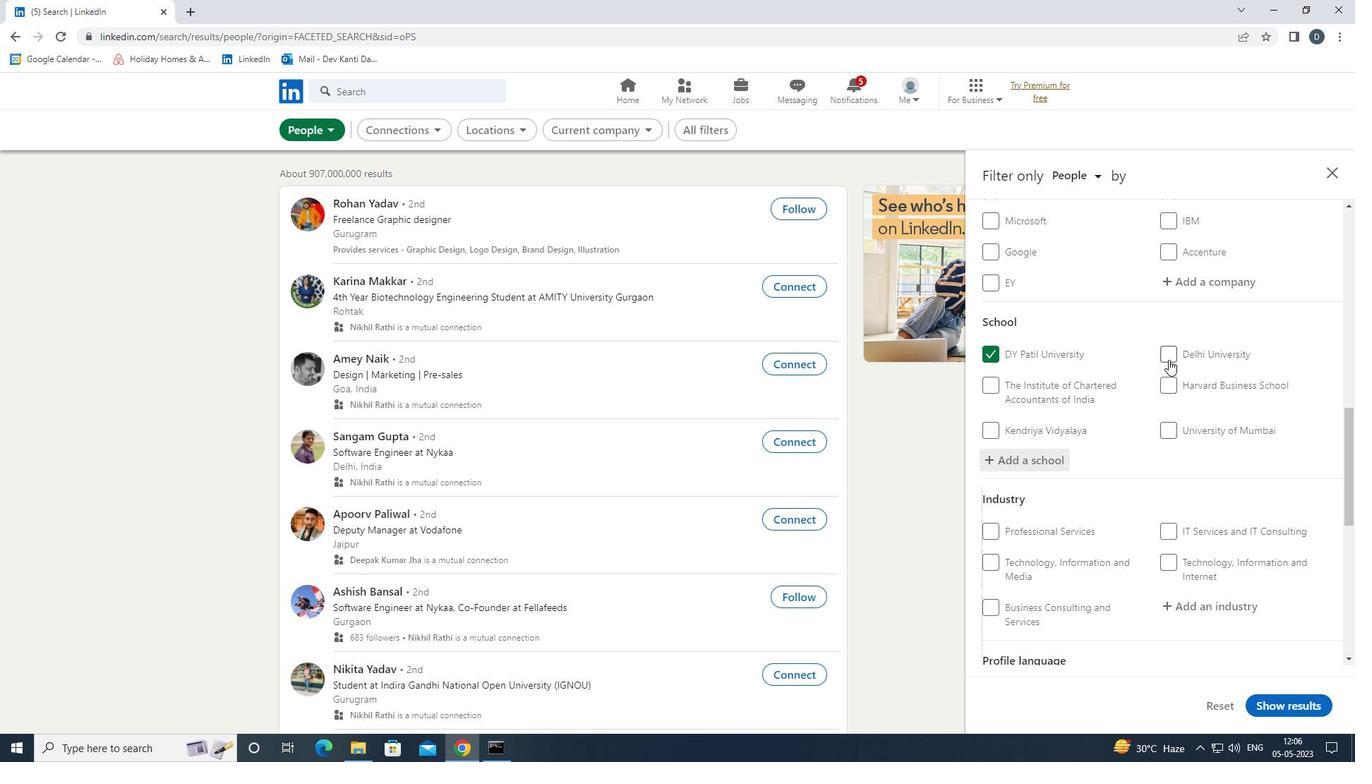 
Action: Mouse moved to (1212, 461)
Screenshot: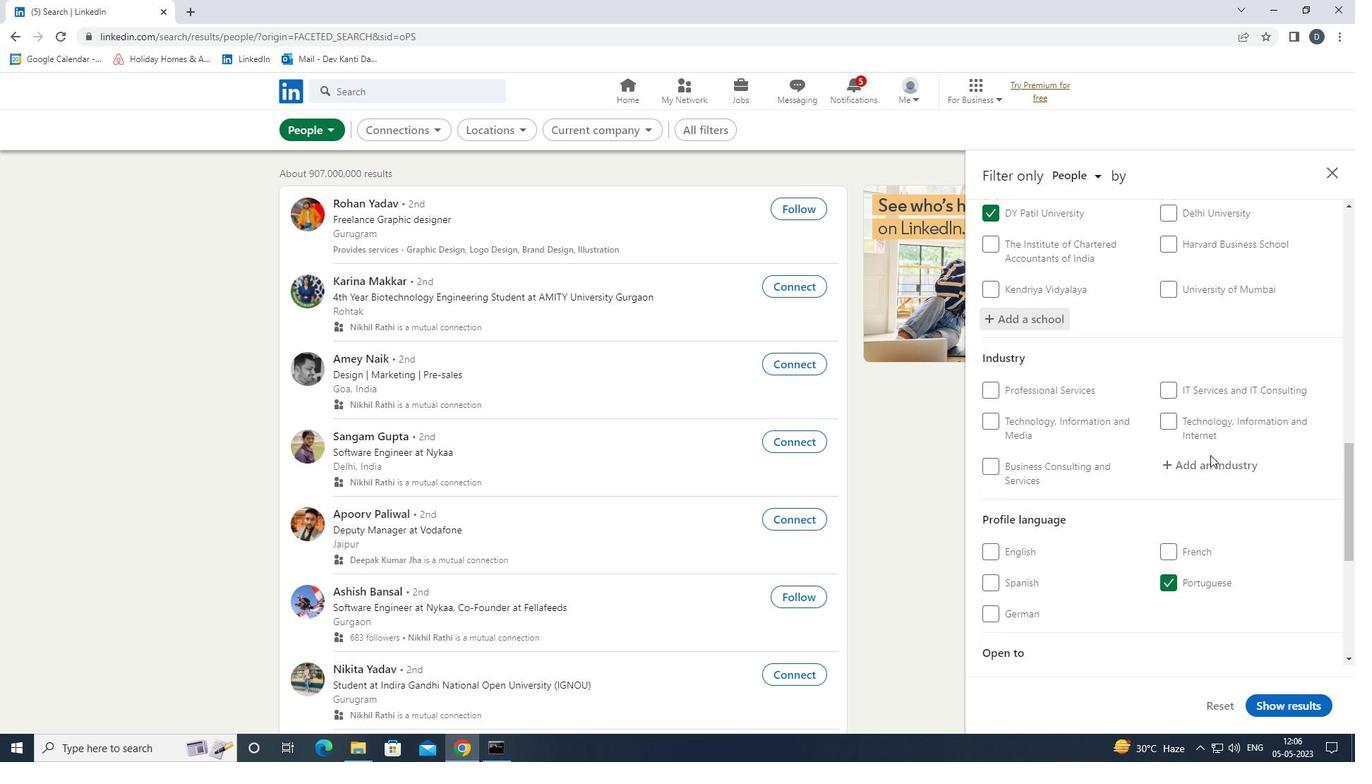 
Action: Mouse pressed left at (1212, 461)
Screenshot: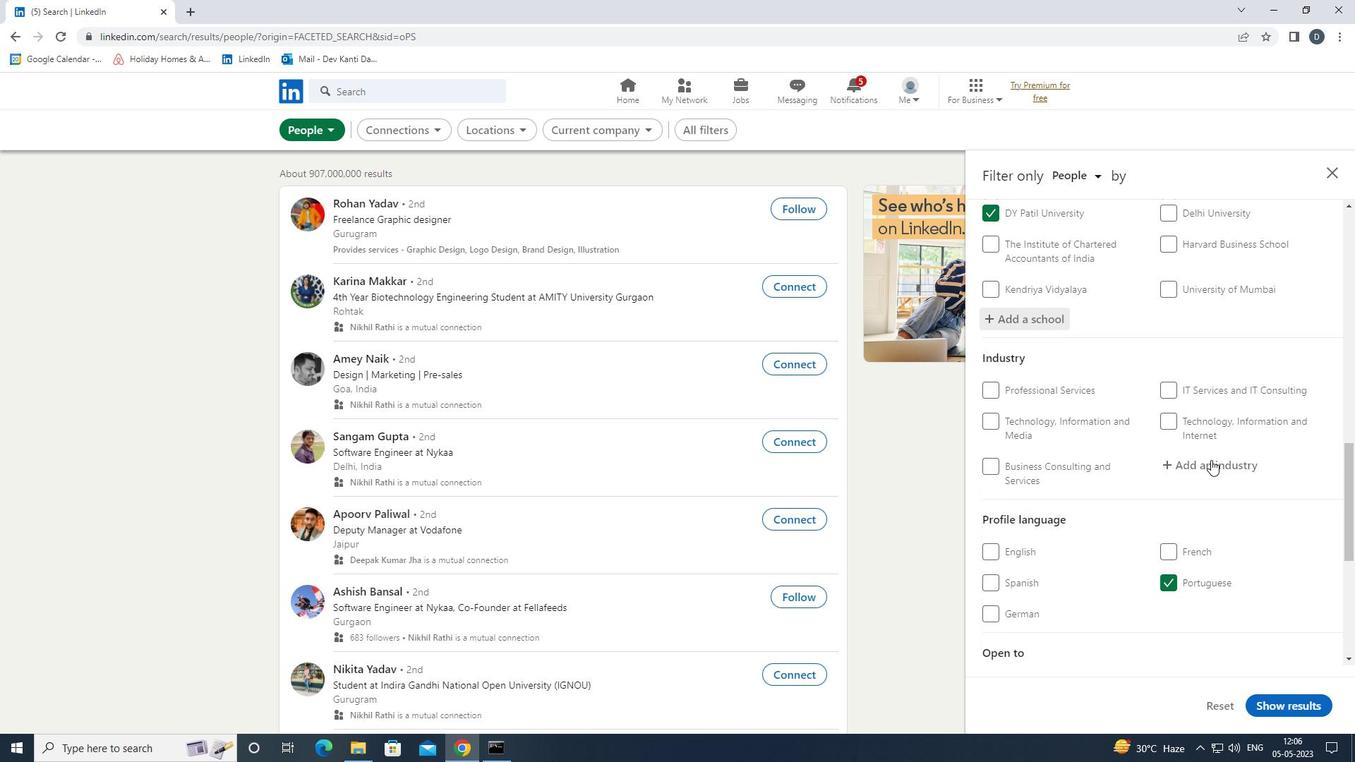 
Action: Mouse moved to (1185, 468)
Screenshot: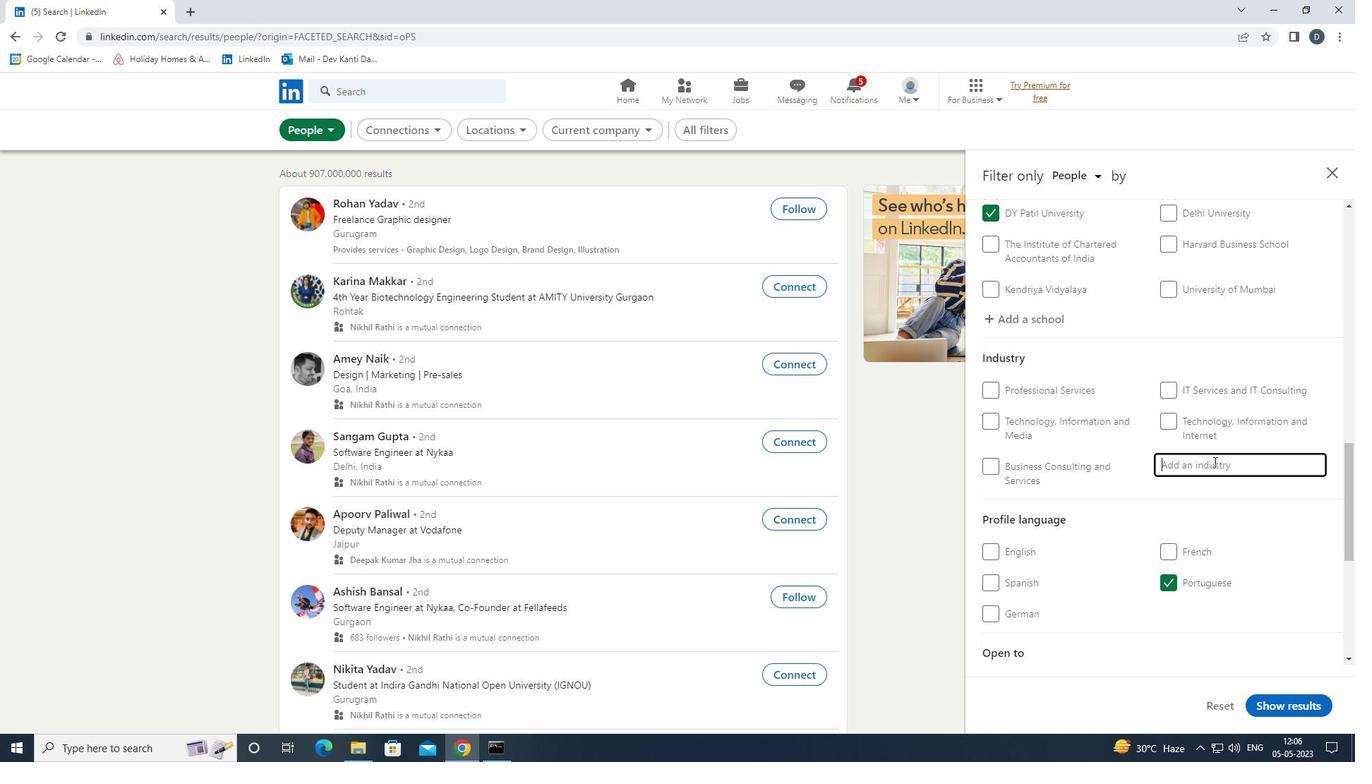 
Action: Key pressed <Key.shift><Key.shift><Key.shift><Key.shift><Key.shift><Key.shift><Key.shift><Key.shift><Key.shift><Key.shift><Key.shift><Key.shift><Key.shift><Key.shift><Key.shift>WHOLESALE<Key.space><Key.shift>FURNITUT<Key.backspace>RE<Key.down><Key.enter>
Screenshot: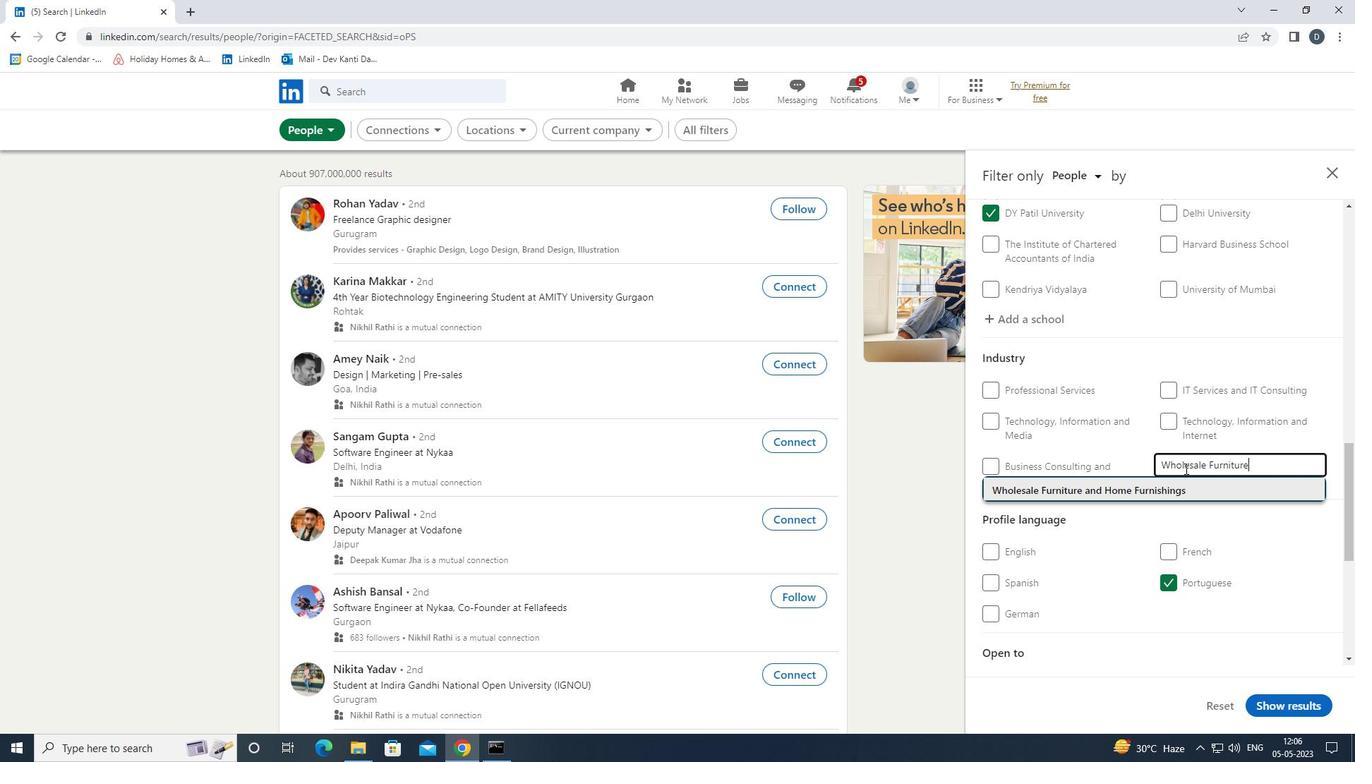 
Action: Mouse scrolled (1185, 468) with delta (0, 0)
Screenshot: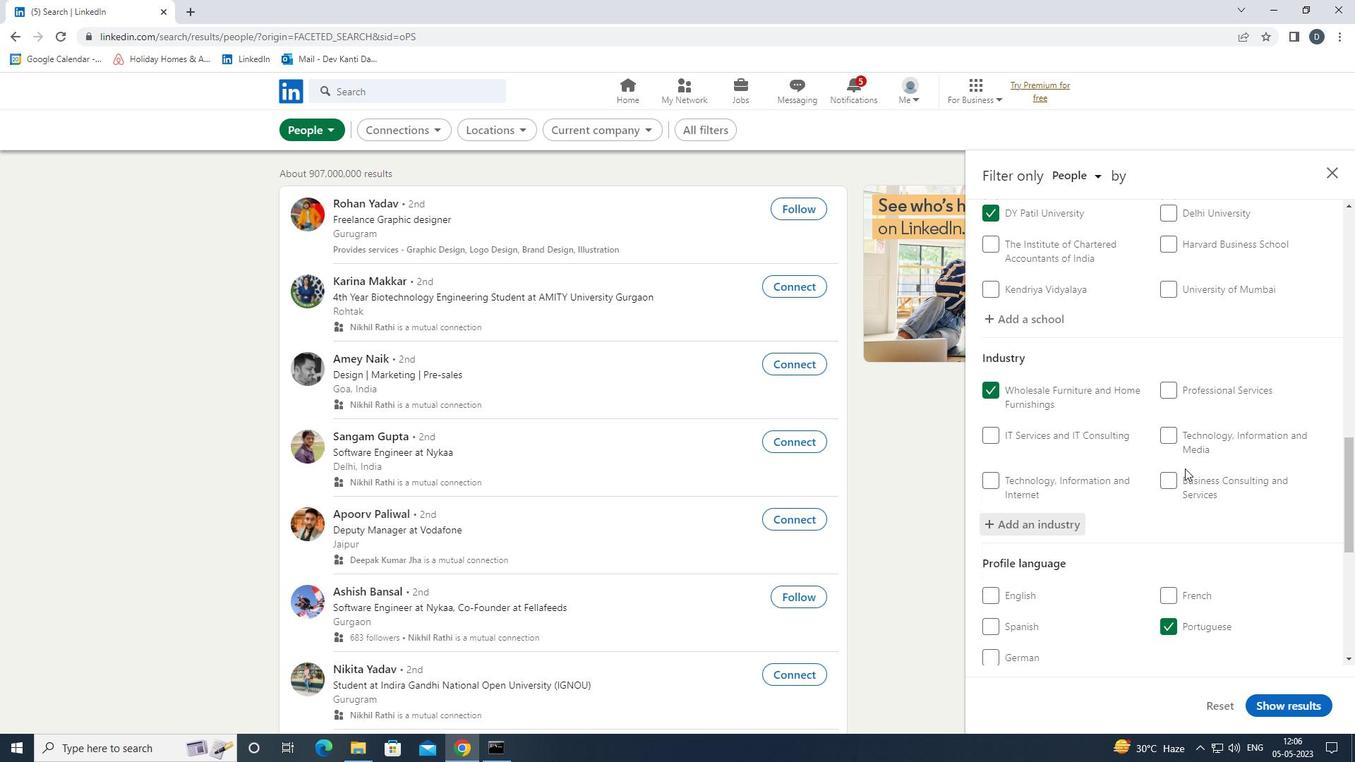 
Action: Mouse scrolled (1185, 468) with delta (0, 0)
Screenshot: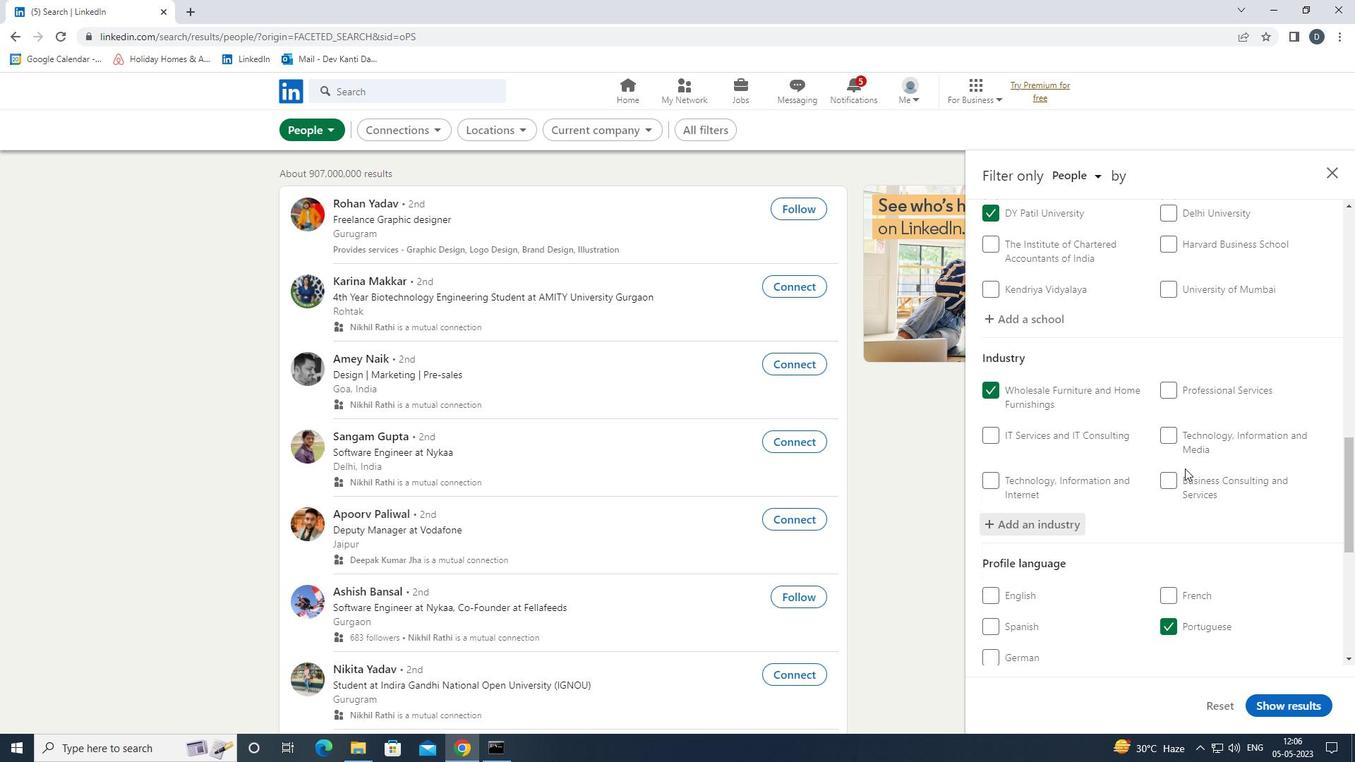 
Action: Mouse moved to (1183, 473)
Screenshot: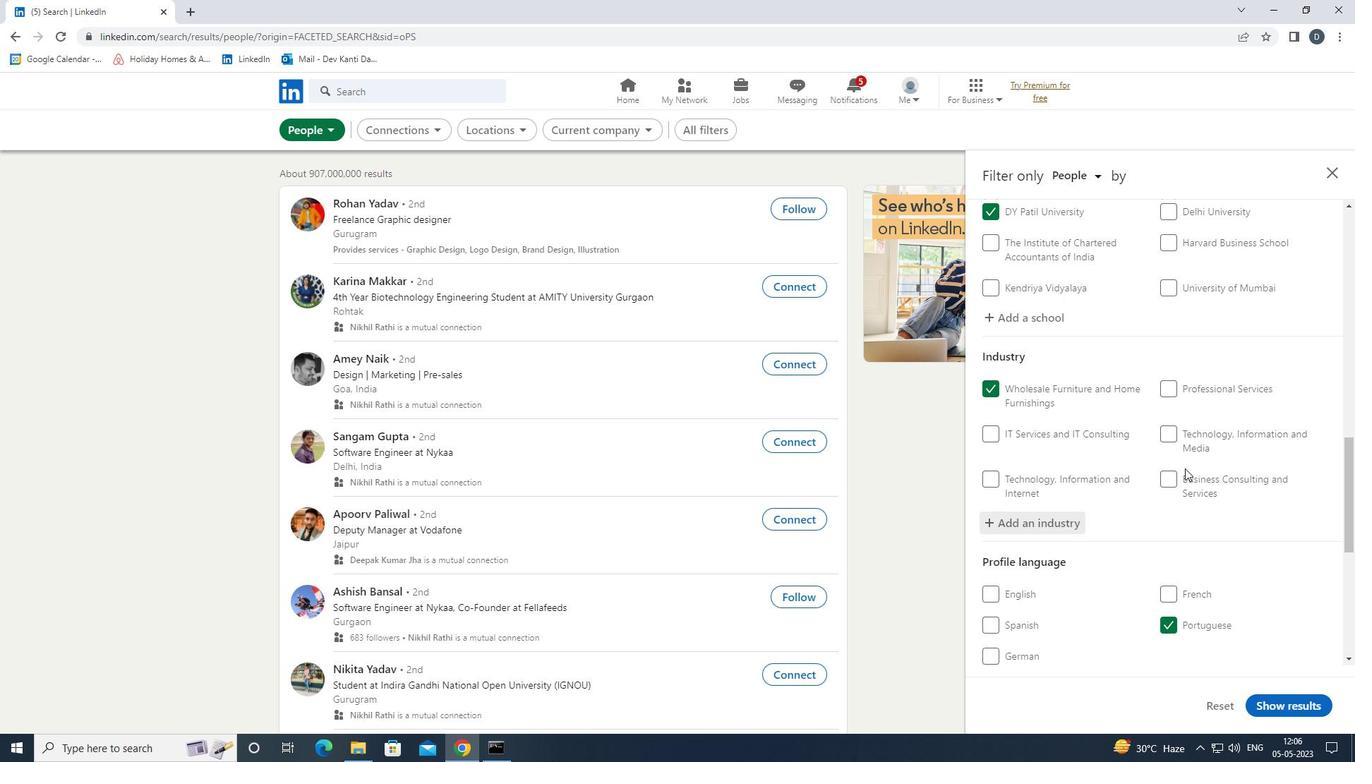 
Action: Mouse scrolled (1183, 472) with delta (0, 0)
Screenshot: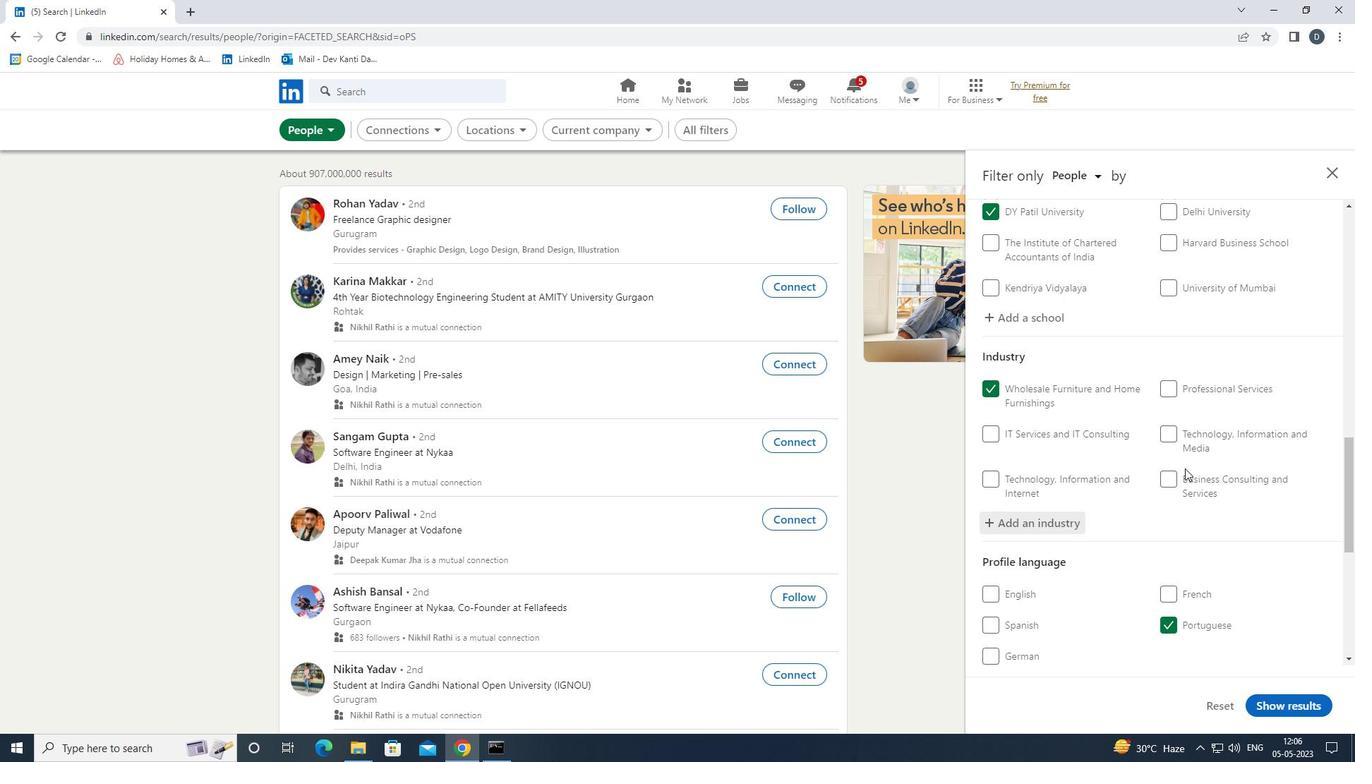 
Action: Mouse moved to (1182, 474)
Screenshot: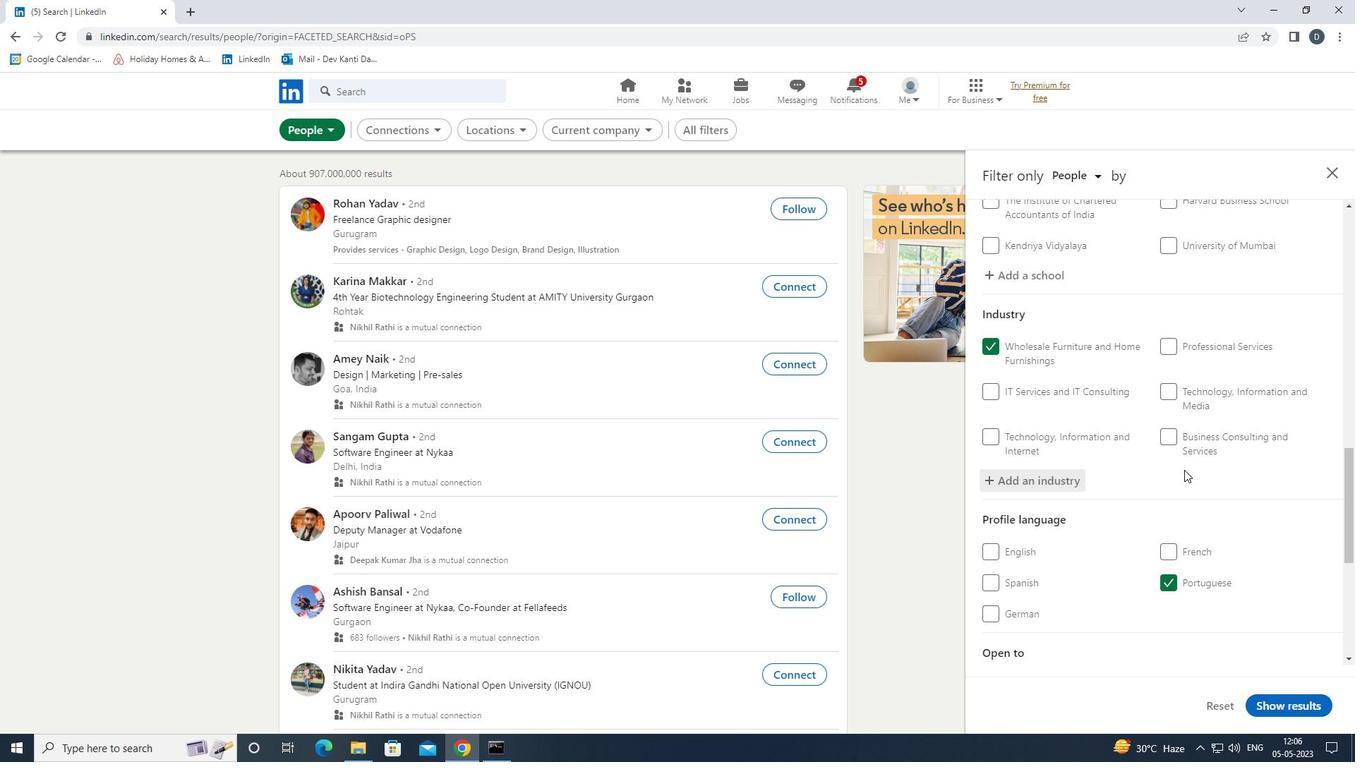 
Action: Mouse scrolled (1182, 473) with delta (0, 0)
Screenshot: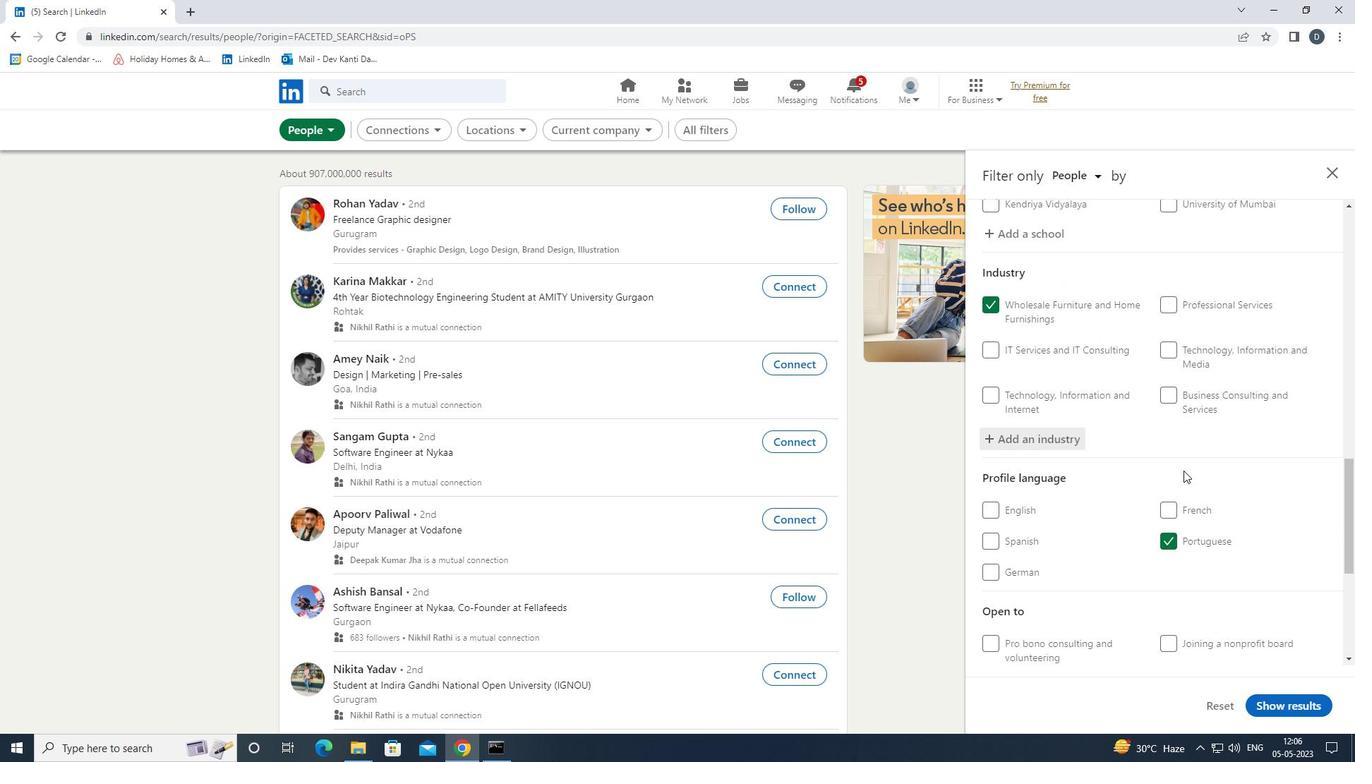 
Action: Mouse moved to (1181, 484)
Screenshot: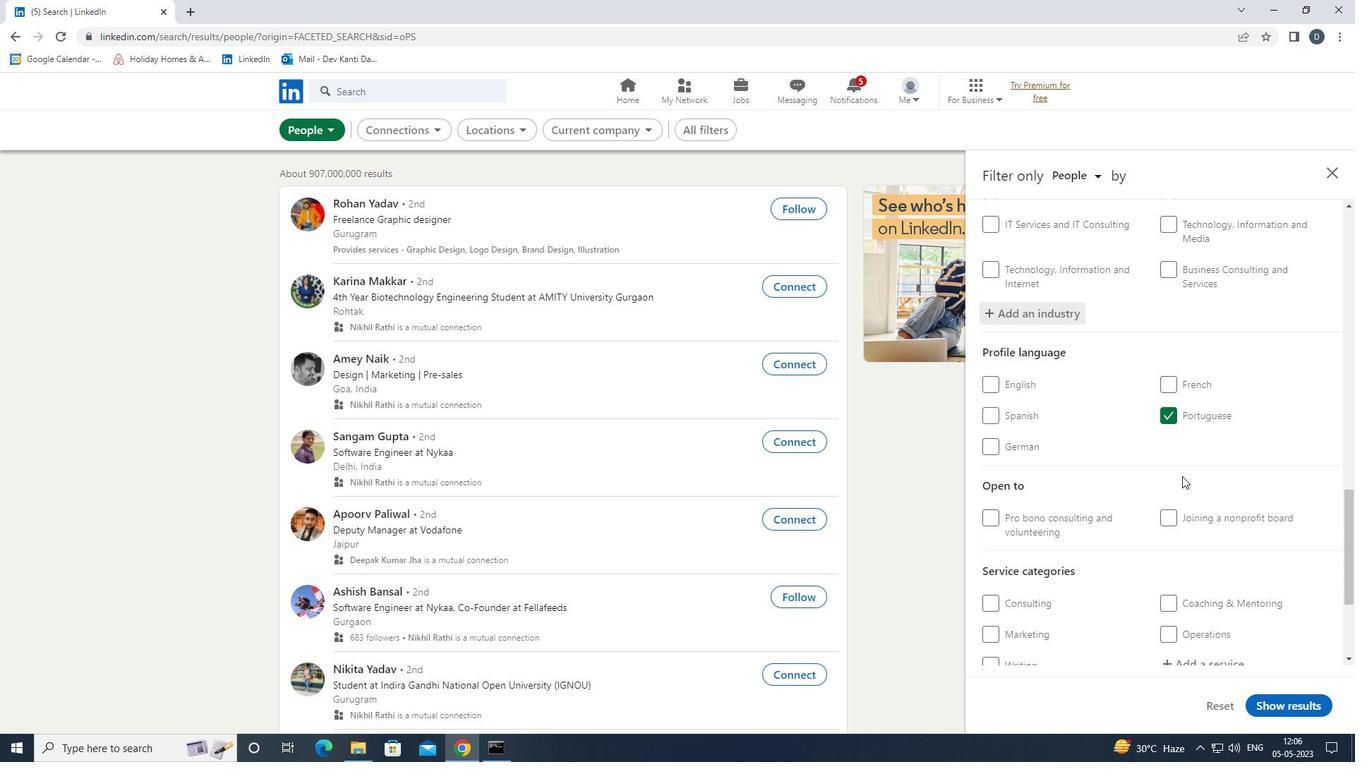 
Action: Mouse scrolled (1181, 483) with delta (0, 0)
Screenshot: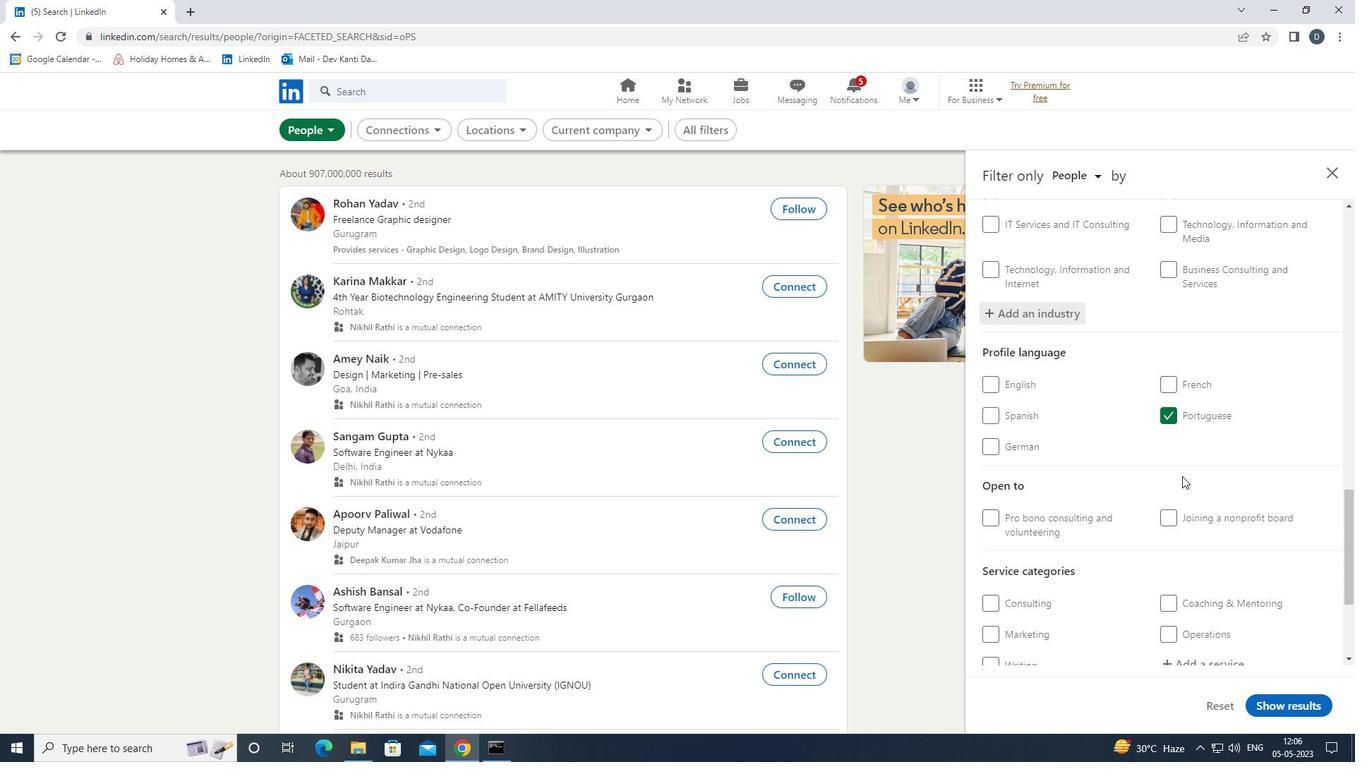 
Action: Mouse moved to (1198, 519)
Screenshot: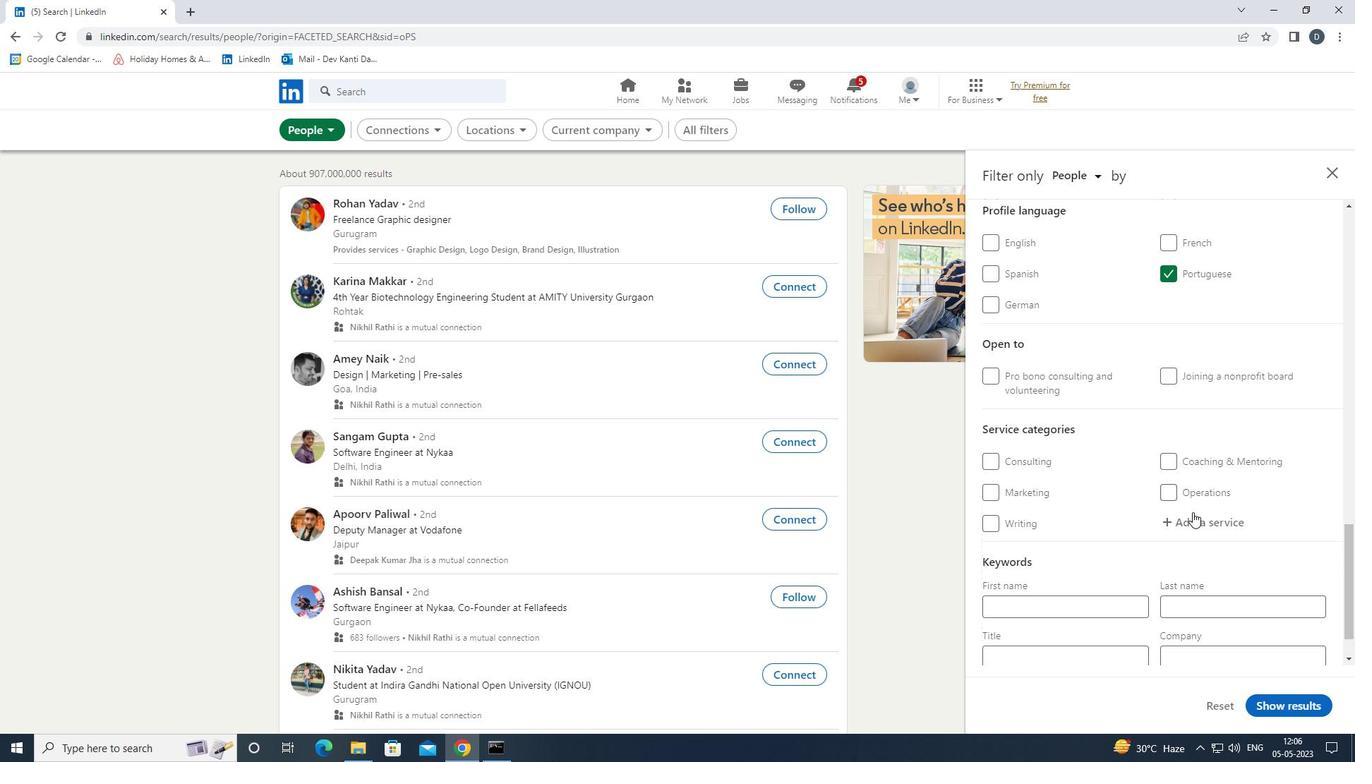 
Action: Mouse pressed left at (1198, 519)
Screenshot: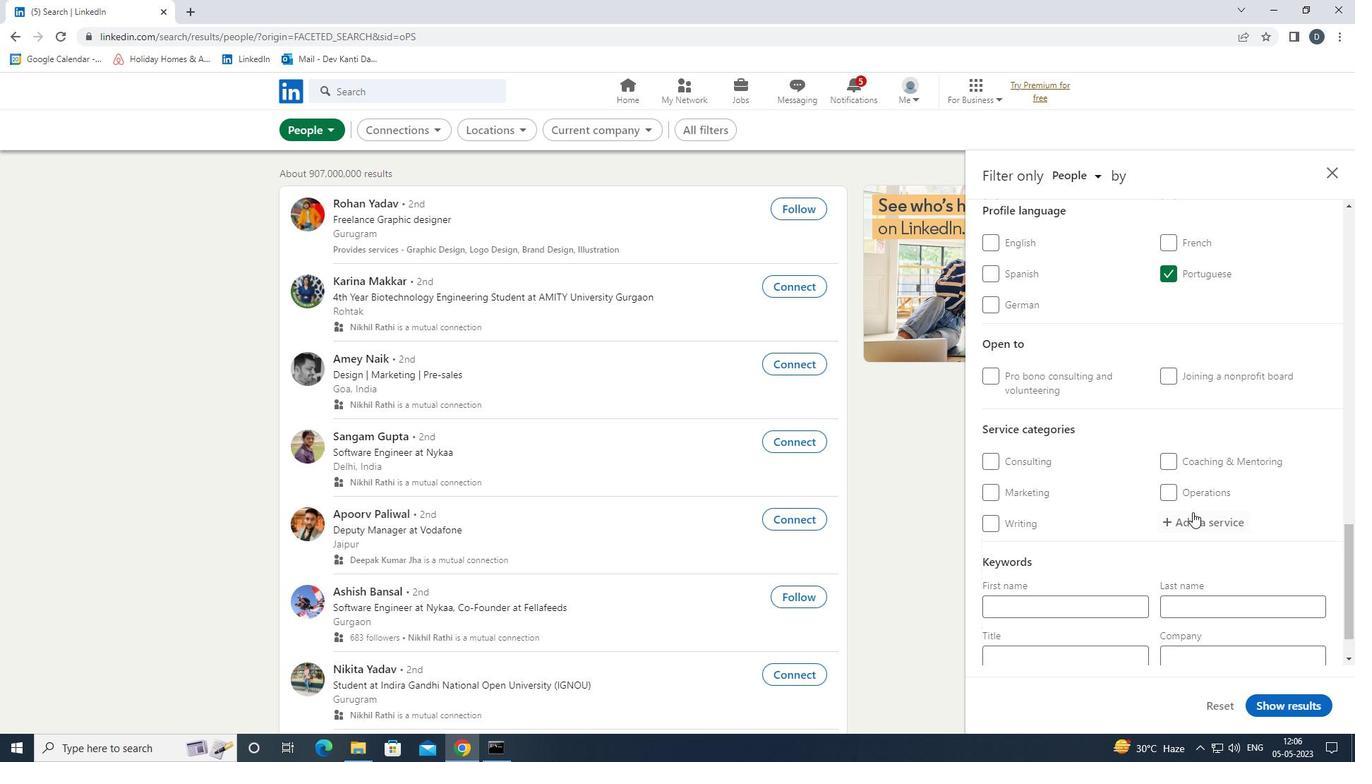 
Action: Key pressed <Key.shift><Key.shift><Key.shift><Key.shift><Key.shift><Key.shift><Key.shift><Key.shift><Key.shift><Key.shift><Key.shift><Key.shift><Key.shift><Key.shift><Key.shift><Key.shift><Key.shift><Key.shift><Key.shift><Key.shift><Key.shift><Key.shift><Key.shift><Key.shift><Key.shift><Key.shift><Key.shift><Key.shift><Key.shift>TYPING<Key.down><Key.enter>
Screenshot: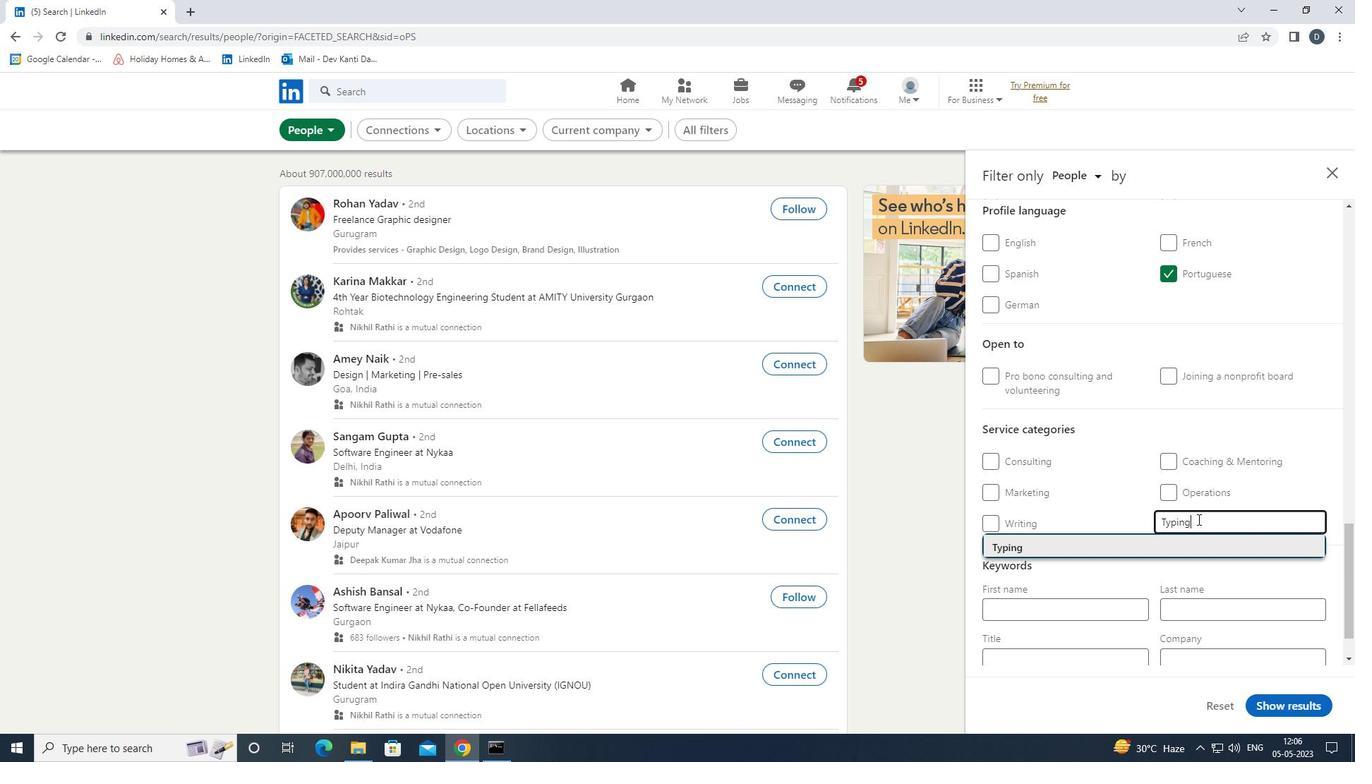 
Action: Mouse scrolled (1198, 518) with delta (0, 0)
Screenshot: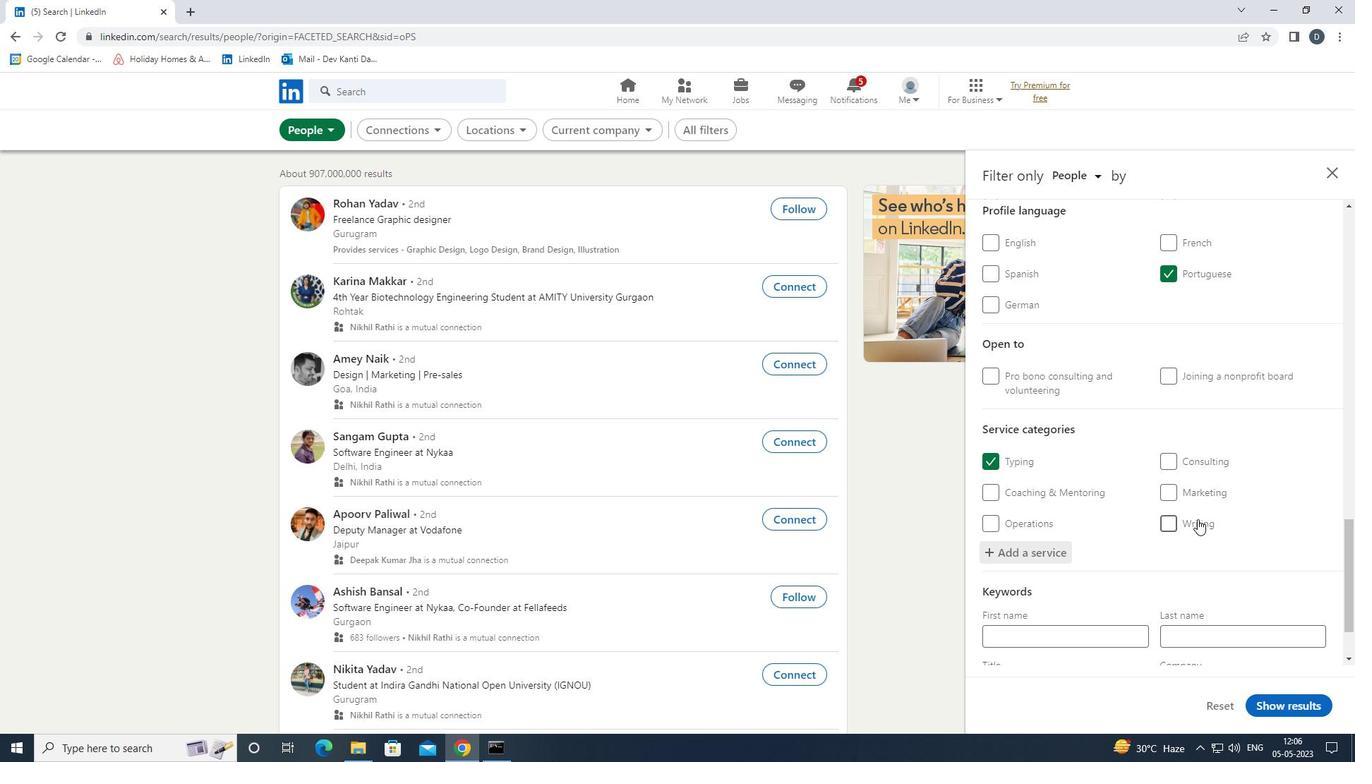 
Action: Mouse scrolled (1198, 518) with delta (0, 0)
Screenshot: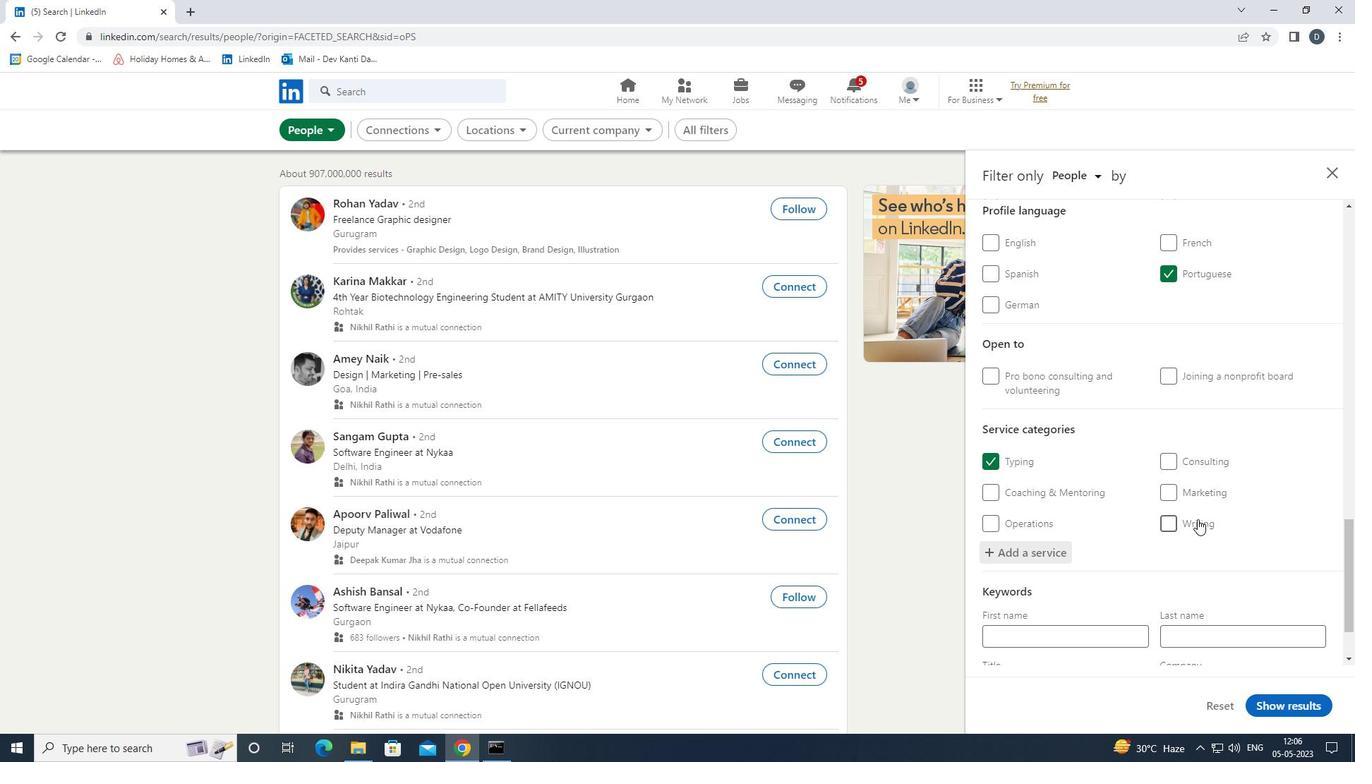 
Action: Mouse moved to (1196, 522)
Screenshot: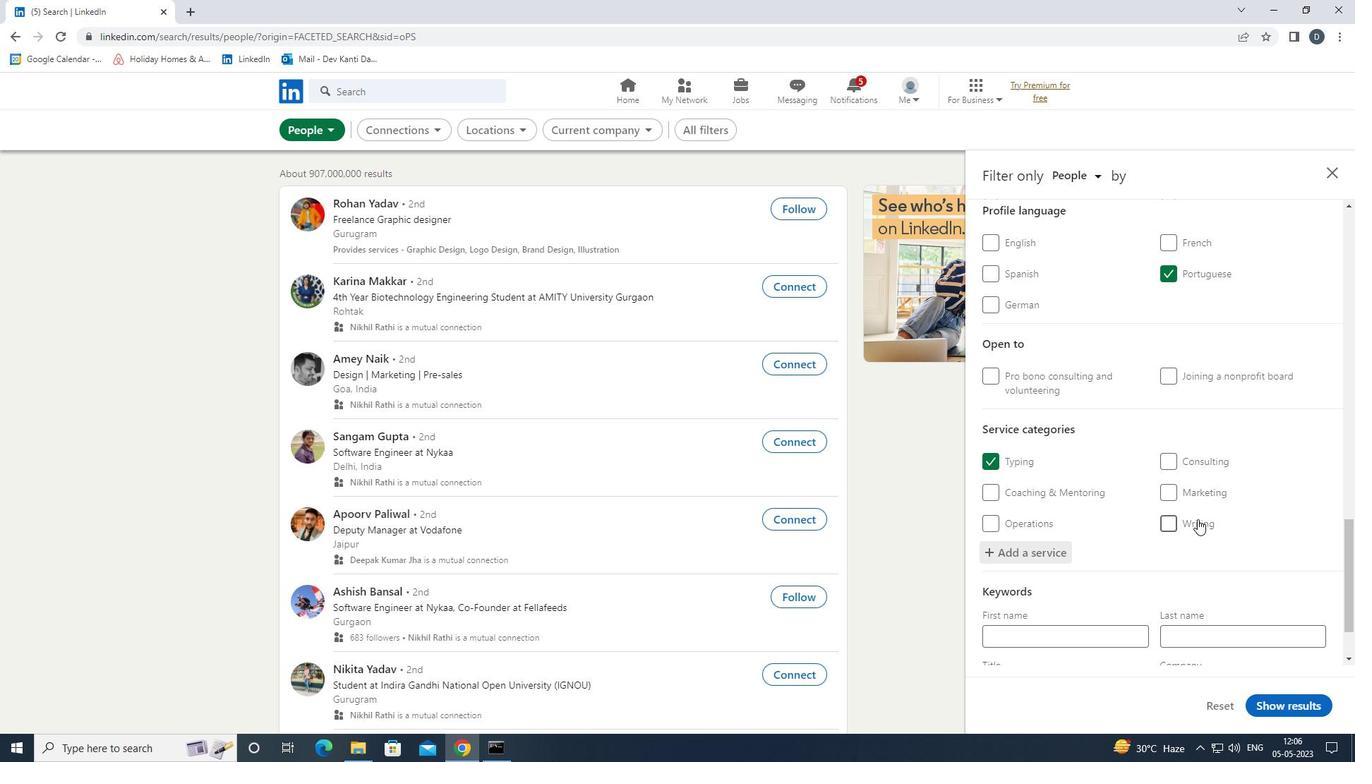 
Action: Mouse scrolled (1196, 521) with delta (0, 0)
Screenshot: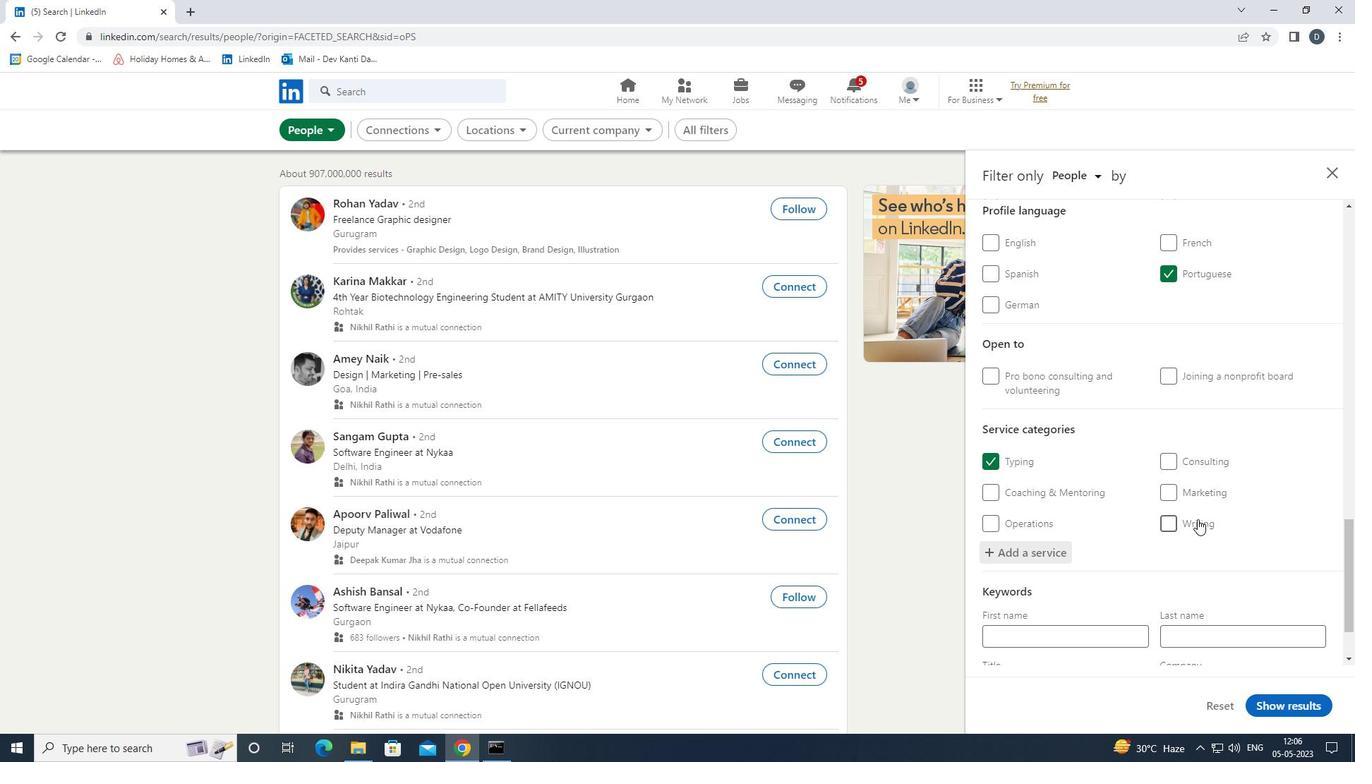 
Action: Mouse moved to (1084, 602)
Screenshot: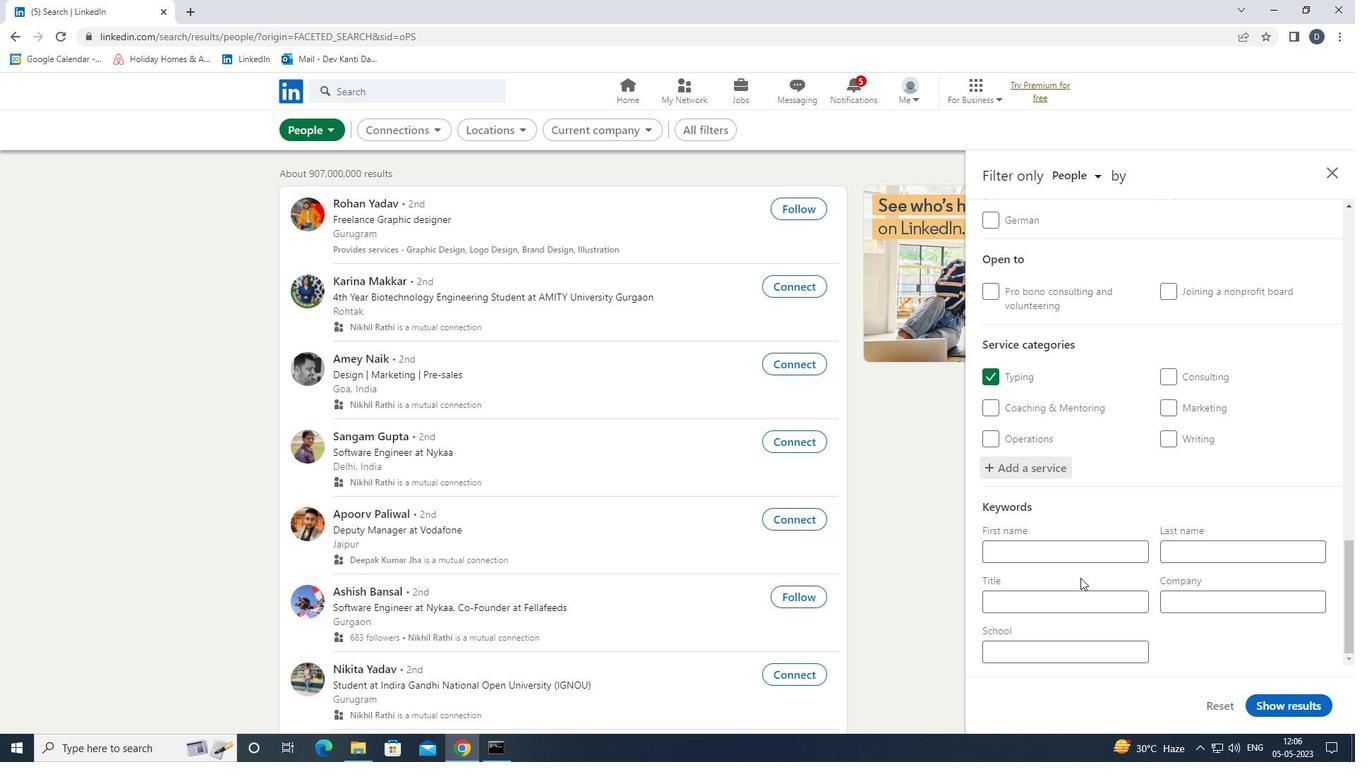 
Action: Mouse pressed left at (1084, 602)
Screenshot: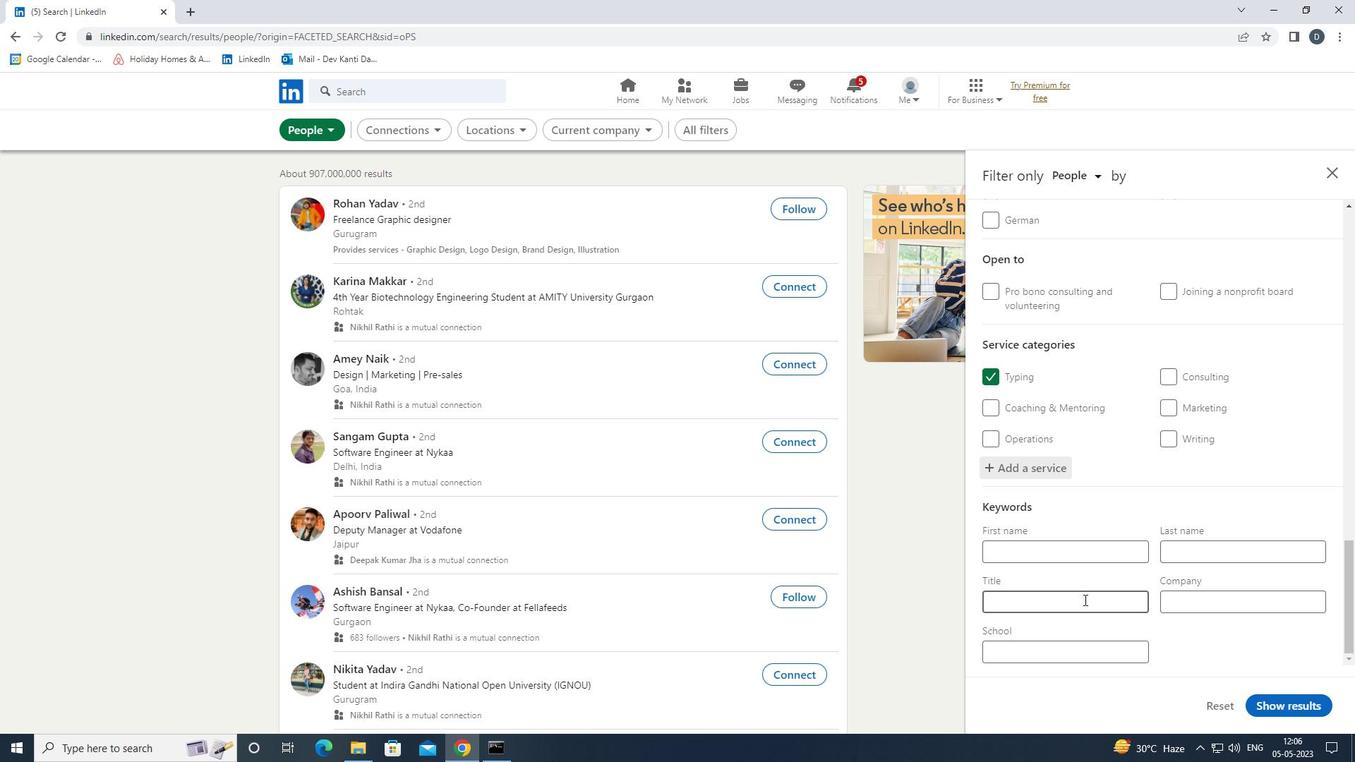 
Action: Key pressed <Key.shift>APPLICATION<Key.space><Key.shift>DEVELOPER
Screenshot: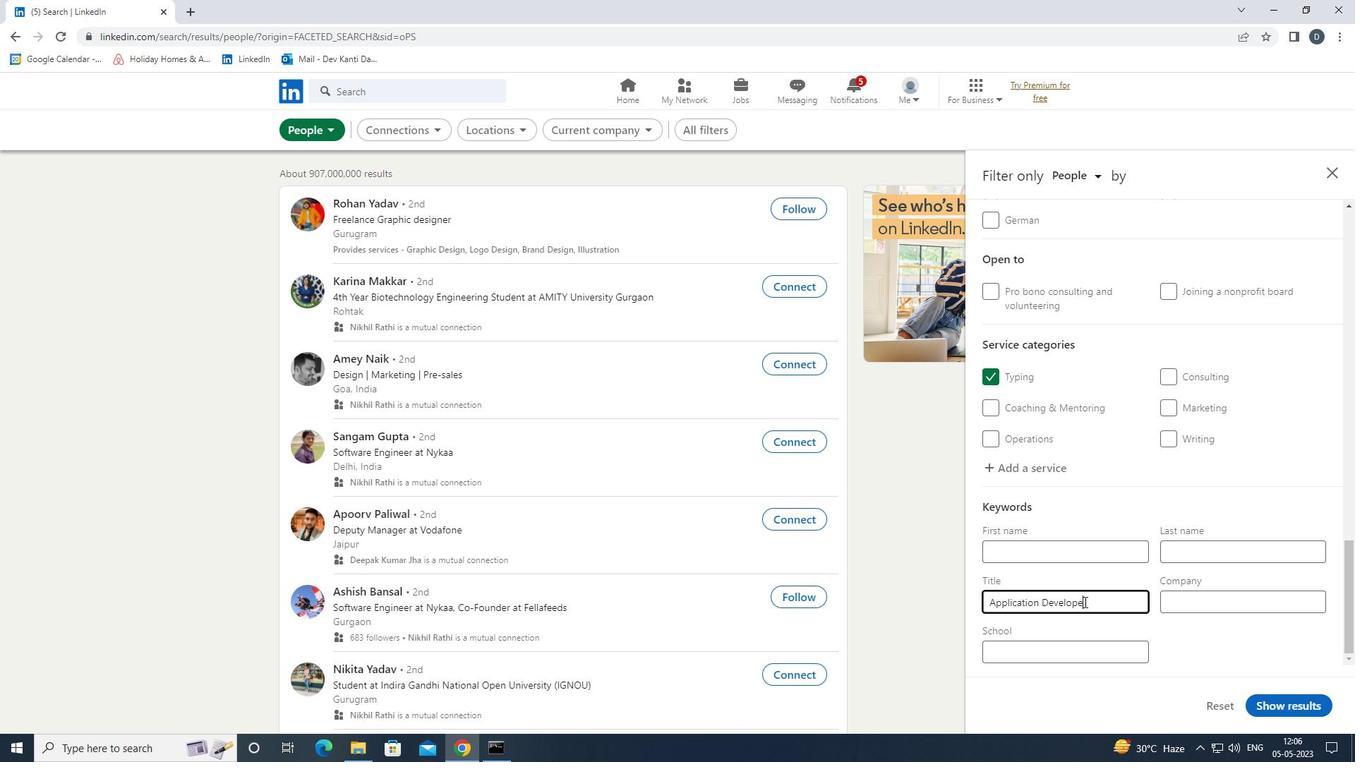 
Action: Mouse moved to (1305, 707)
Screenshot: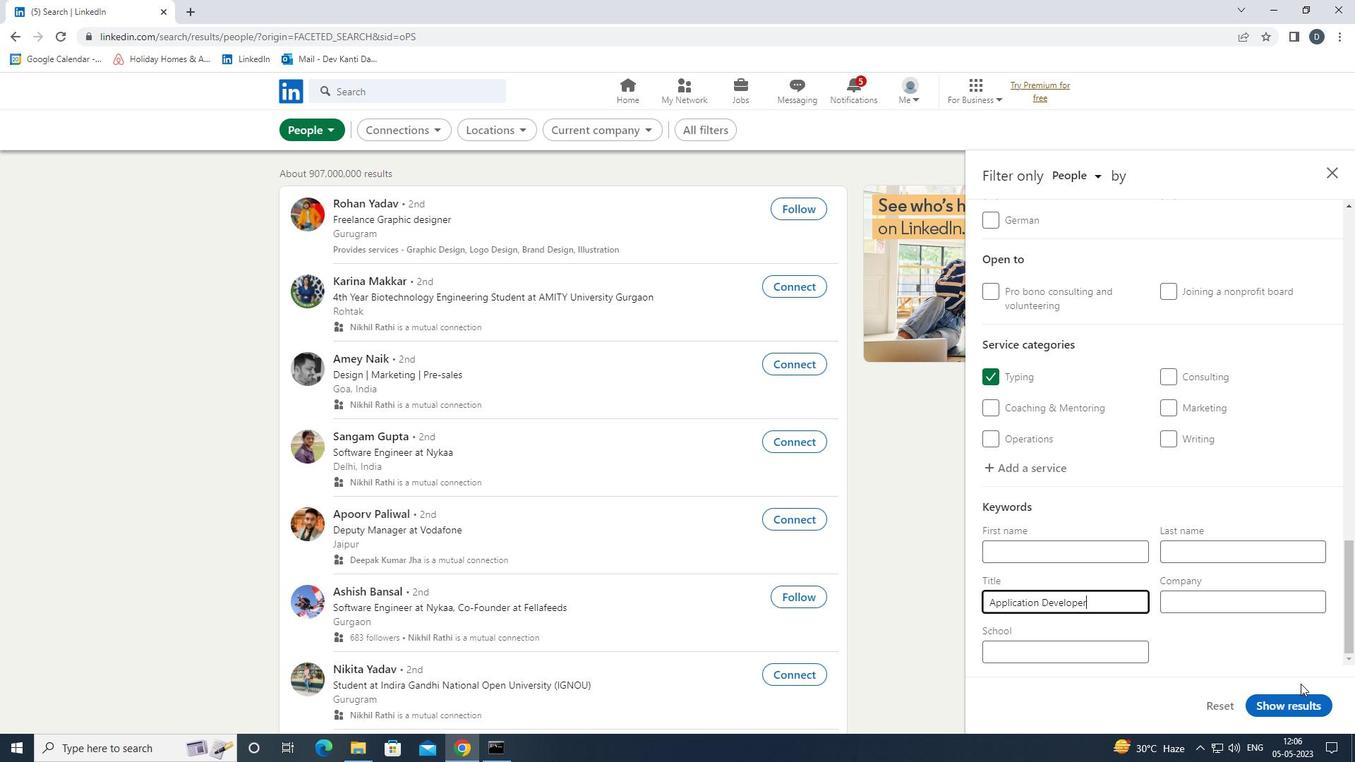 
Action: Mouse pressed left at (1305, 707)
Screenshot: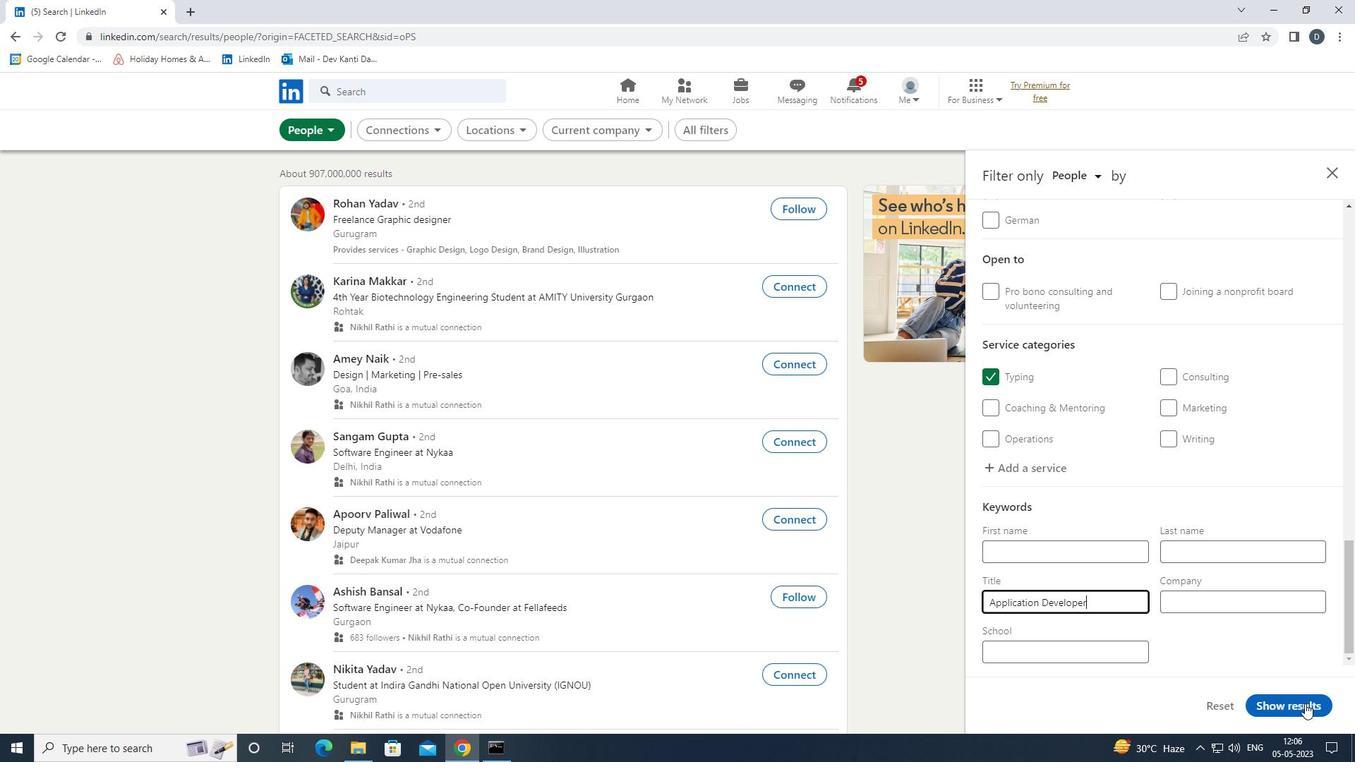 
Action: Mouse moved to (1318, 679)
Screenshot: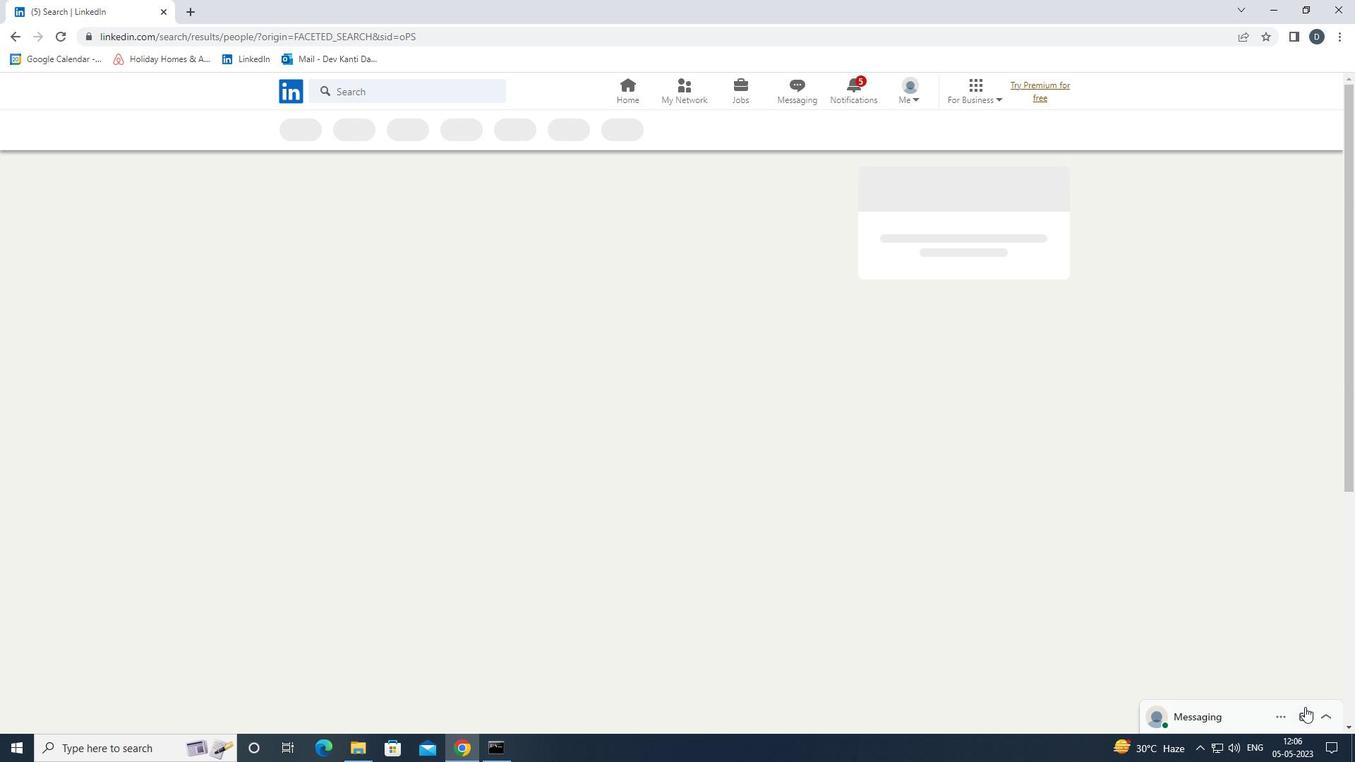 
